 Task: Explore Airbnb accommodation in Pohang, South Korea from 11th November, 2023 to 17th November, 2023 for 1 adult.1  bedroom having 1 bed and 1 bathroom. Property type can be hotel. Booking option can be shelf check-in. Look for 3 properties as per requirement.
Action: Mouse moved to (409, 53)
Screenshot: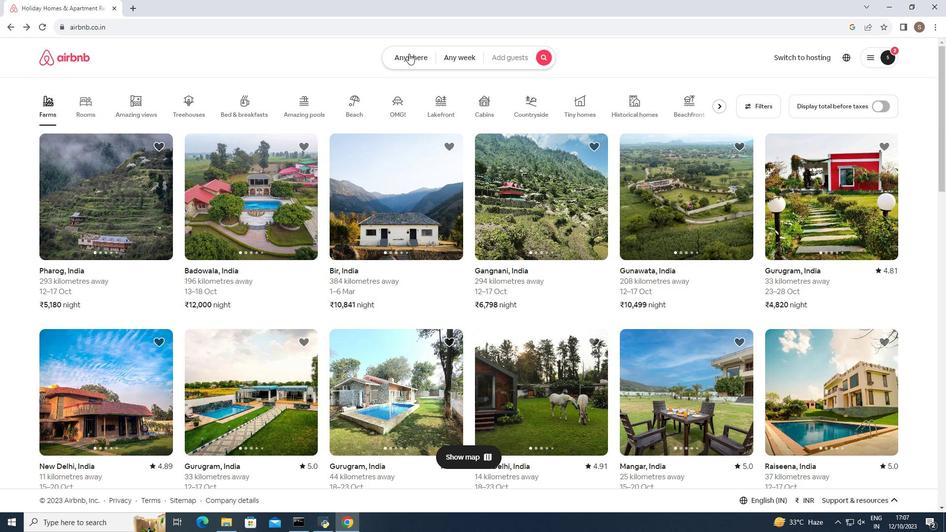 
Action: Mouse pressed left at (409, 53)
Screenshot: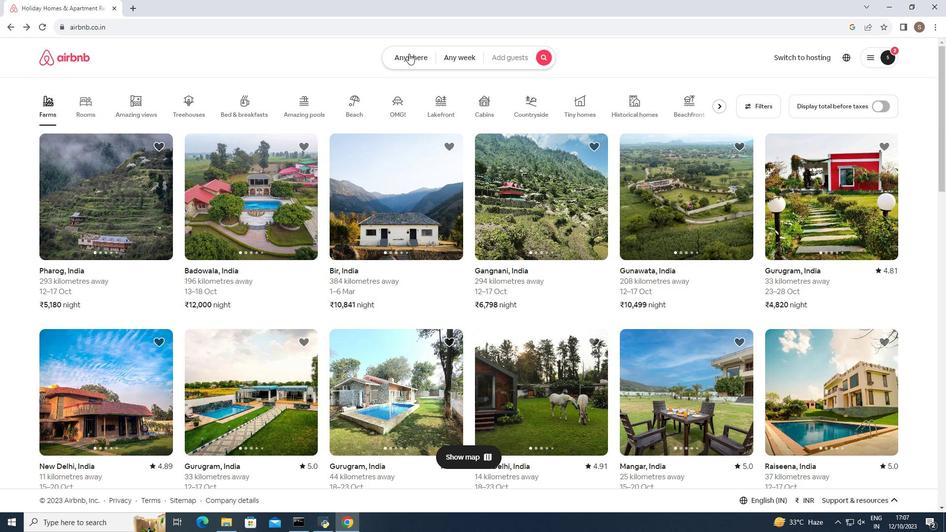 
Action: Mouse moved to (327, 98)
Screenshot: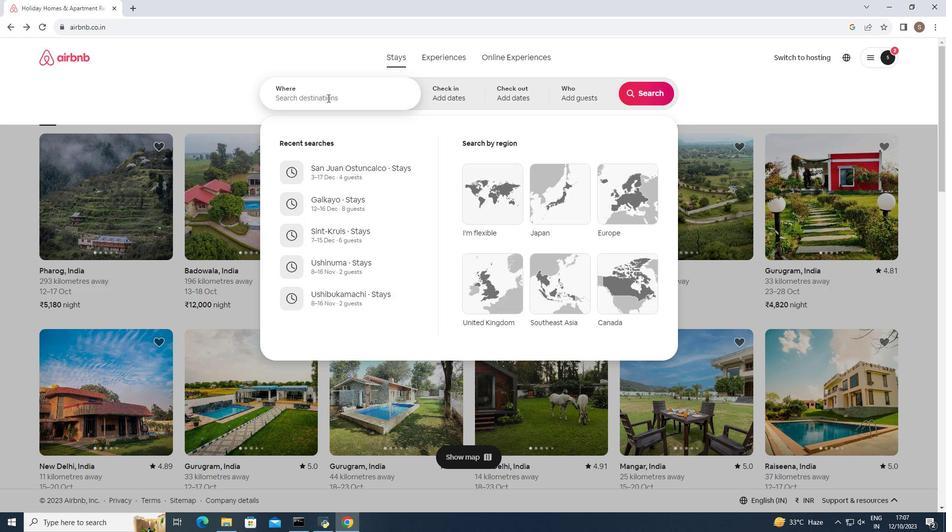 
Action: Mouse pressed left at (327, 98)
Screenshot: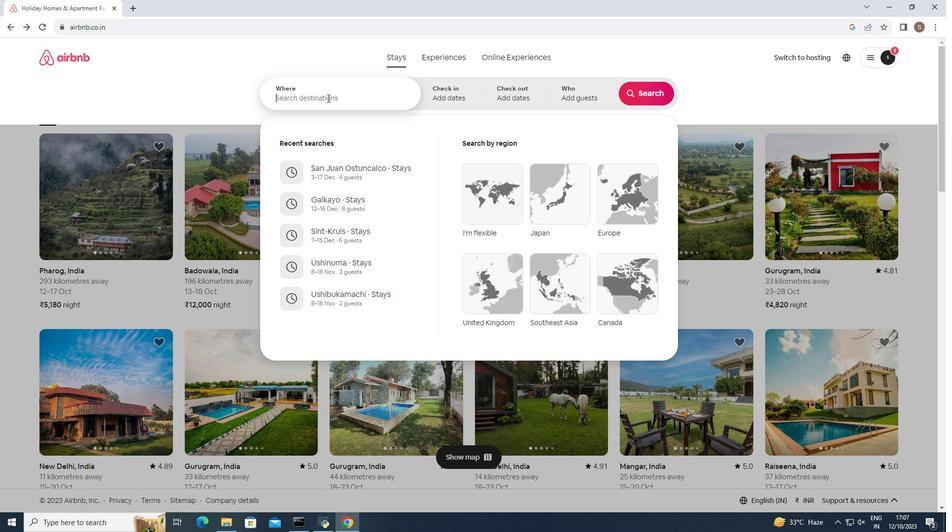 
Action: Key pressed <Key.shift>Pohang,<Key.space><Key.shift><Key.shift><Key.shift><Key.shift><Key.shift><Key.shift><Key.shift><Key.shift><Key.shift><Key.shift><Key.shift><Key.shift><Key.shift><Key.shift><Key.shift><Key.shift><Key.shift><Key.shift><Key.shift><Key.shift><Key.shift><Key.shift><Key.shift><Key.shift><Key.shift><Key.shift><Key.shift><Key.shift><Key.shift>South<Key.shift>K<Key.backspace><Key.space><Key.shift>Korea<Key.enter>
Screenshot: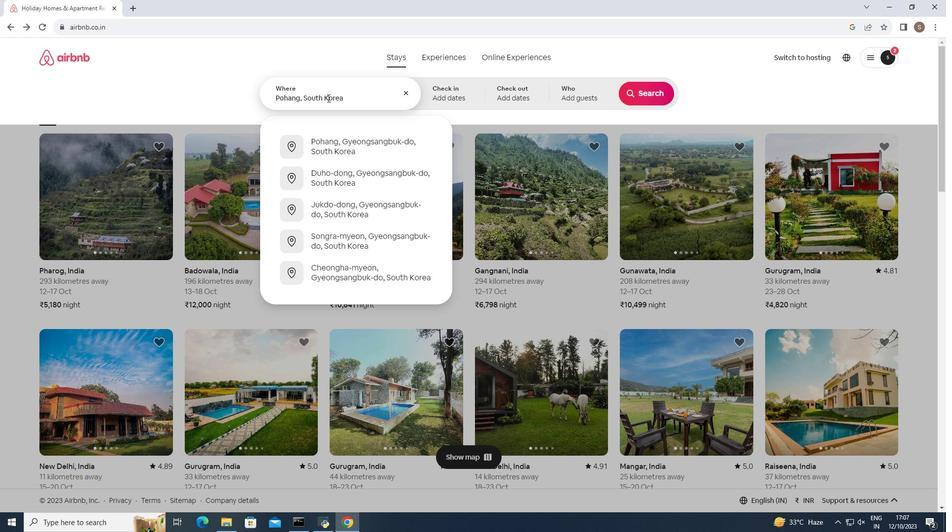 
Action: Mouse moved to (639, 239)
Screenshot: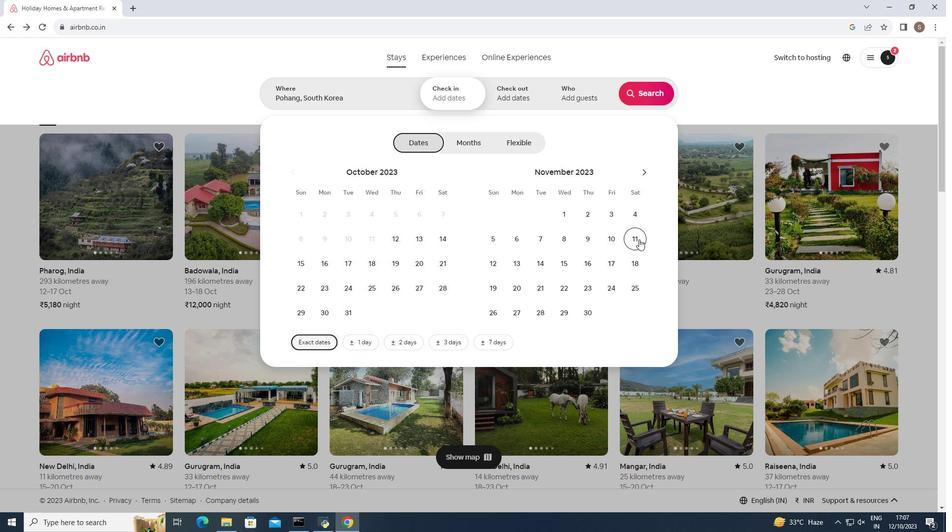 
Action: Mouse pressed left at (639, 239)
Screenshot: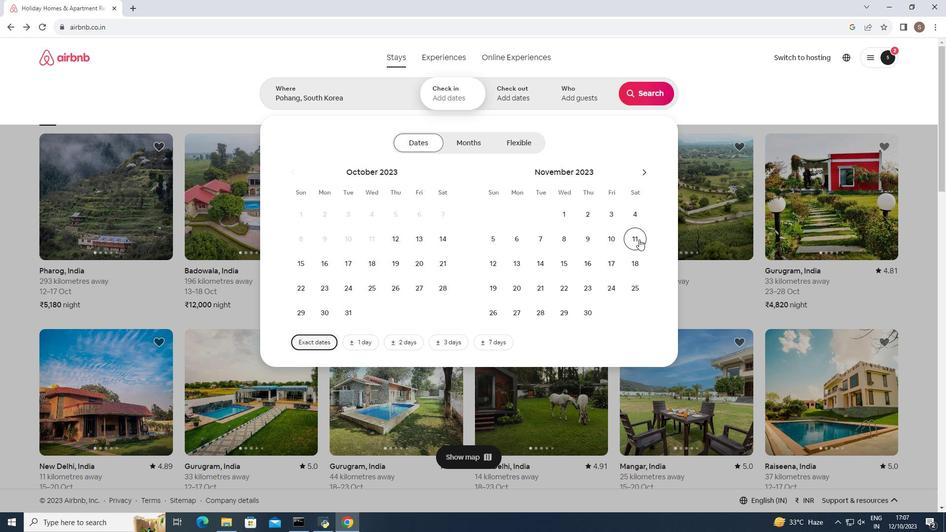 
Action: Mouse moved to (613, 264)
Screenshot: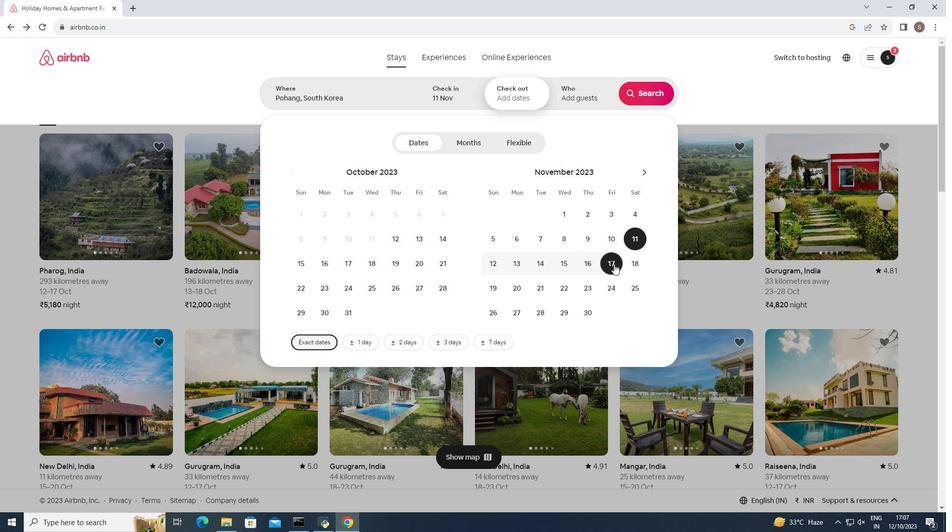 
Action: Mouse pressed left at (613, 264)
Screenshot: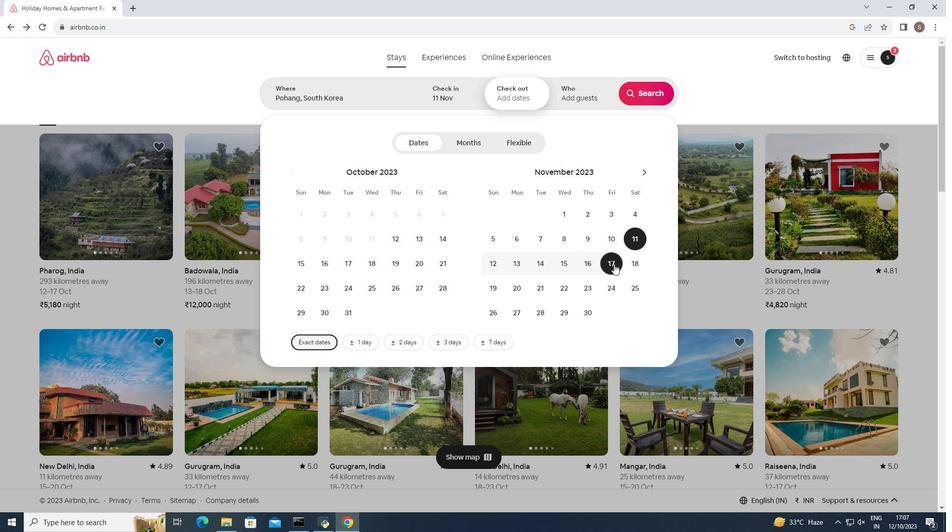 
Action: Mouse moved to (579, 90)
Screenshot: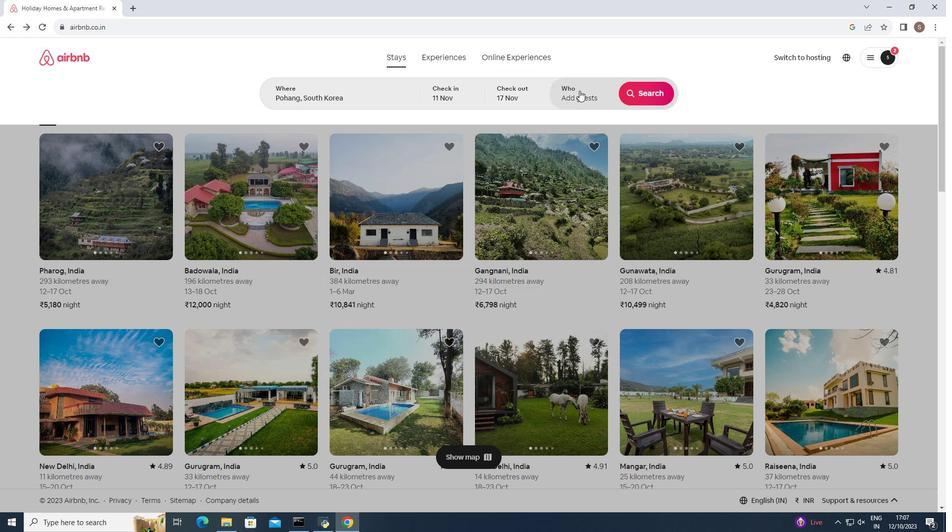 
Action: Mouse pressed left at (579, 90)
Screenshot: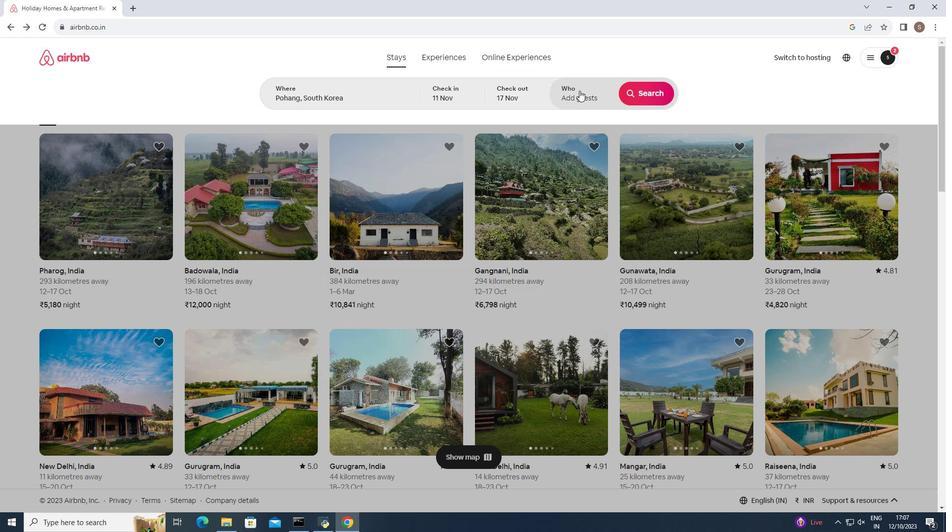 
Action: Mouse moved to (653, 146)
Screenshot: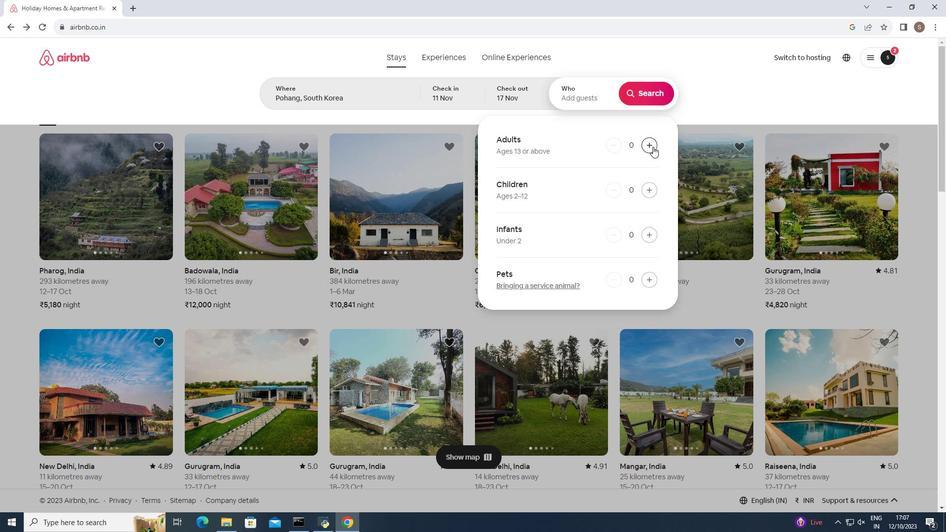 
Action: Mouse pressed left at (653, 146)
Screenshot: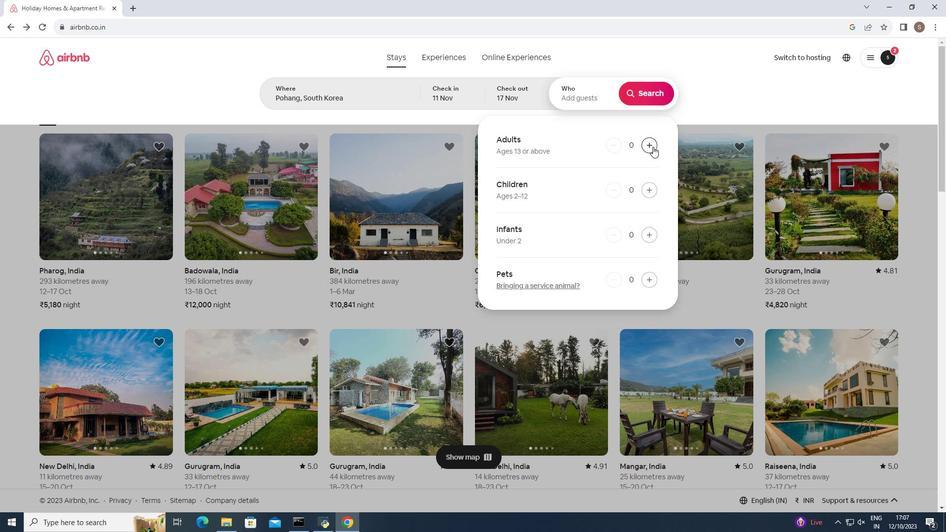 
Action: Mouse moved to (636, 92)
Screenshot: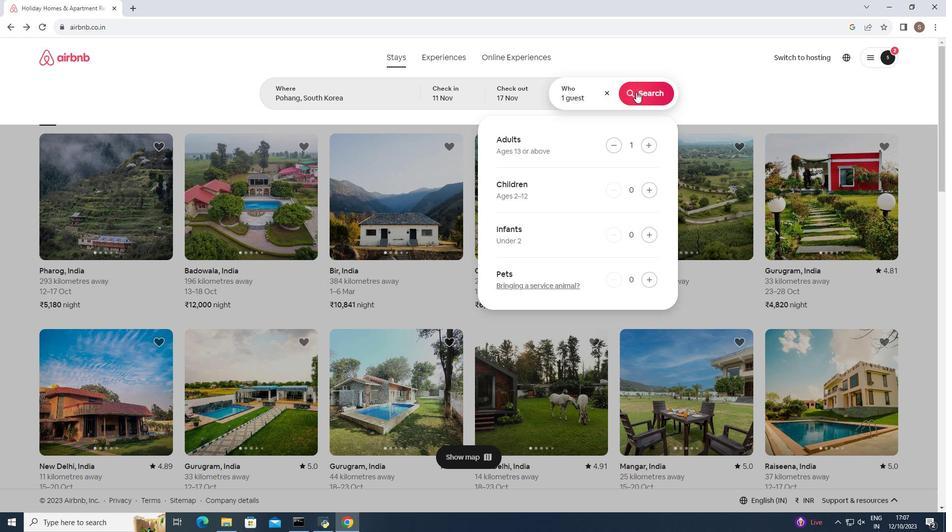 
Action: Mouse pressed left at (636, 92)
Screenshot: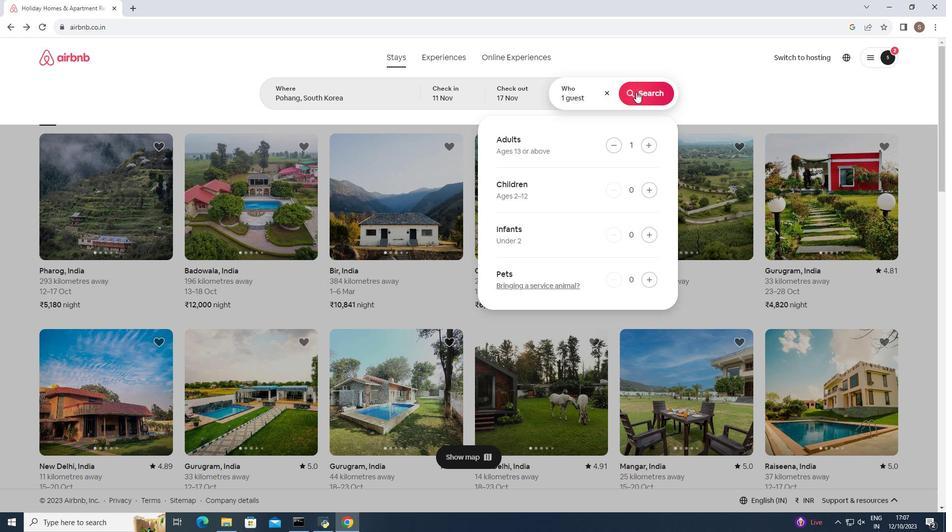 
Action: Mouse moved to (796, 91)
Screenshot: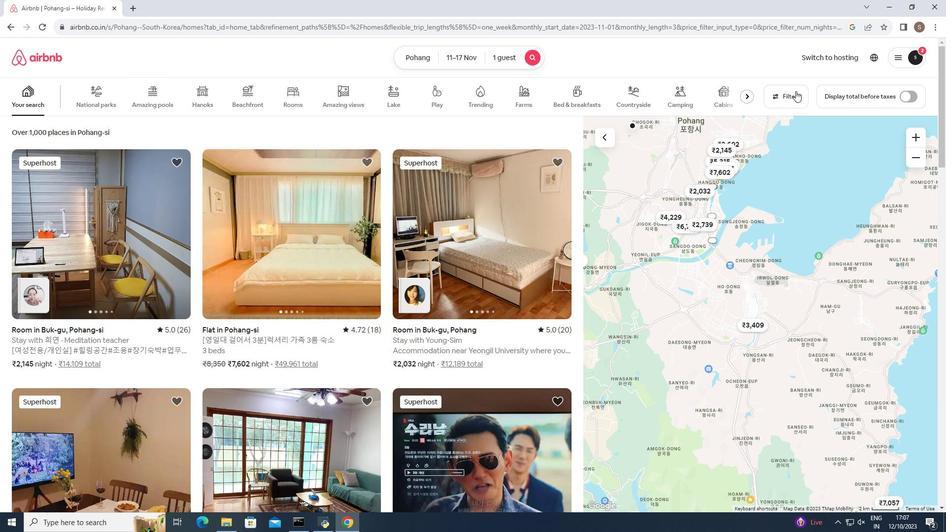 
Action: Mouse pressed left at (796, 91)
Screenshot: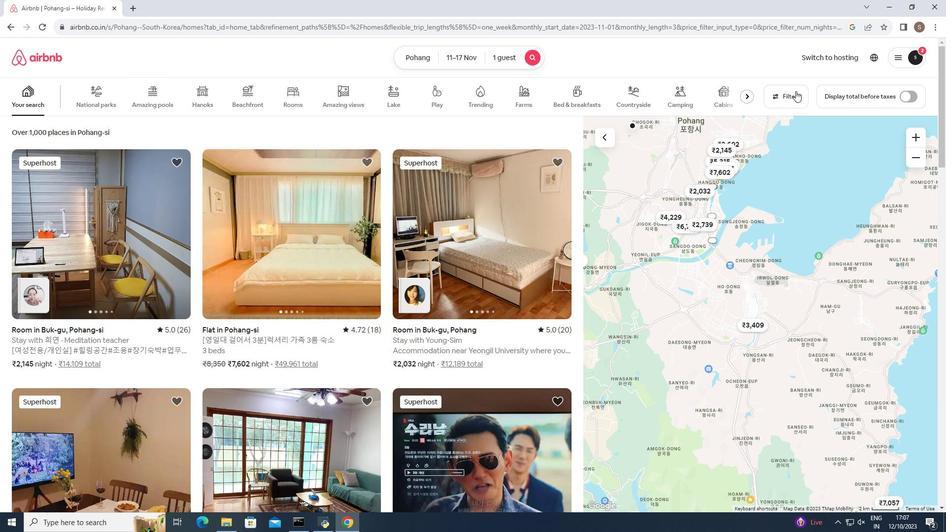 
Action: Mouse moved to (354, 264)
Screenshot: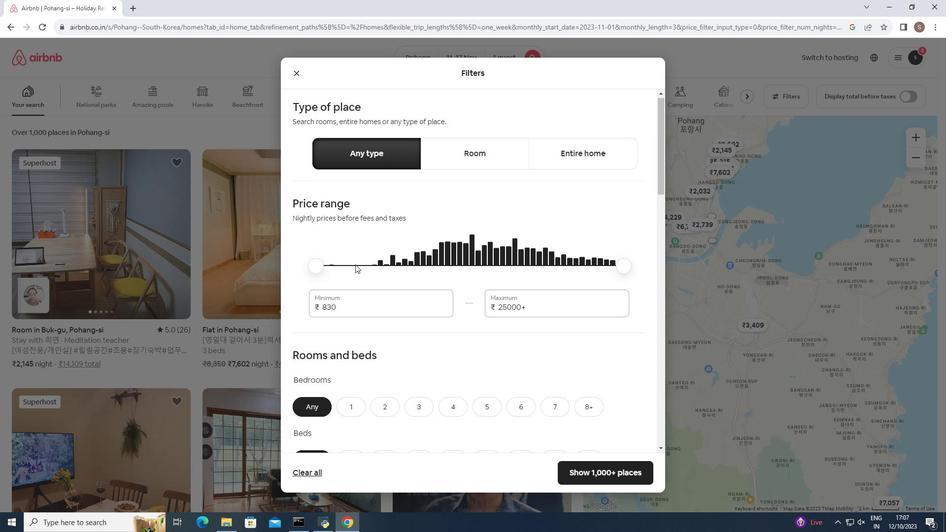 
Action: Mouse scrolled (354, 264) with delta (0, 0)
Screenshot: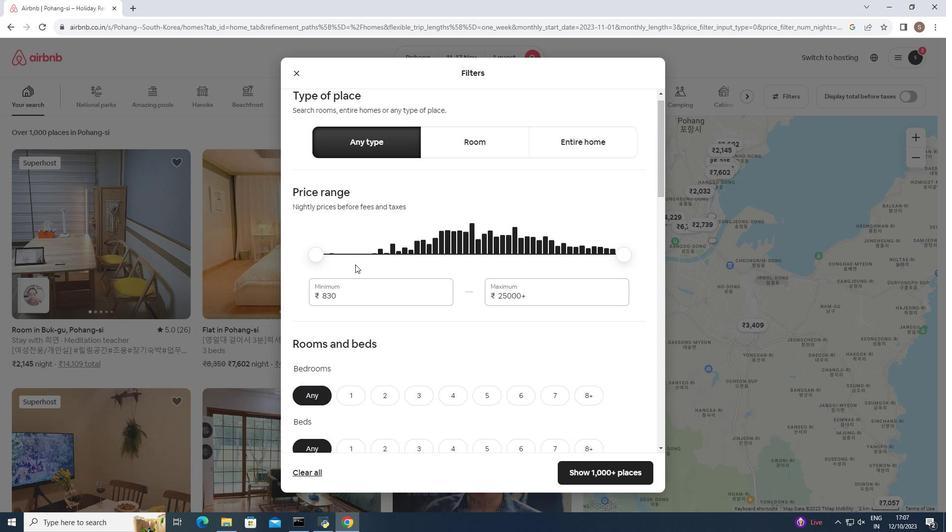 
Action: Mouse moved to (355, 264)
Screenshot: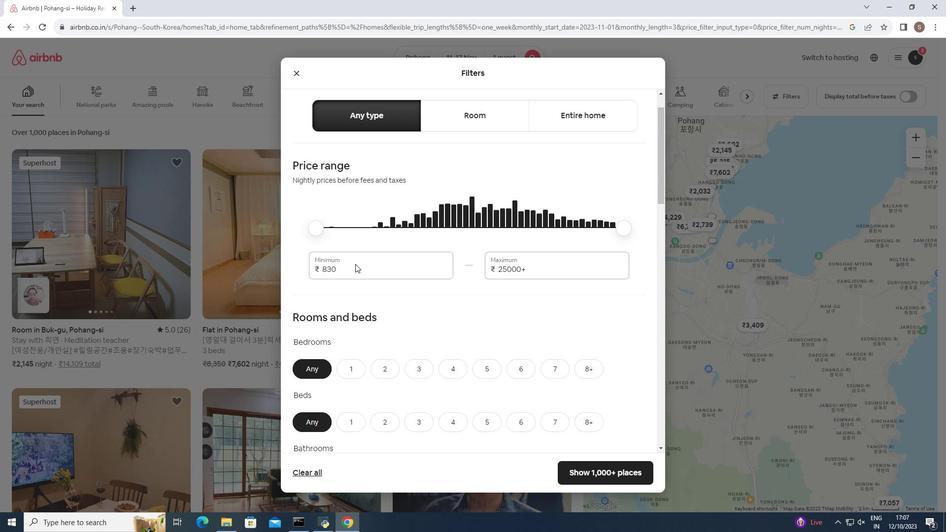 
Action: Mouse scrolled (355, 264) with delta (0, 0)
Screenshot: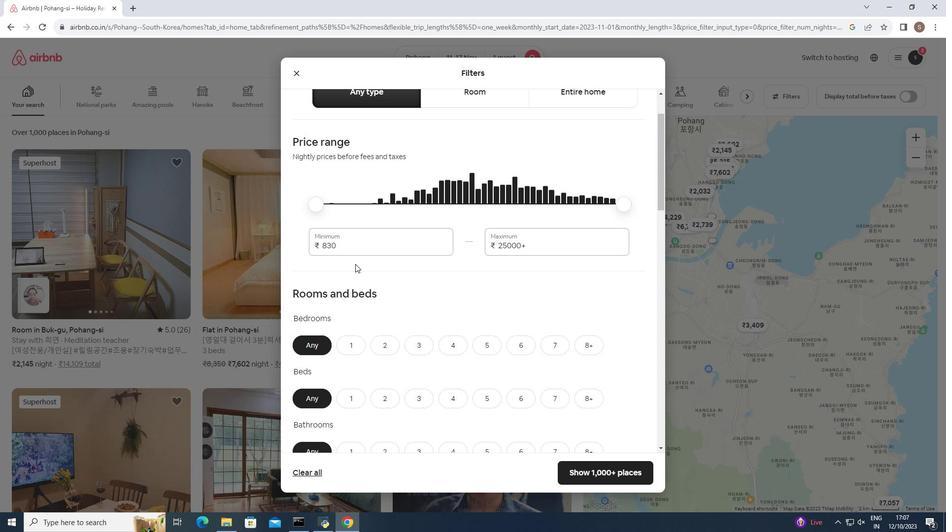 
Action: Mouse moved to (356, 264)
Screenshot: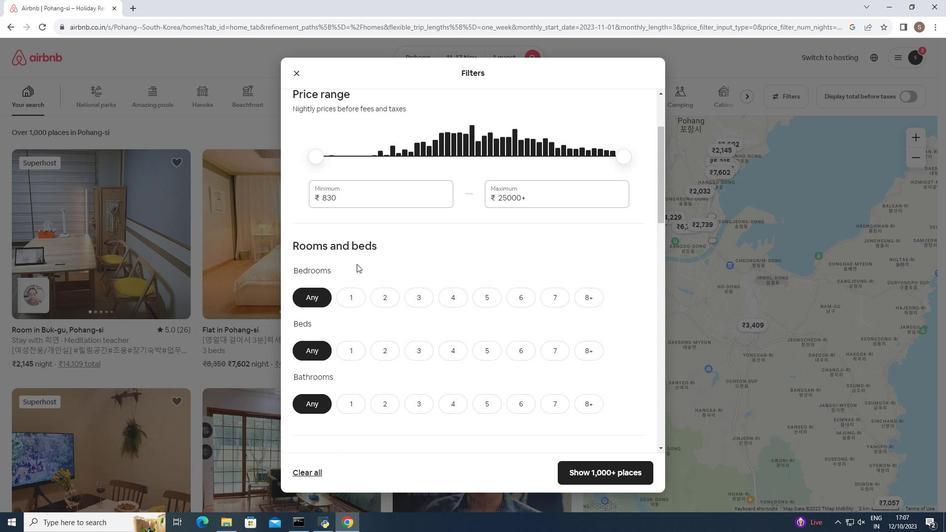 
Action: Mouse scrolled (356, 263) with delta (0, 0)
Screenshot: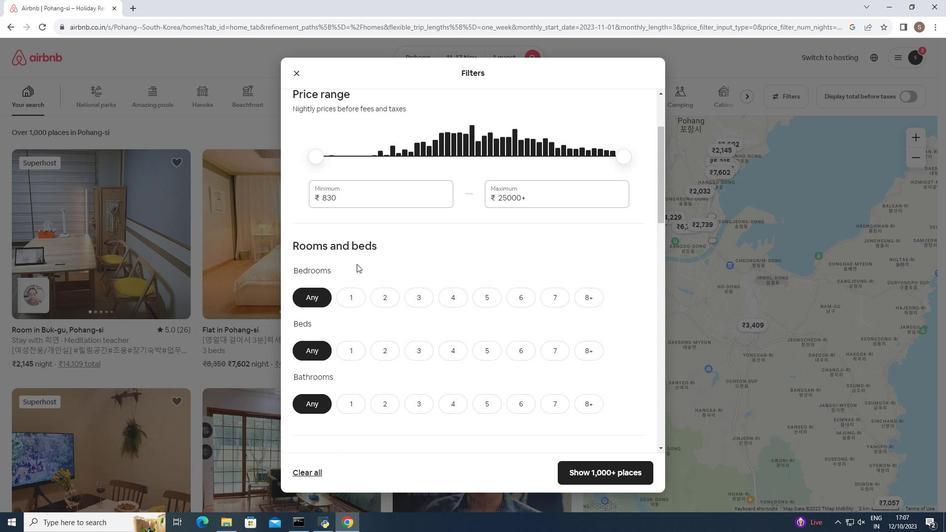
Action: Mouse moved to (345, 258)
Screenshot: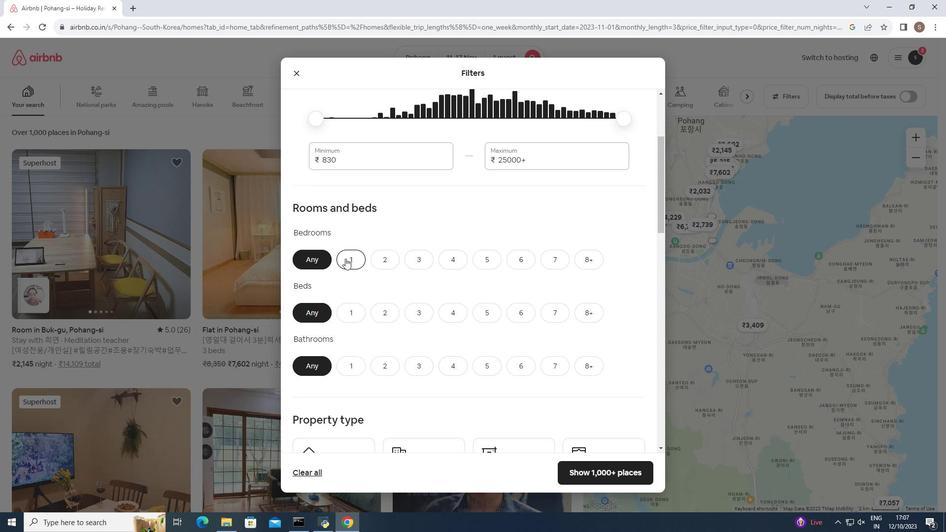 
Action: Mouse pressed left at (345, 258)
Screenshot: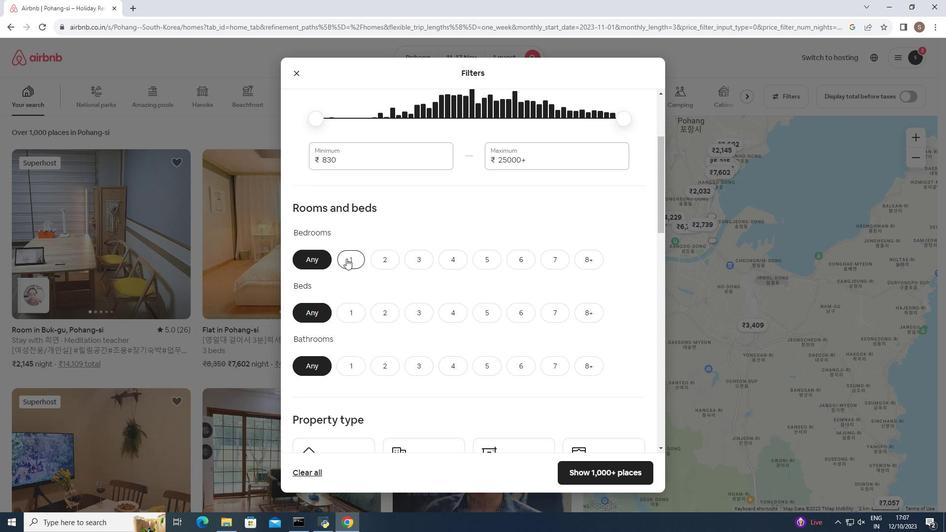 
Action: Mouse moved to (352, 311)
Screenshot: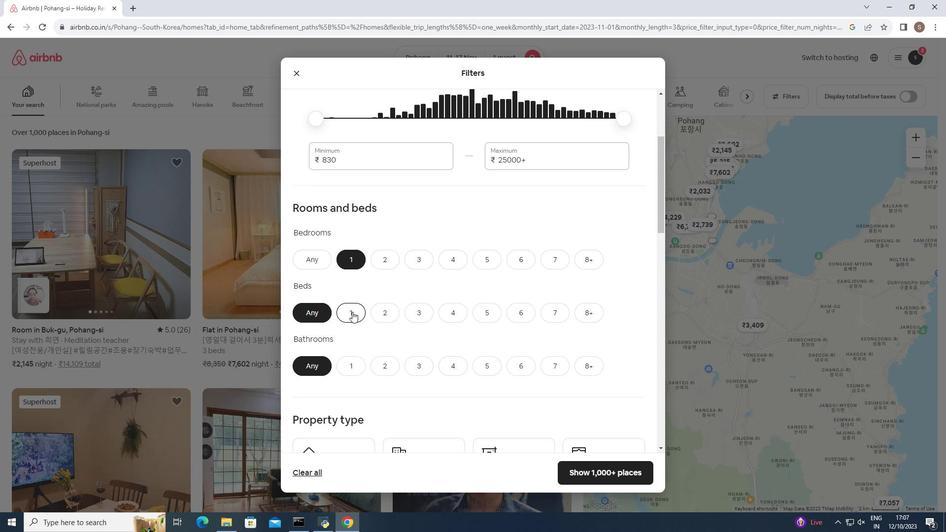 
Action: Mouse pressed left at (352, 311)
Screenshot: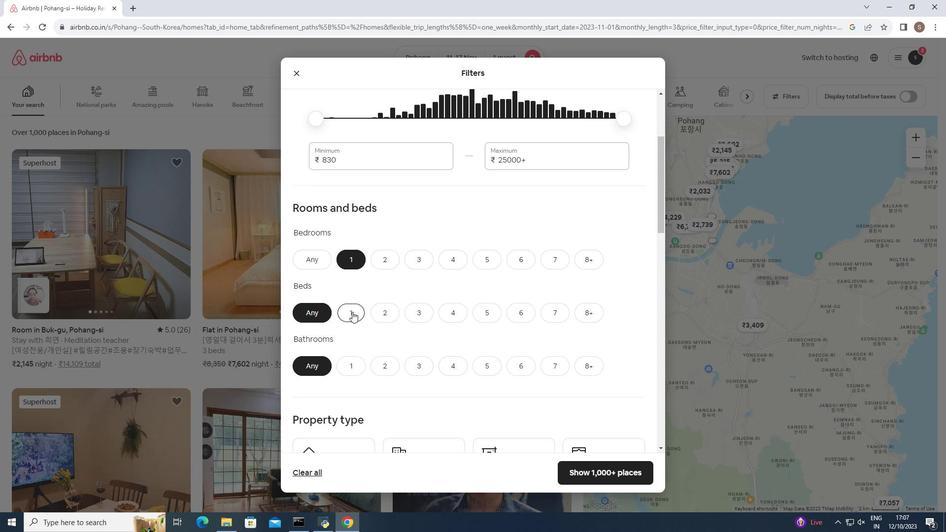 
Action: Mouse moved to (349, 365)
Screenshot: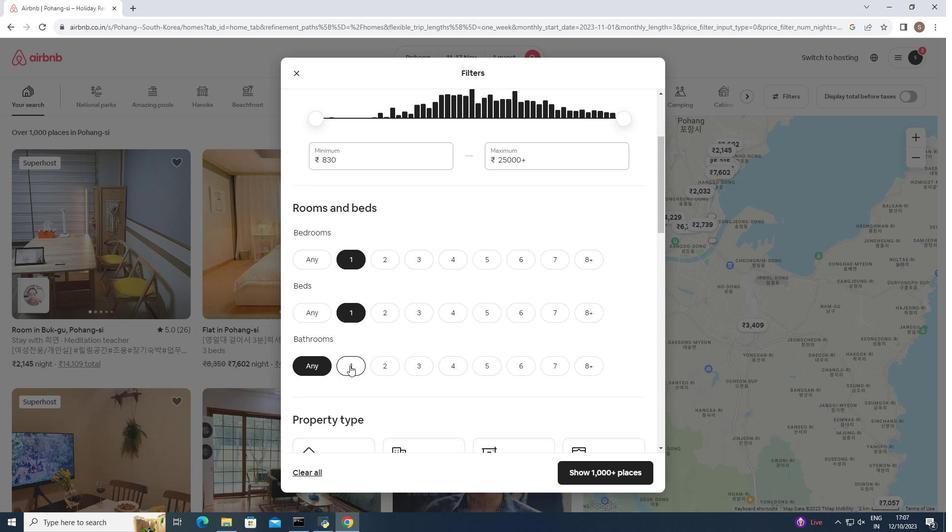 
Action: Mouse pressed left at (349, 365)
Screenshot: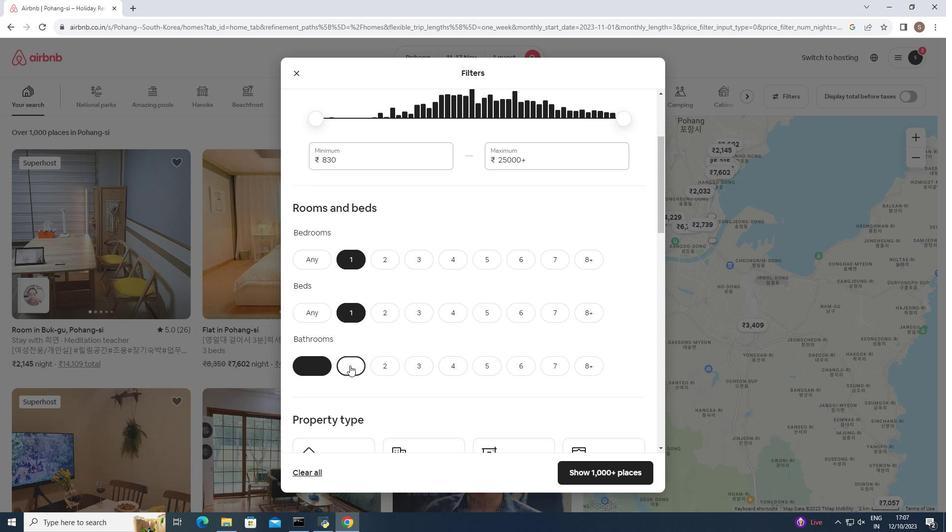 
Action: Mouse moved to (387, 316)
Screenshot: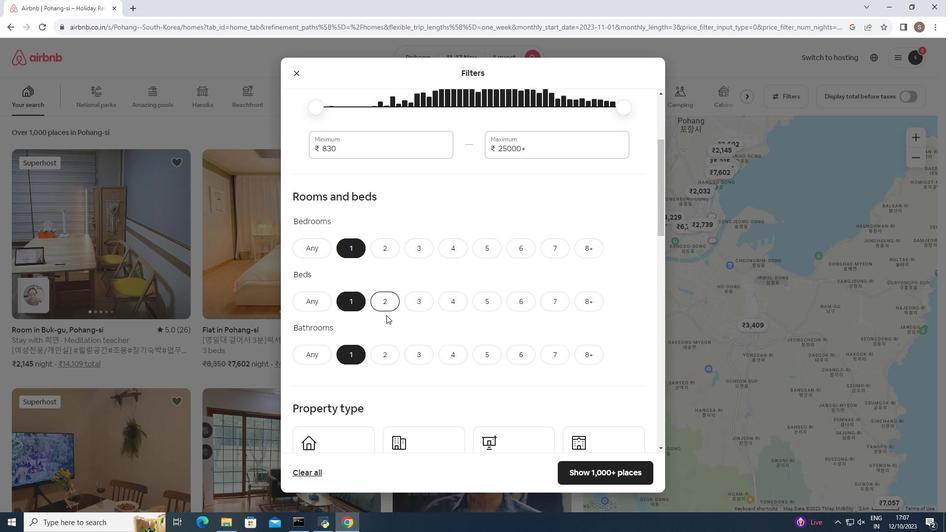 
Action: Mouse scrolled (387, 316) with delta (0, 0)
Screenshot: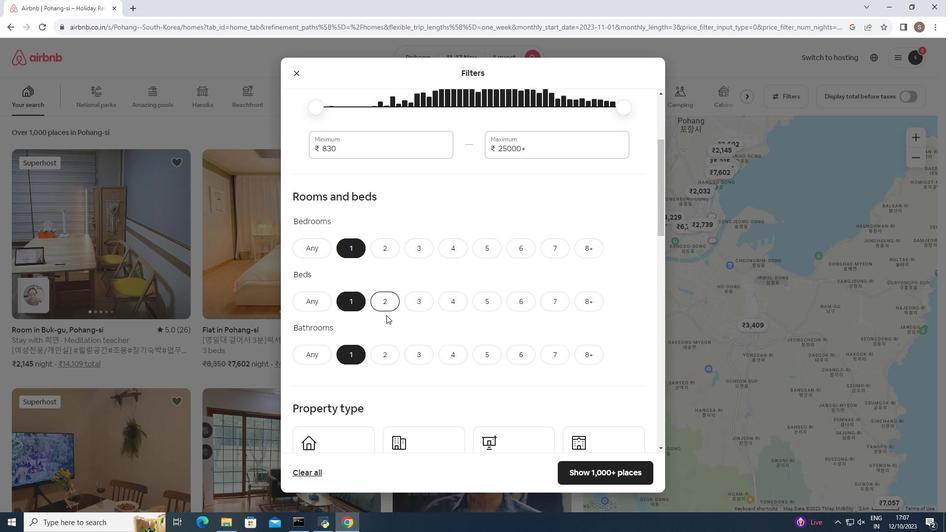 
Action: Mouse moved to (386, 315)
Screenshot: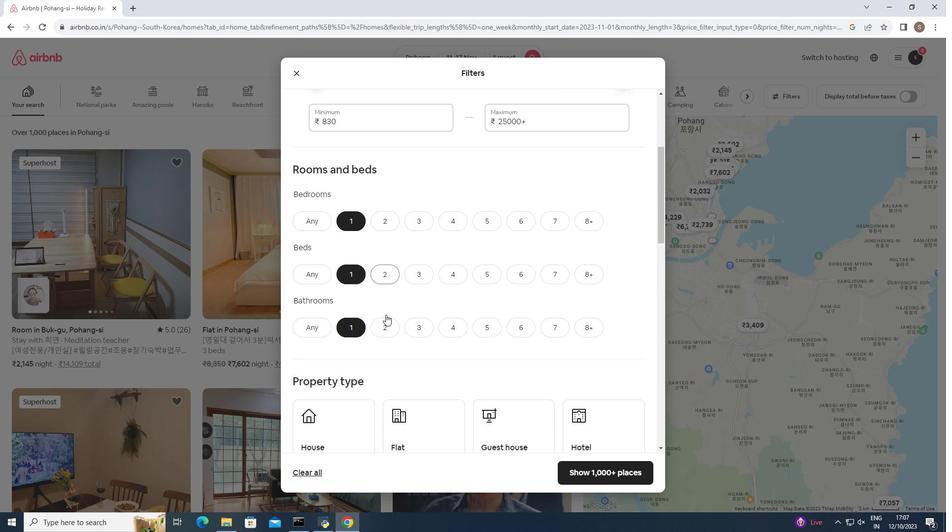 
Action: Mouse scrolled (386, 314) with delta (0, 0)
Screenshot: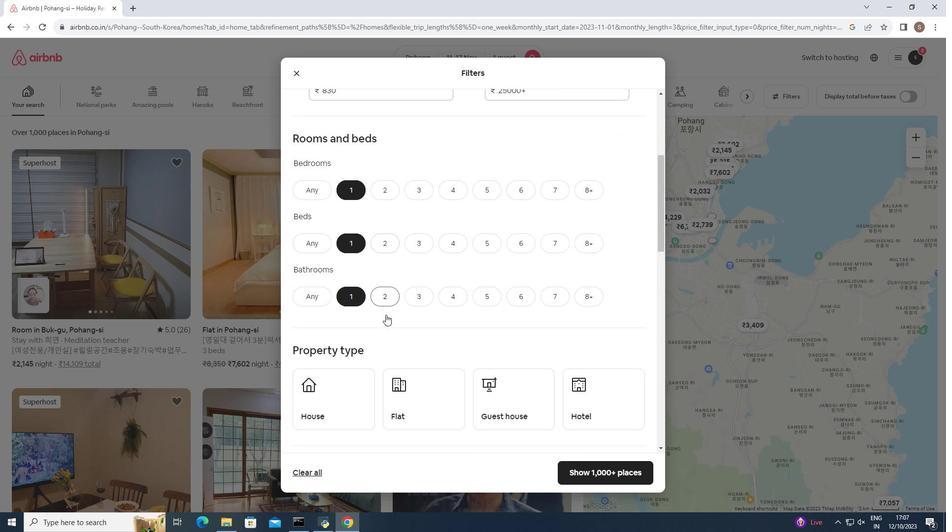 
Action: Mouse moved to (385, 314)
Screenshot: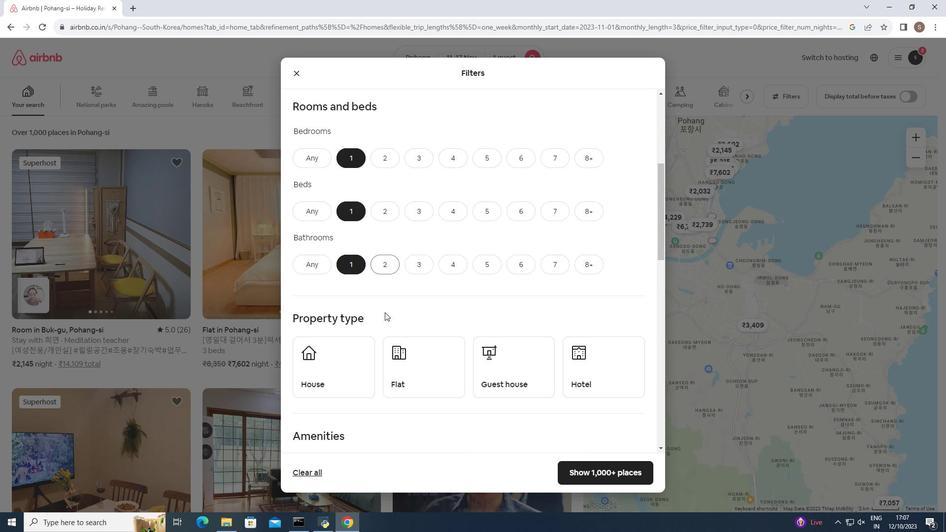 
Action: Mouse scrolled (385, 314) with delta (0, 0)
Screenshot: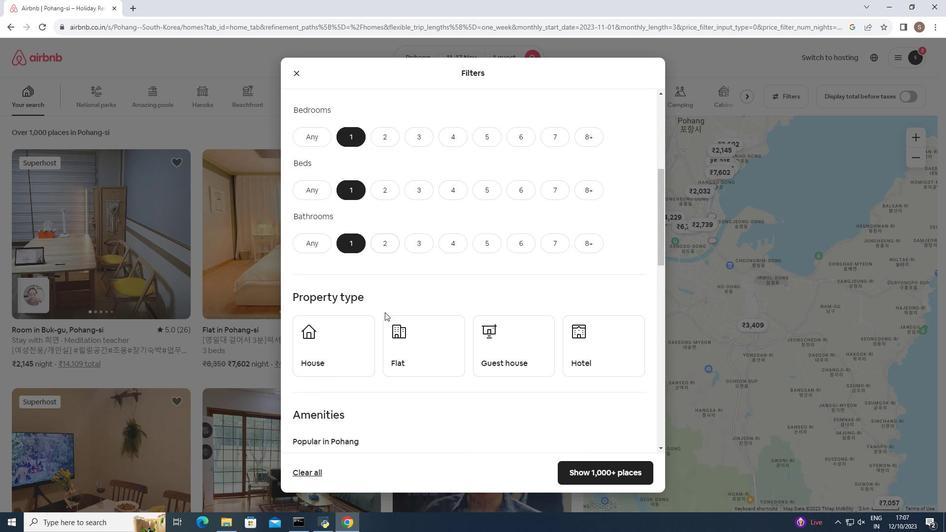 
Action: Mouse moved to (584, 315)
Screenshot: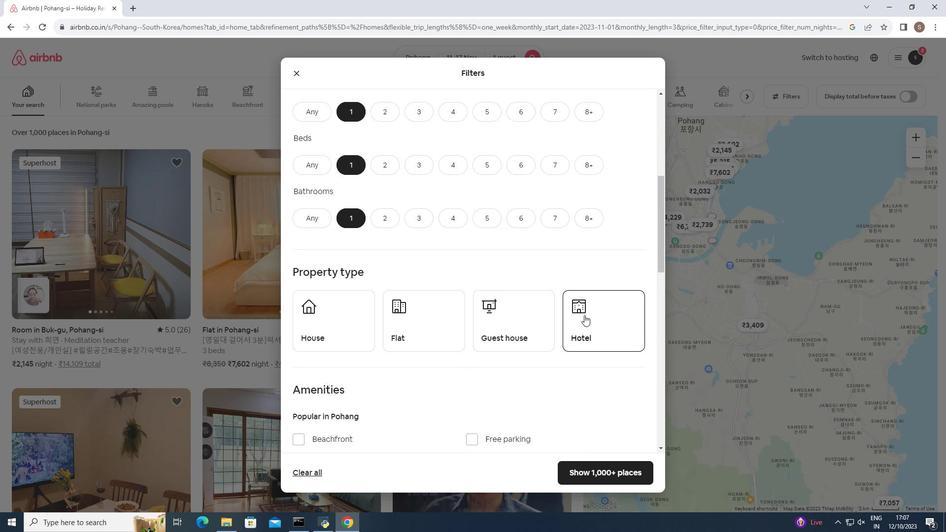 
Action: Mouse pressed left at (584, 315)
Screenshot: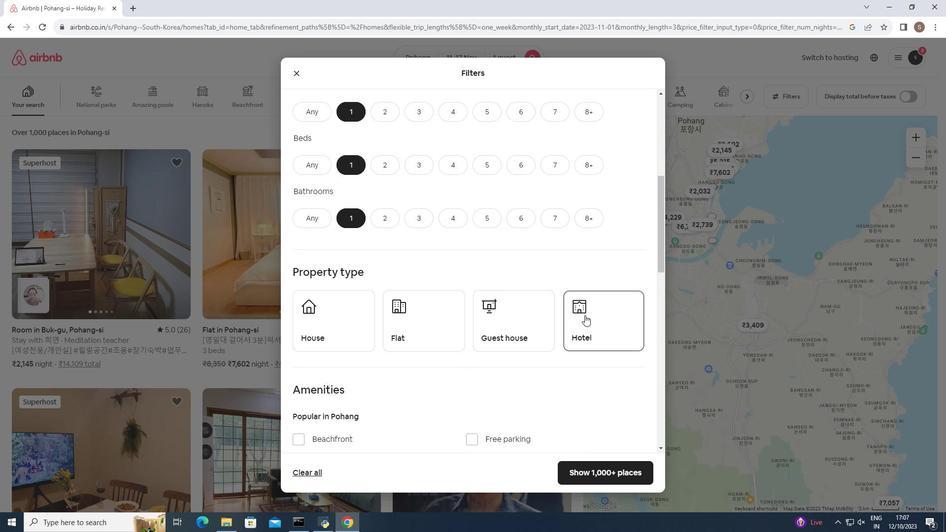 
Action: Mouse moved to (451, 290)
Screenshot: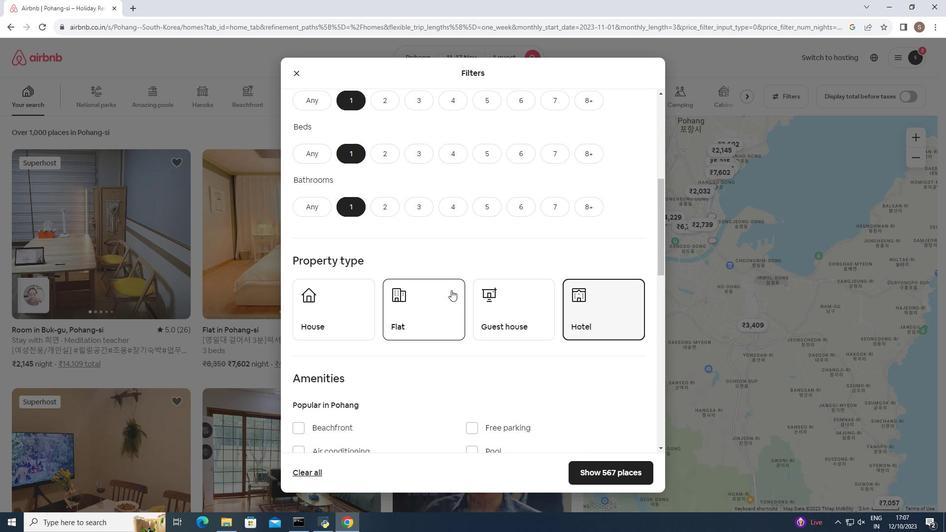 
Action: Mouse scrolled (451, 290) with delta (0, 0)
Screenshot: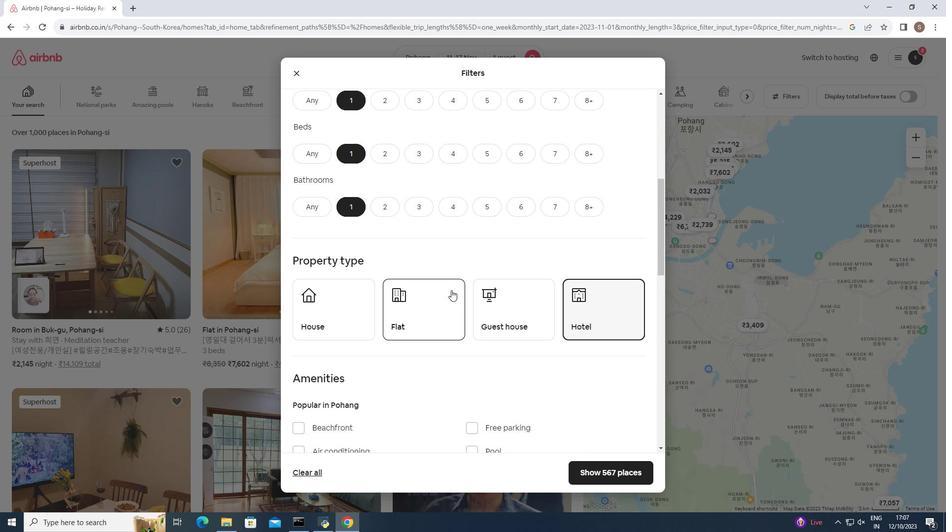 
Action: Mouse moved to (451, 290)
Screenshot: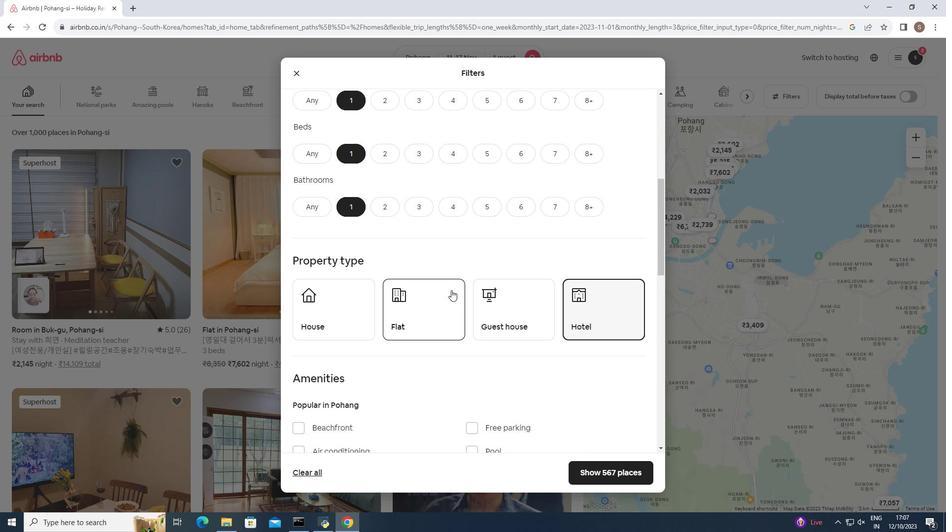 
Action: Mouse scrolled (451, 289) with delta (0, 0)
Screenshot: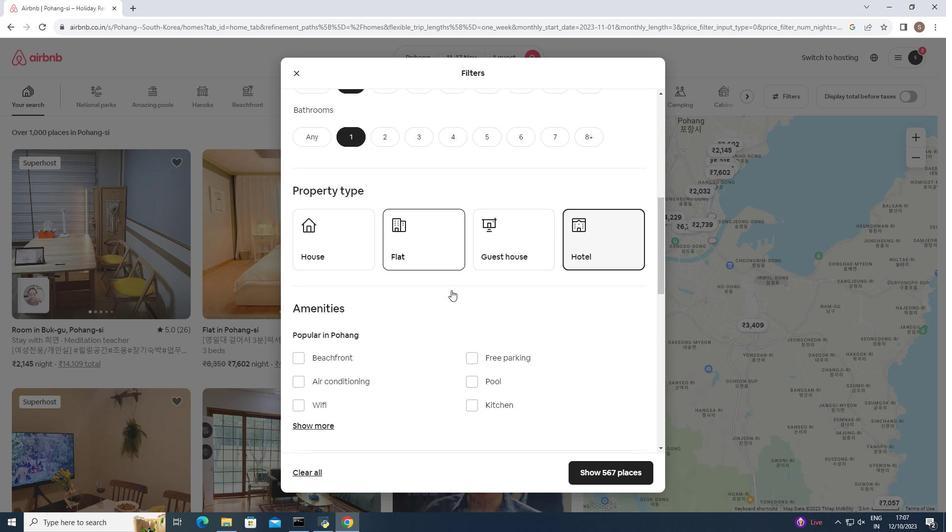 
Action: Mouse scrolled (451, 289) with delta (0, 0)
Screenshot: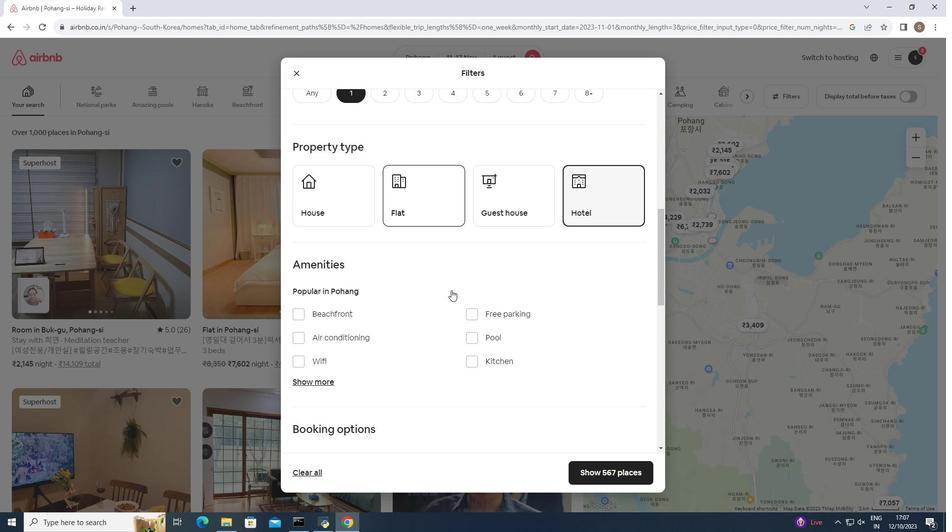 
Action: Mouse moved to (451, 287)
Screenshot: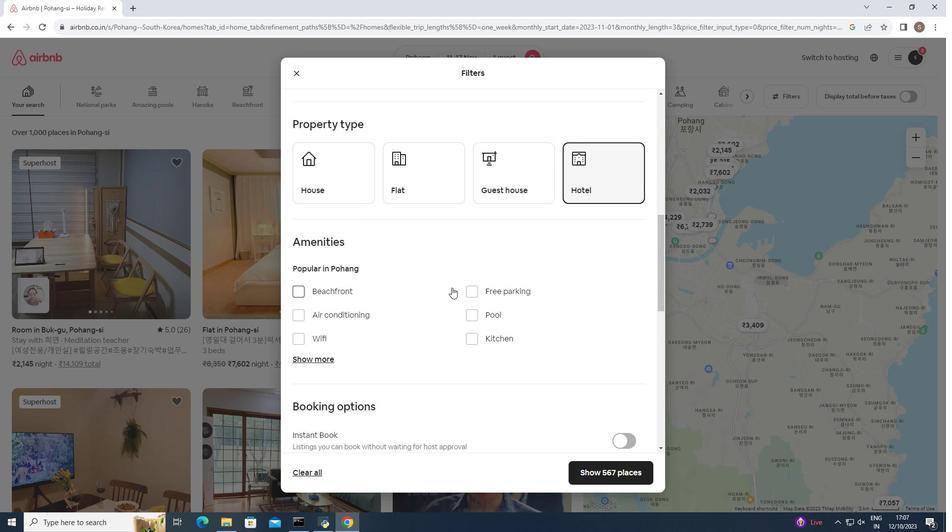 
Action: Mouse scrolled (451, 287) with delta (0, 0)
Screenshot: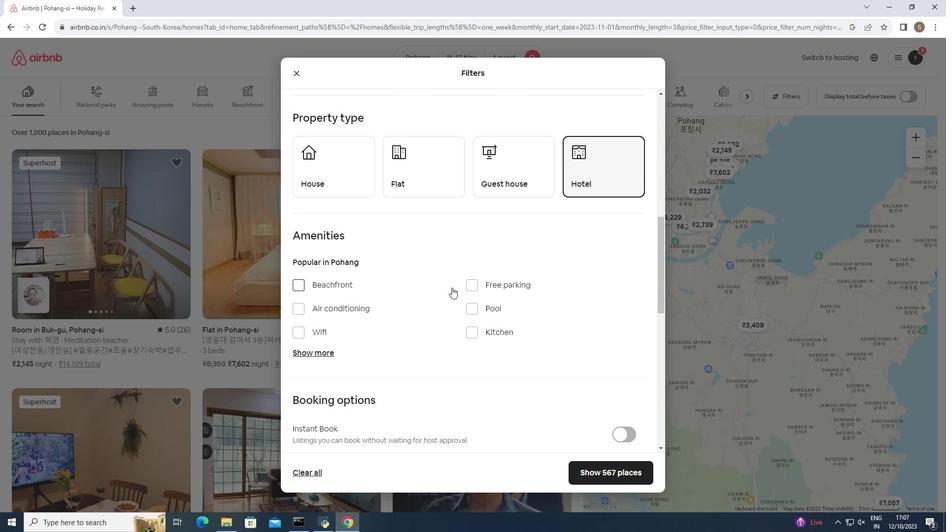 
Action: Mouse scrolled (451, 287) with delta (0, 0)
Screenshot: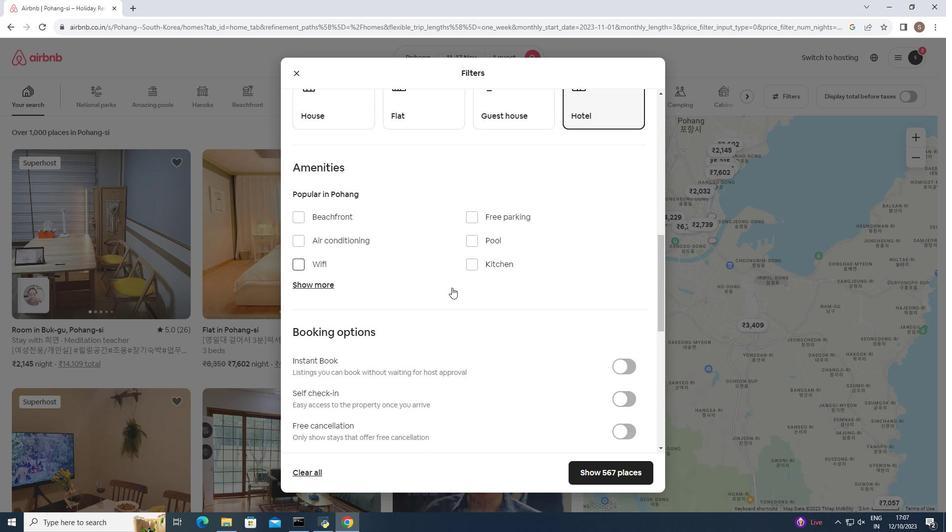 
Action: Mouse scrolled (451, 287) with delta (0, 0)
Screenshot: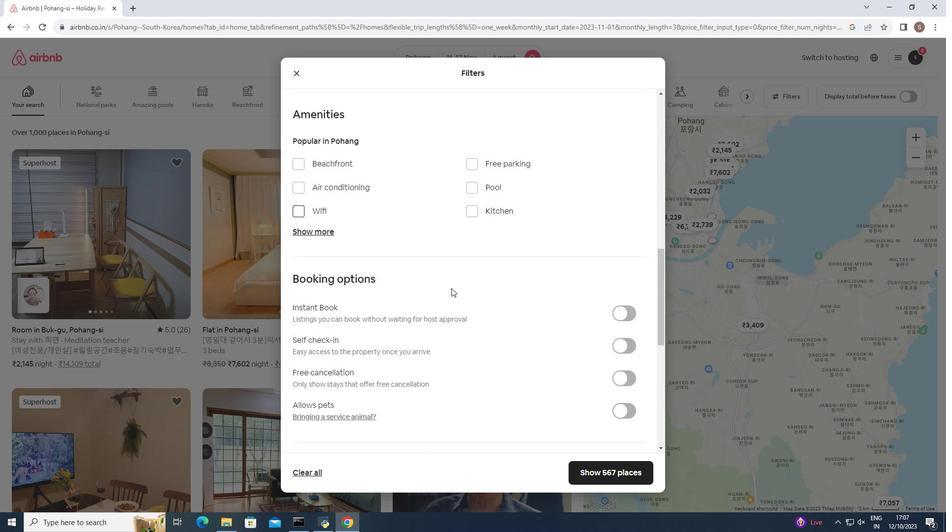 
Action: Mouse moved to (451, 287)
Screenshot: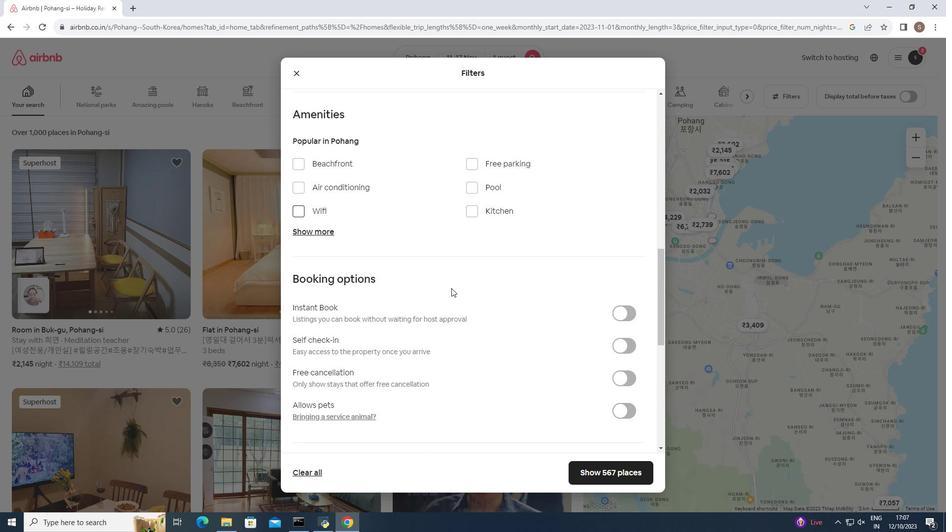 
Action: Mouse scrolled (451, 287) with delta (0, 0)
Screenshot: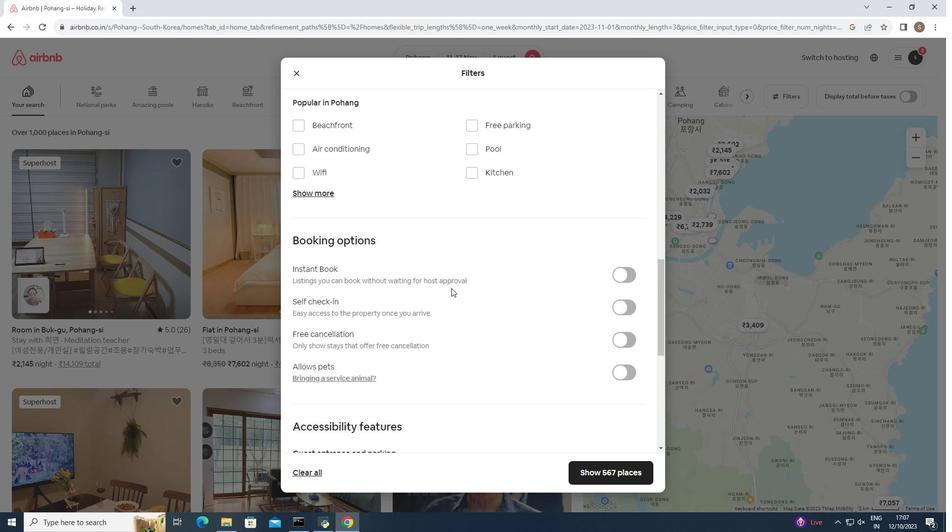
Action: Mouse moved to (451, 288)
Screenshot: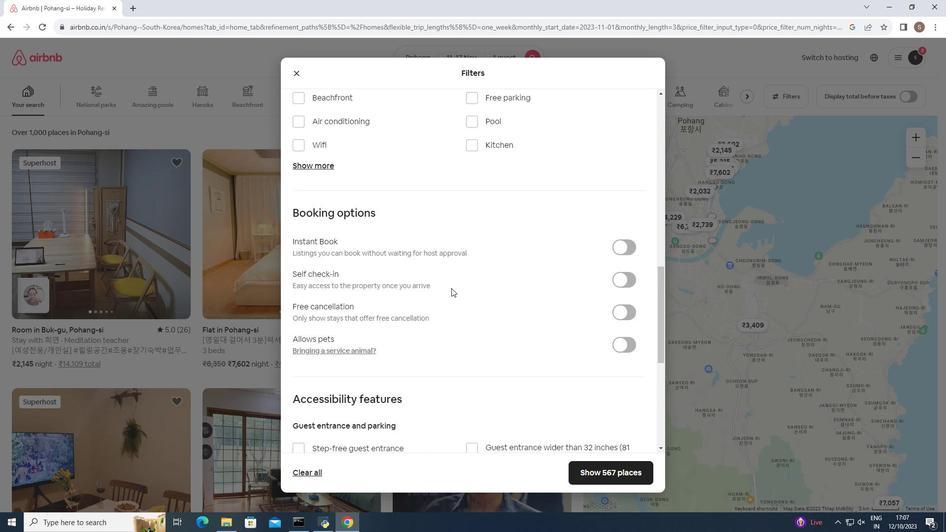 
Action: Mouse scrolled (451, 287) with delta (0, 0)
Screenshot: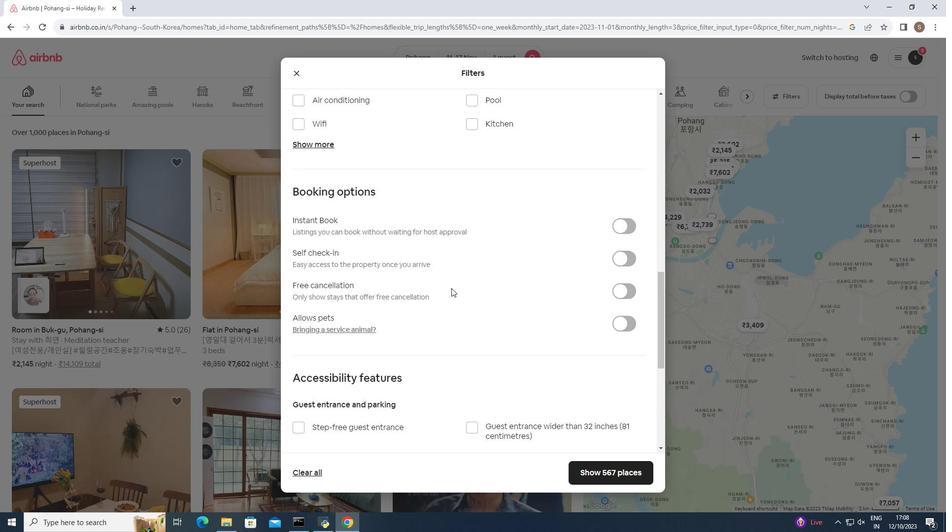 
Action: Mouse scrolled (451, 287) with delta (0, 0)
Screenshot: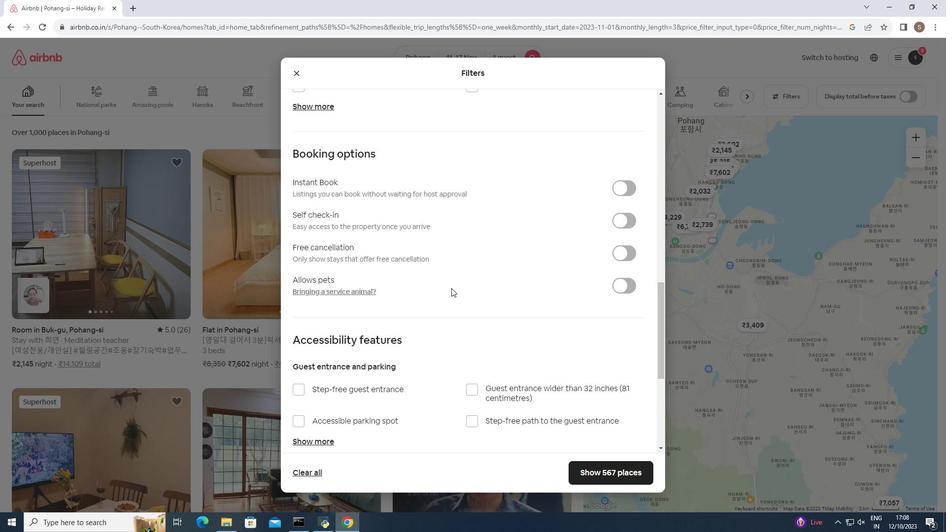 
Action: Mouse scrolled (451, 287) with delta (0, 0)
Screenshot: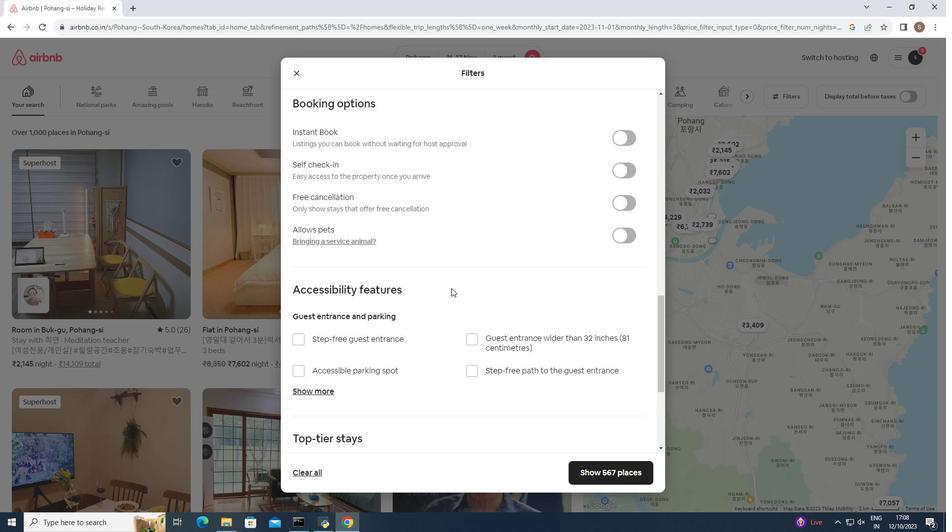 
Action: Mouse moved to (624, 128)
Screenshot: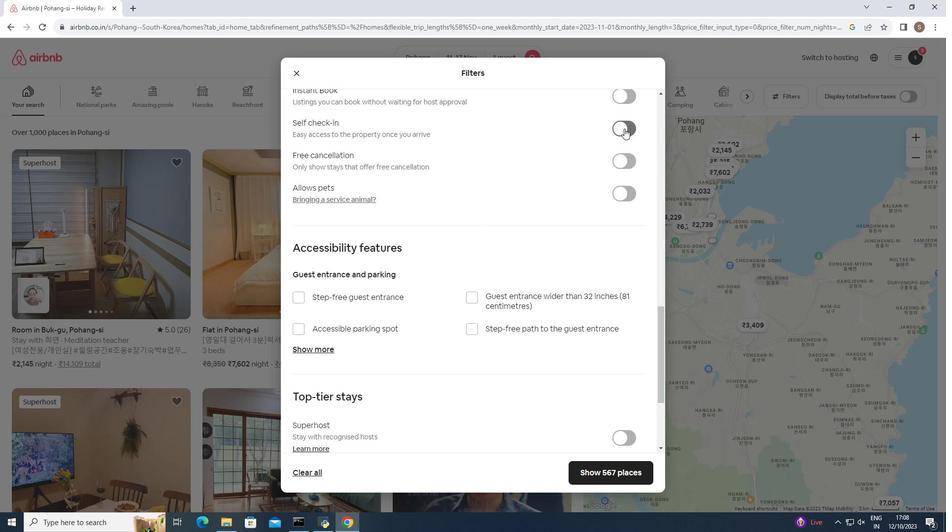 
Action: Mouse pressed left at (624, 128)
Screenshot: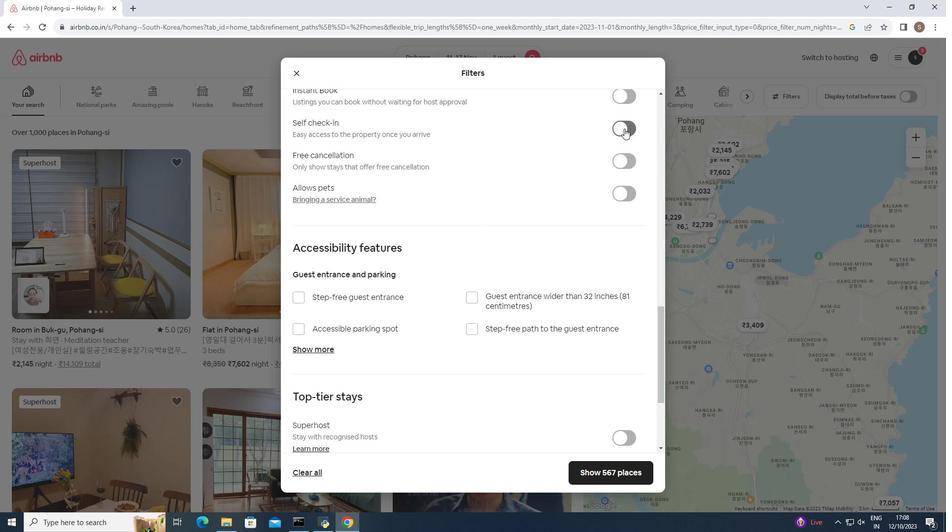 
Action: Mouse moved to (489, 296)
Screenshot: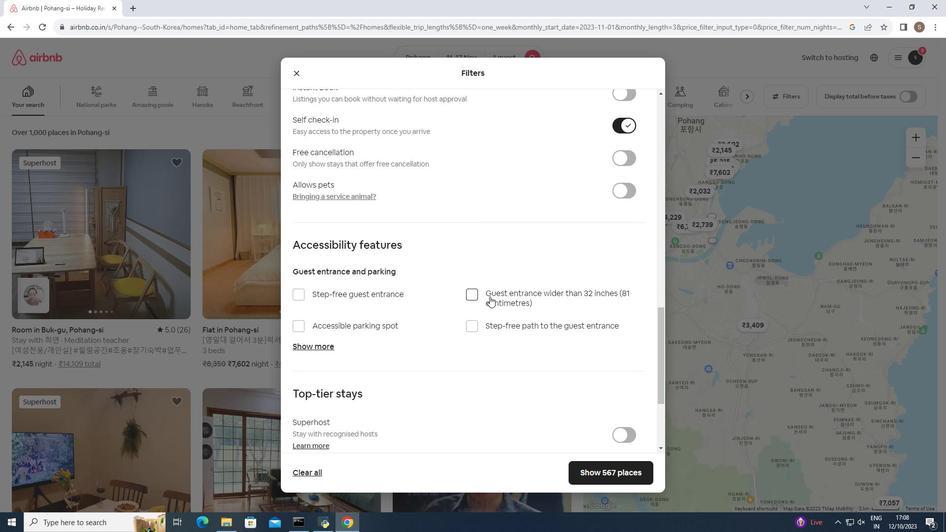 
Action: Mouse scrolled (489, 296) with delta (0, 0)
Screenshot: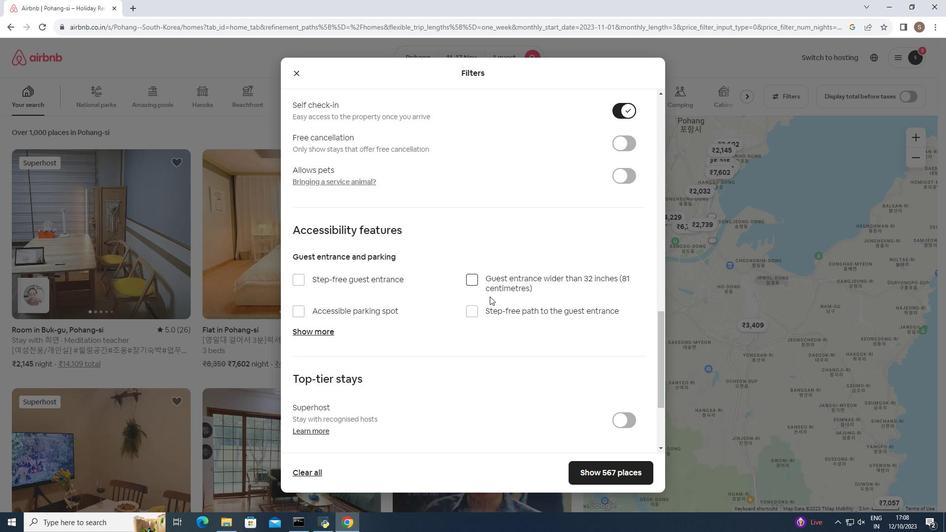 
Action: Mouse scrolled (489, 296) with delta (0, 0)
Screenshot: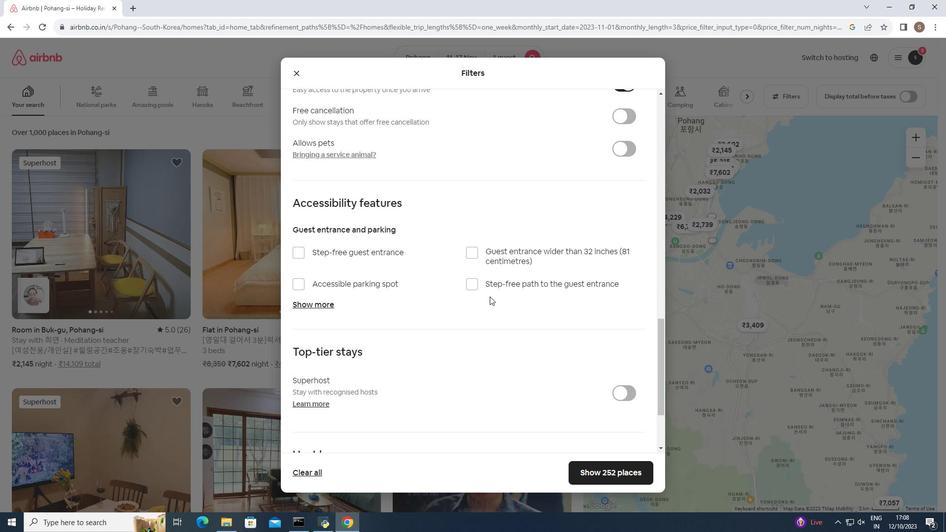 
Action: Mouse scrolled (489, 296) with delta (0, 0)
Screenshot: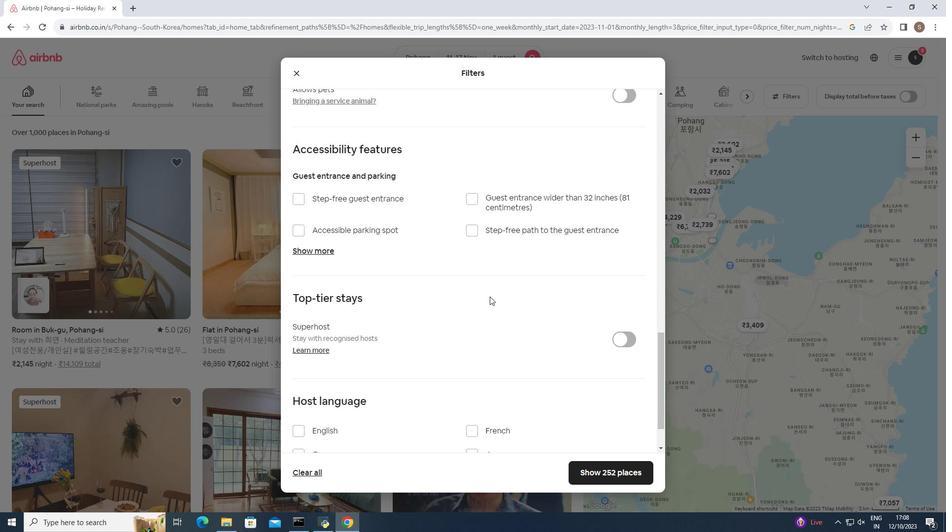 
Action: Mouse scrolled (489, 296) with delta (0, 0)
Screenshot: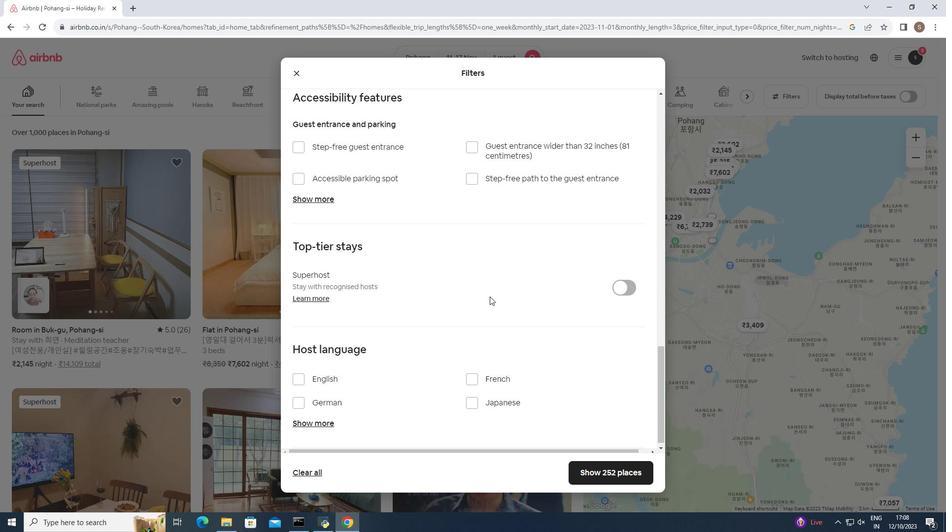 
Action: Mouse moved to (594, 467)
Screenshot: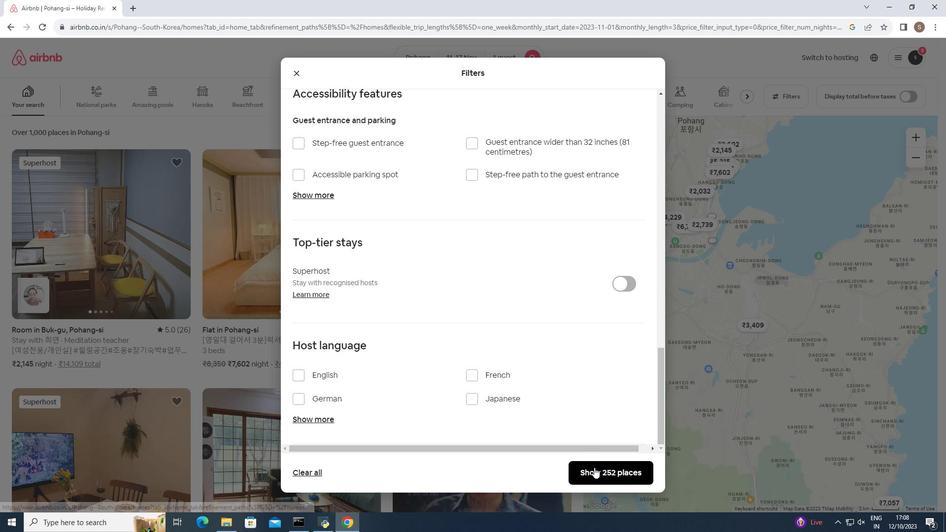 
Action: Mouse pressed left at (594, 467)
Screenshot: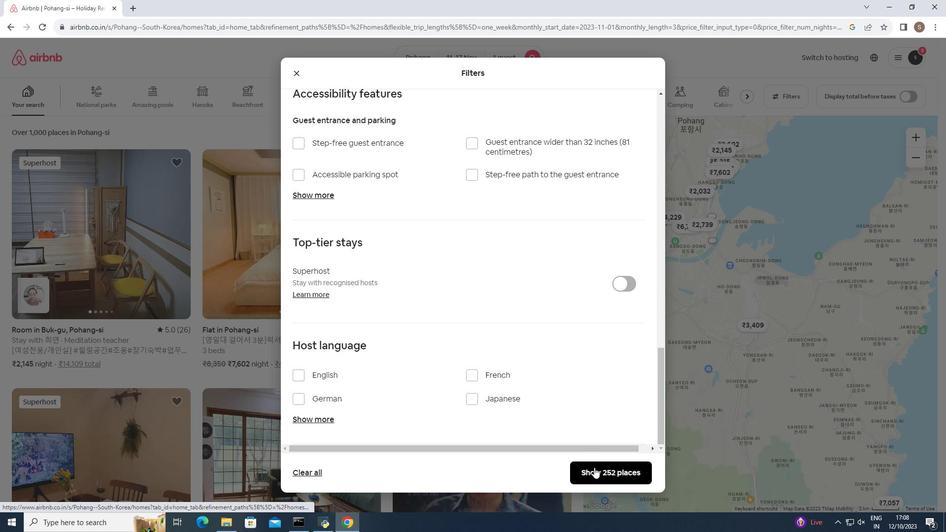 
Action: Mouse moved to (83, 243)
Screenshot: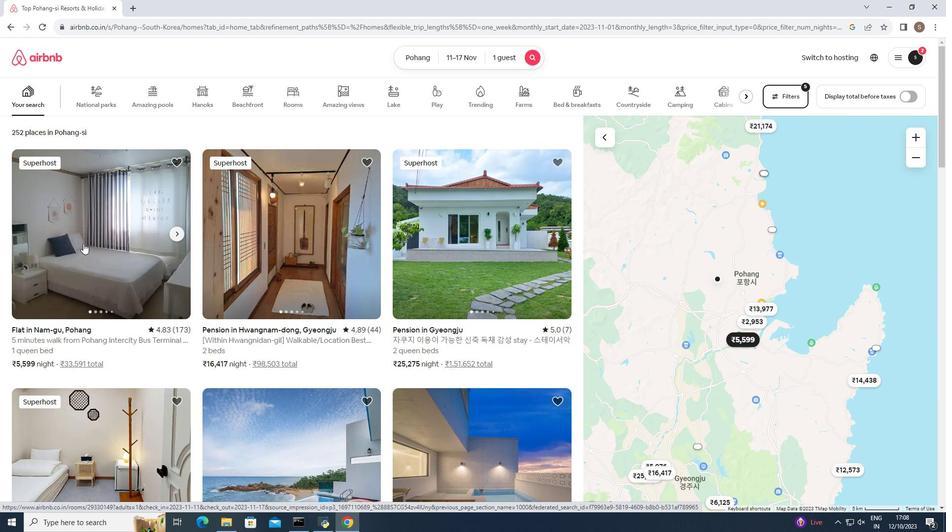 
Action: Mouse pressed left at (83, 243)
Screenshot: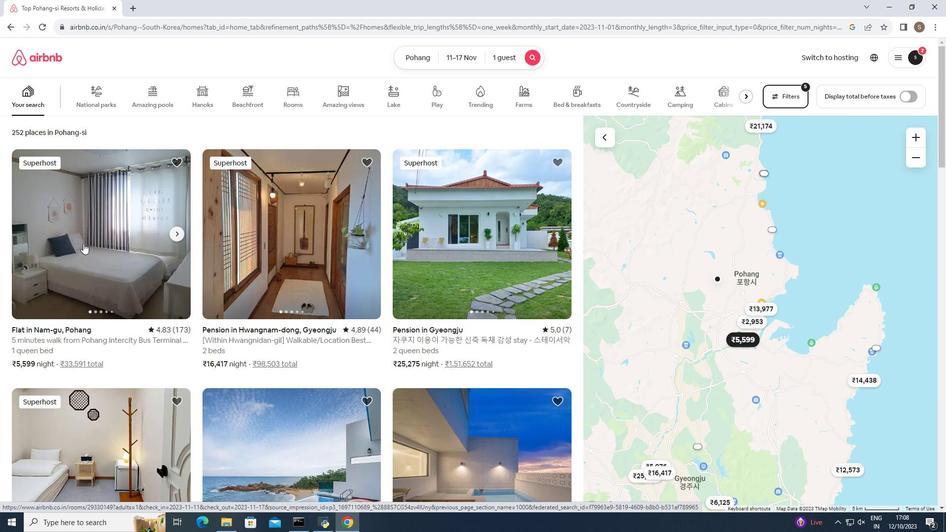 
Action: Mouse moved to (329, 271)
Screenshot: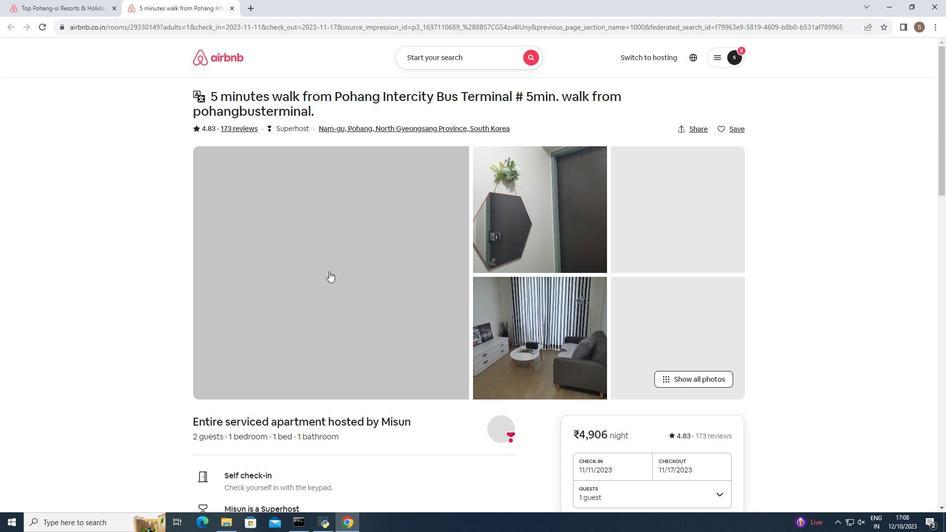 
Action: Mouse pressed left at (329, 271)
Screenshot: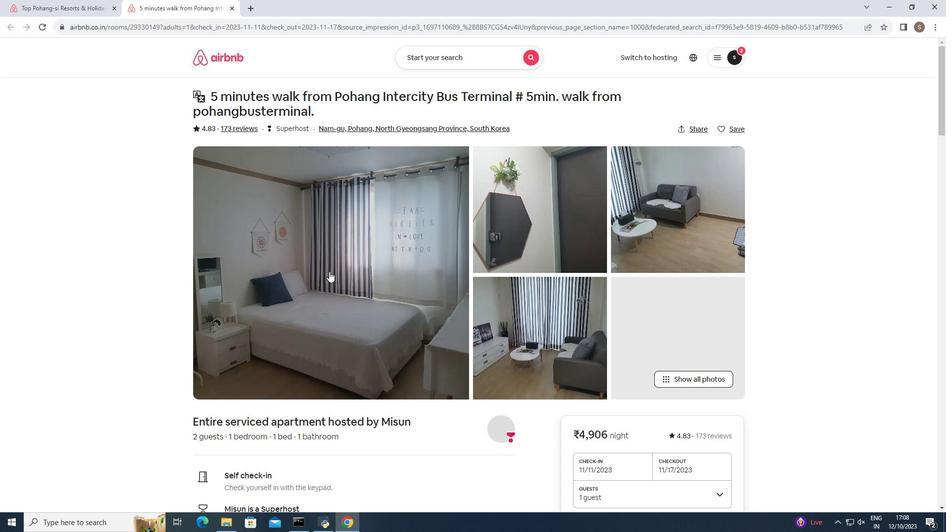 
Action: Mouse scrolled (329, 271) with delta (0, 0)
Screenshot: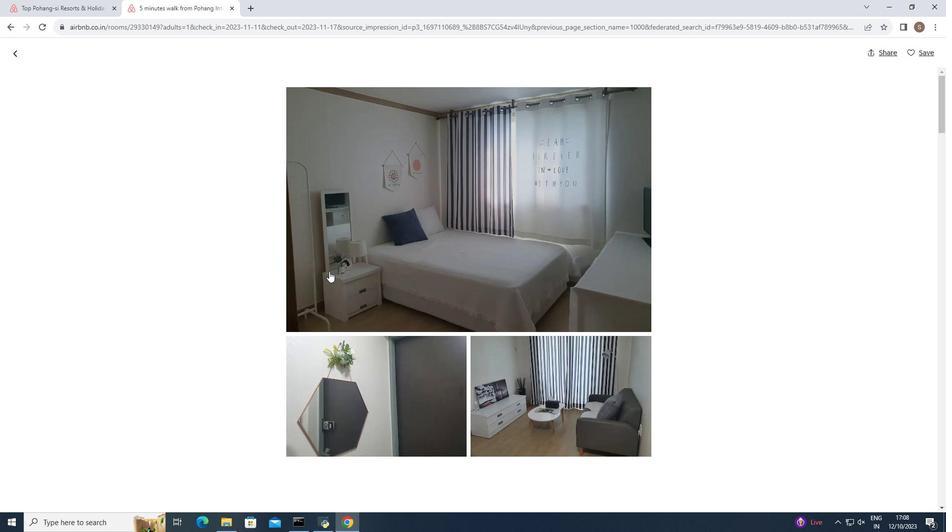 
Action: Mouse scrolled (329, 271) with delta (0, 0)
Screenshot: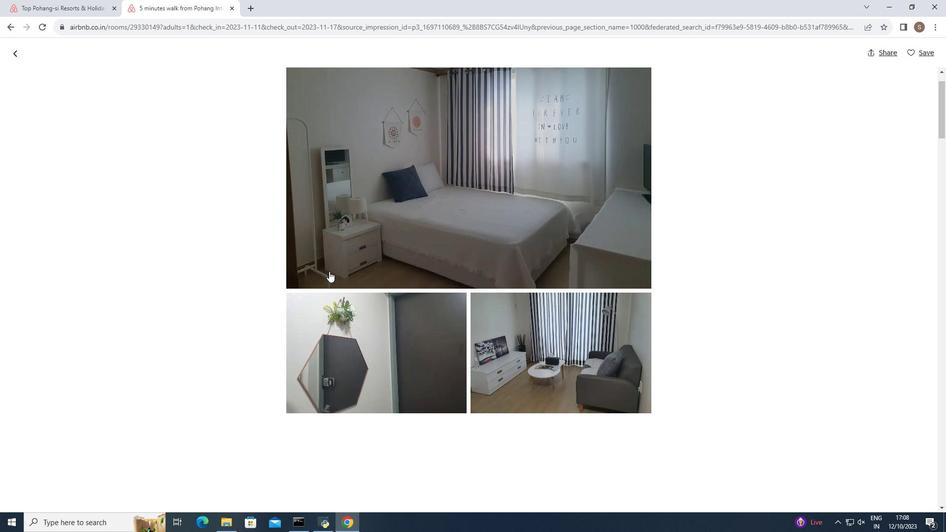 
Action: Mouse scrolled (329, 271) with delta (0, 0)
Screenshot: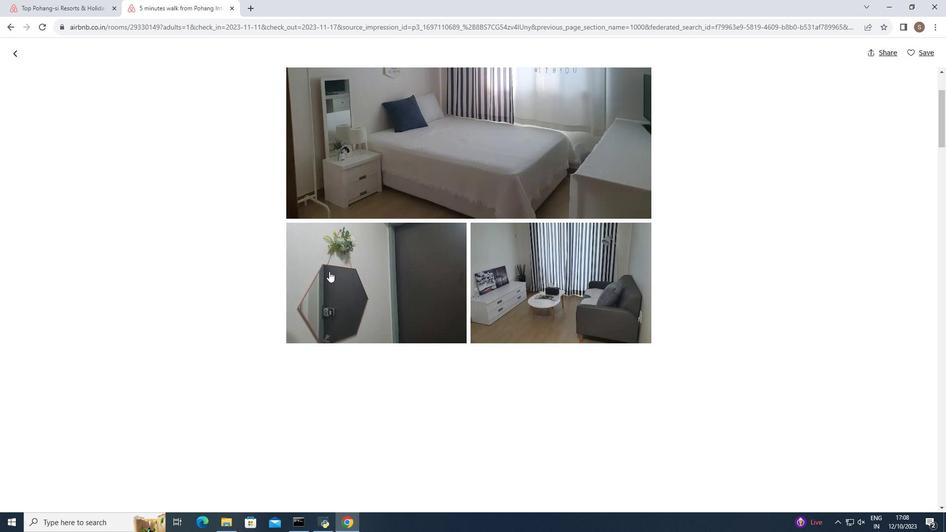 
Action: Mouse moved to (330, 271)
Screenshot: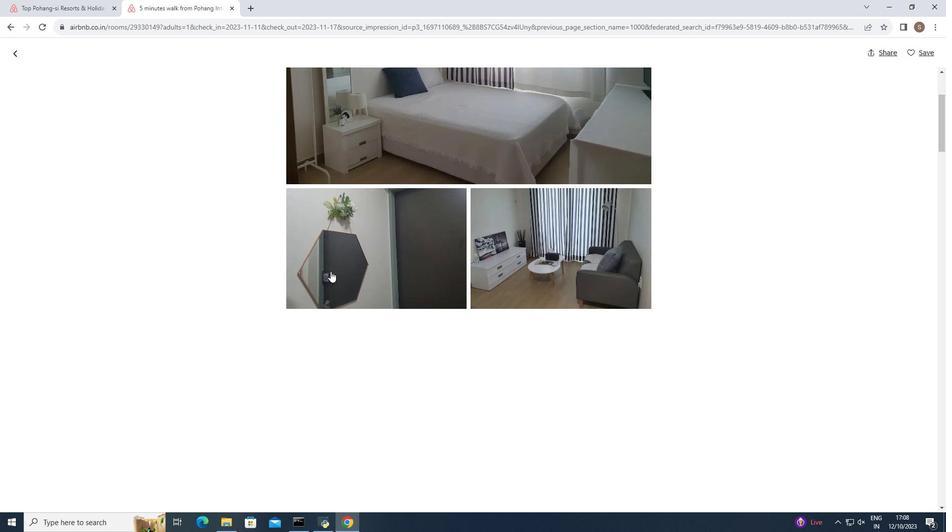 
Action: Mouse scrolled (330, 271) with delta (0, 0)
Screenshot: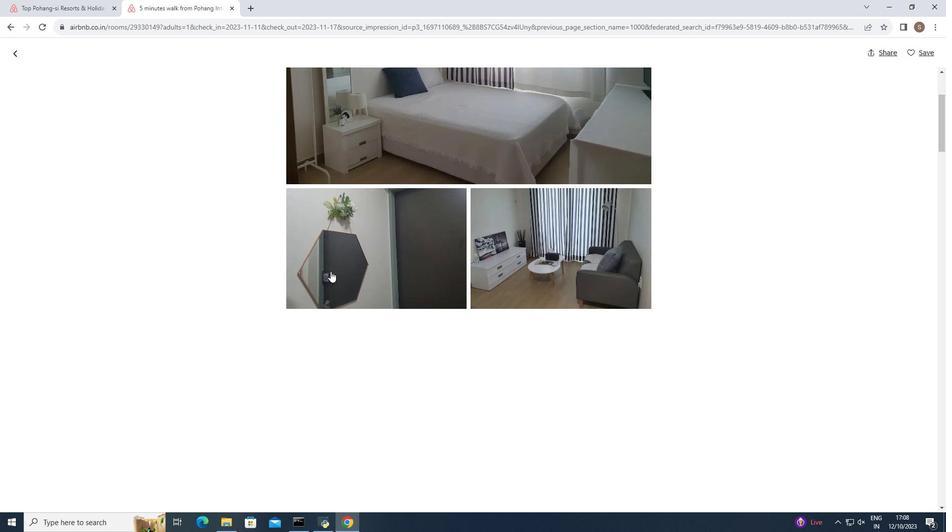 
Action: Mouse scrolled (330, 271) with delta (0, 0)
Screenshot: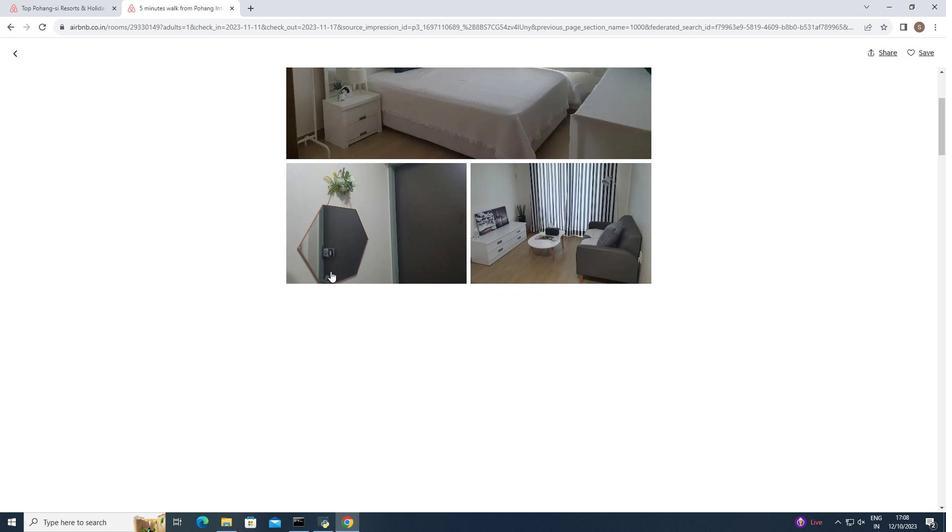 
Action: Mouse moved to (330, 271)
Screenshot: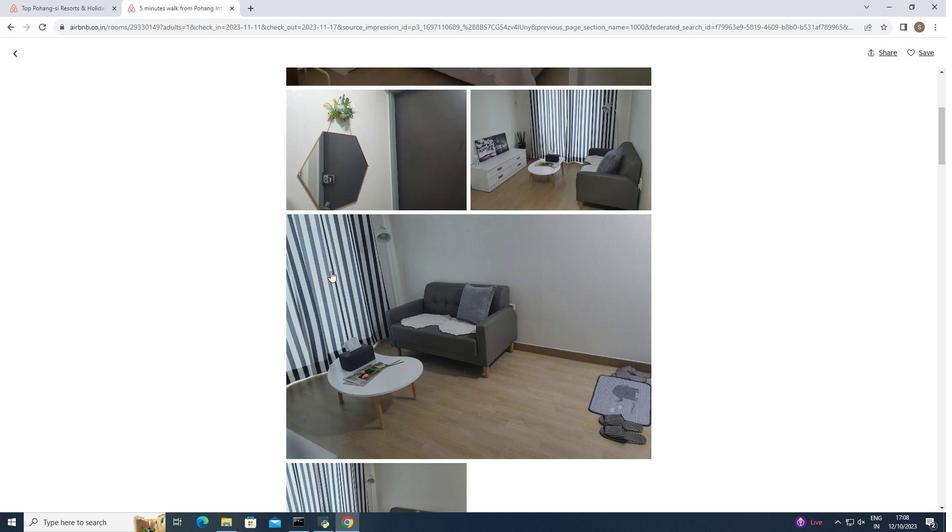 
Action: Mouse scrolled (330, 271) with delta (0, 0)
Screenshot: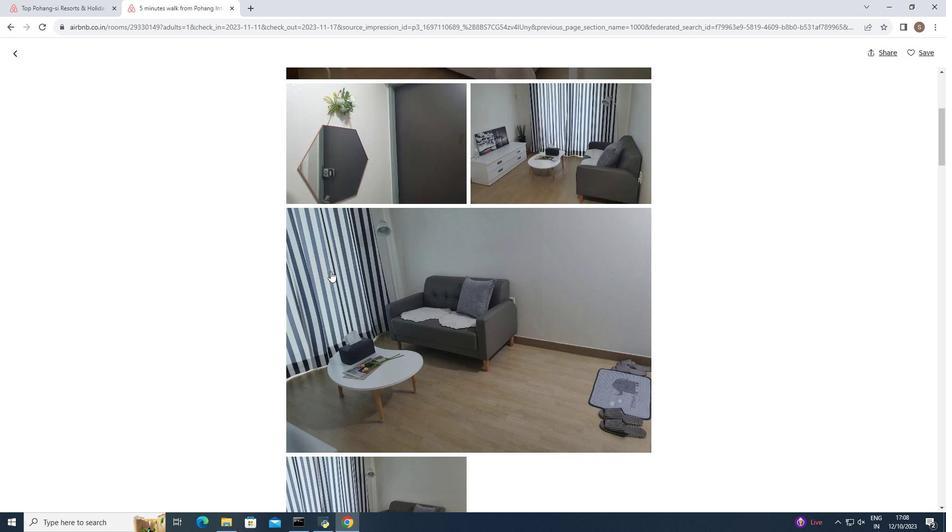 
Action: Mouse scrolled (330, 271) with delta (0, 0)
Screenshot: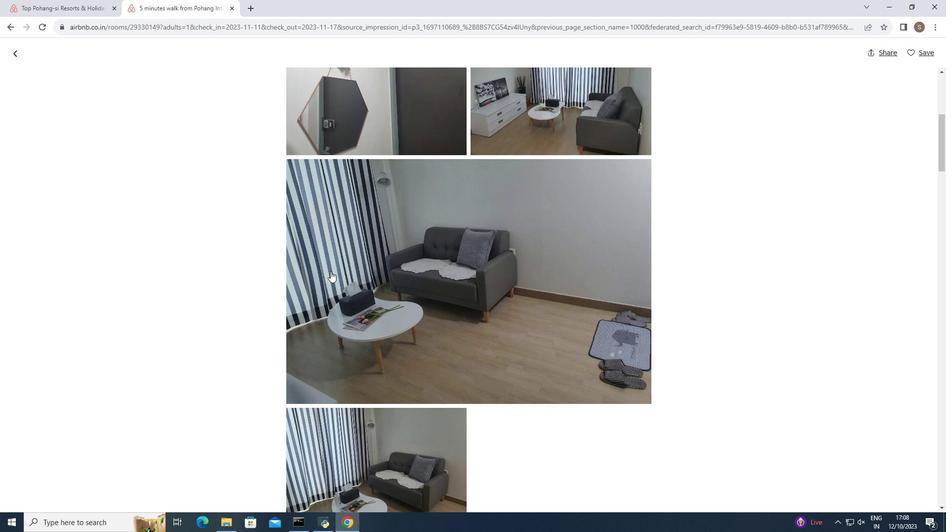 
Action: Mouse scrolled (330, 271) with delta (0, 0)
Screenshot: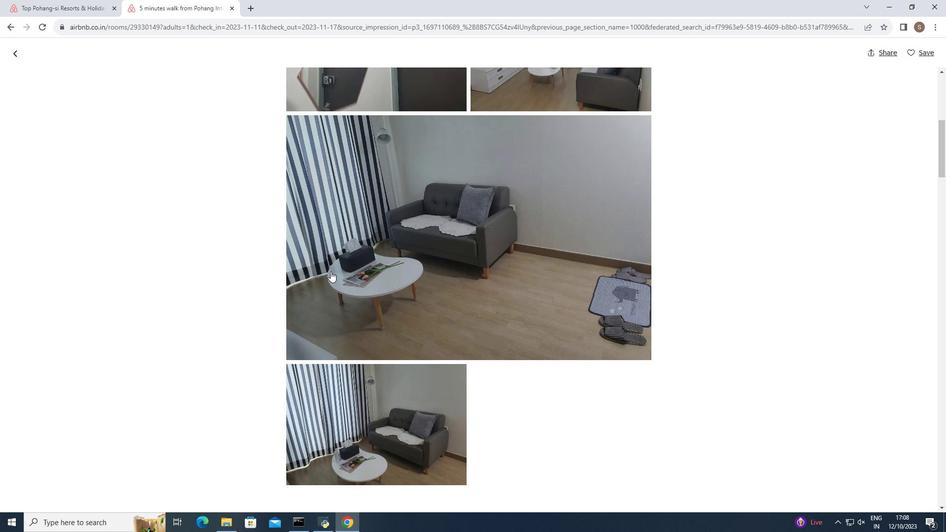 
Action: Mouse scrolled (330, 271) with delta (0, 0)
Screenshot: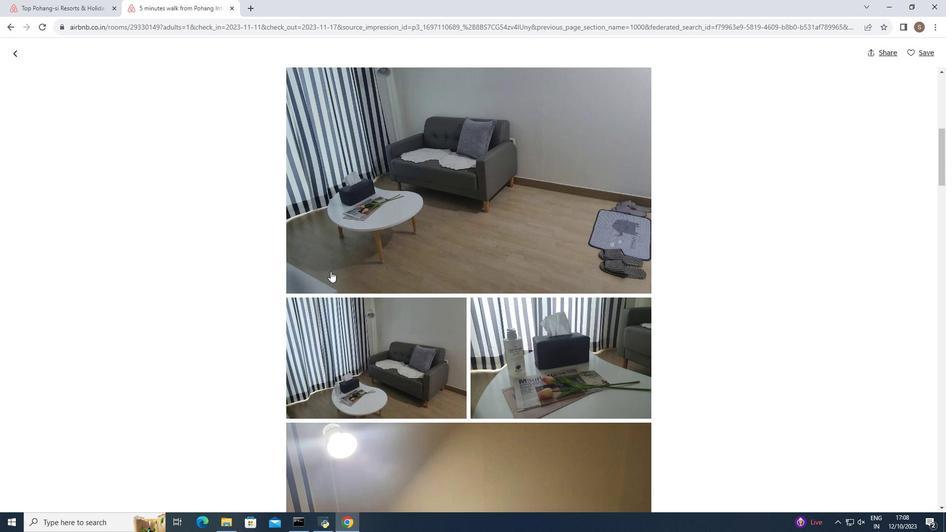 
Action: Mouse scrolled (330, 271) with delta (0, 0)
Screenshot: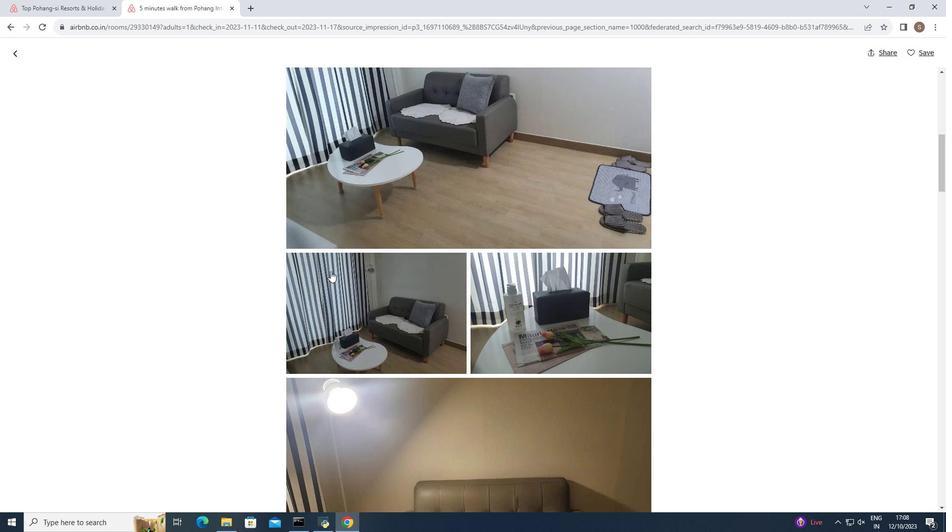 
Action: Mouse scrolled (330, 271) with delta (0, 0)
Screenshot: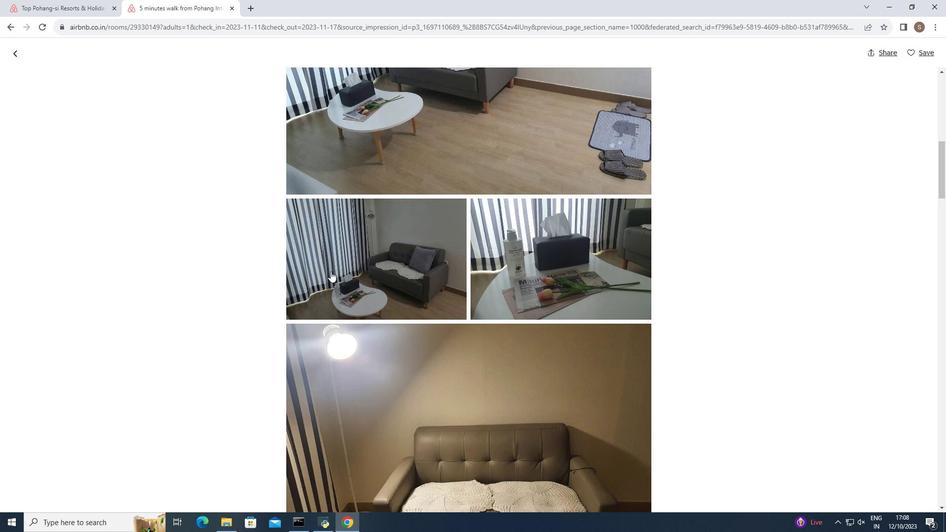 
Action: Mouse scrolled (330, 271) with delta (0, 0)
Screenshot: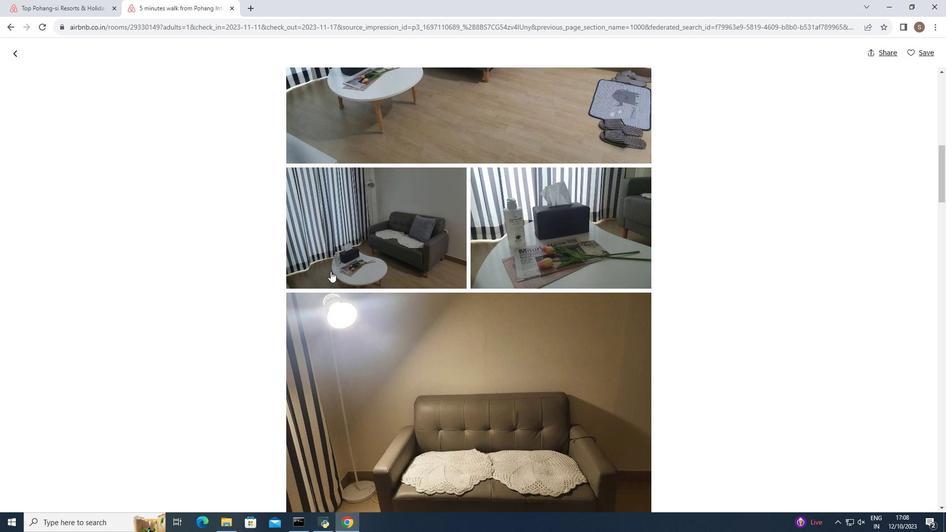 
Action: Mouse scrolled (330, 271) with delta (0, 0)
Screenshot: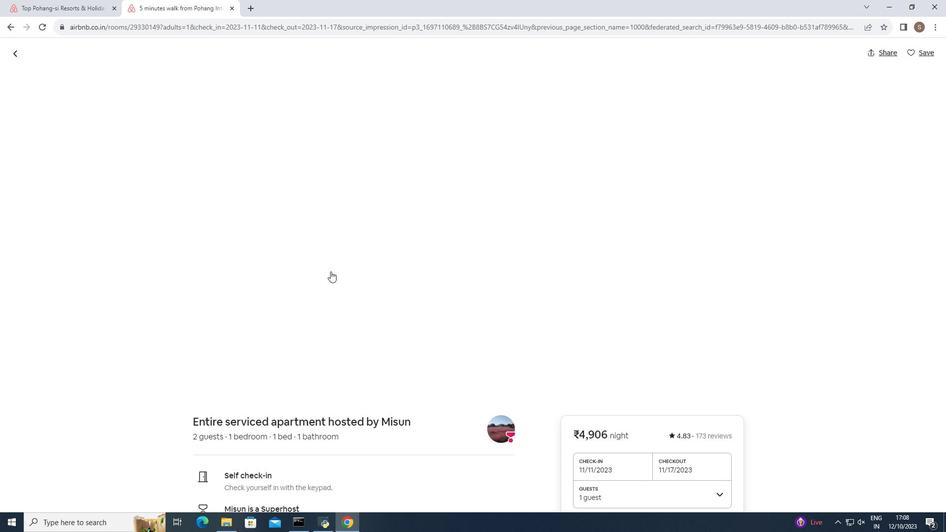 
Action: Mouse scrolled (330, 271) with delta (0, 0)
Screenshot: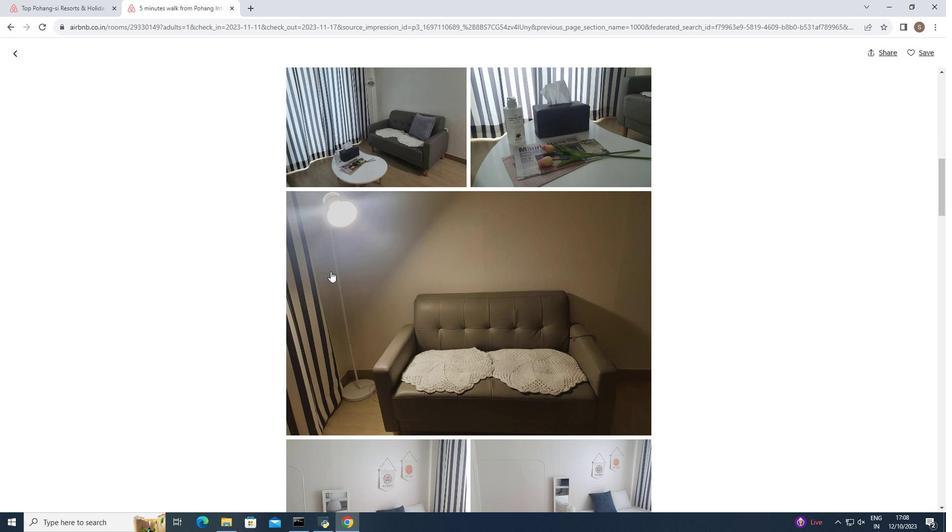 
Action: Mouse scrolled (330, 271) with delta (0, 0)
Screenshot: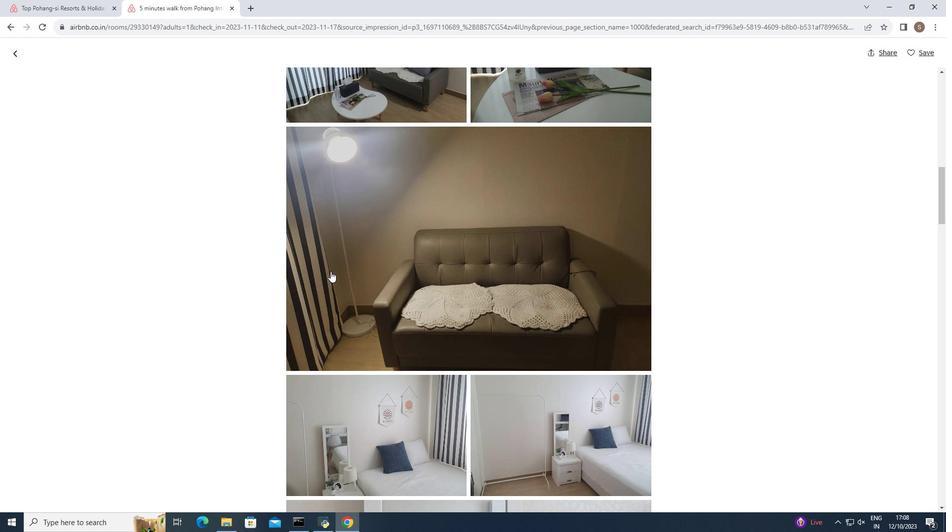 
Action: Mouse scrolled (330, 271) with delta (0, 0)
Screenshot: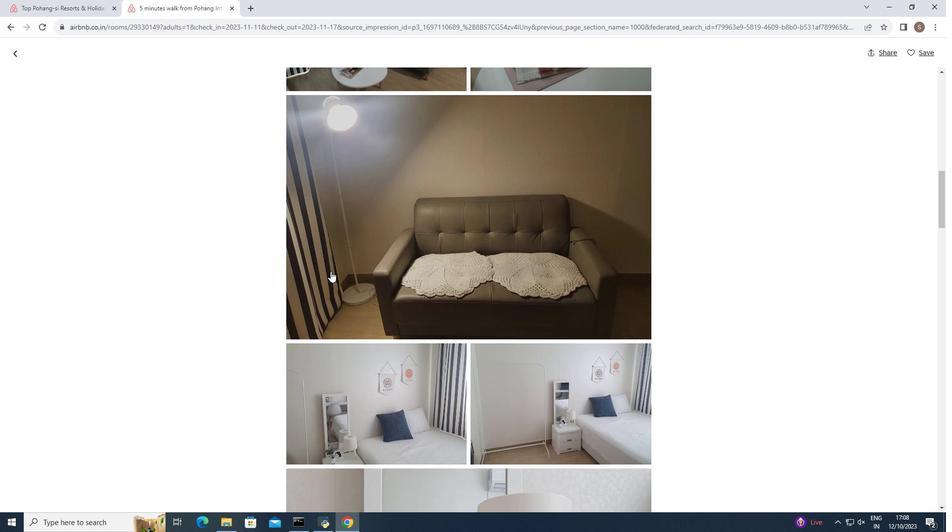 
Action: Mouse scrolled (330, 271) with delta (0, 0)
Screenshot: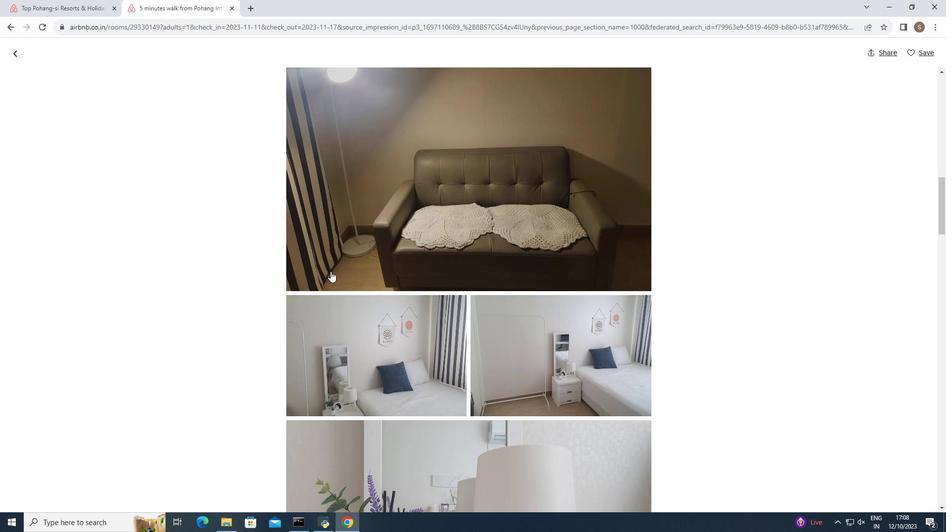 
Action: Mouse scrolled (330, 271) with delta (0, 0)
Screenshot: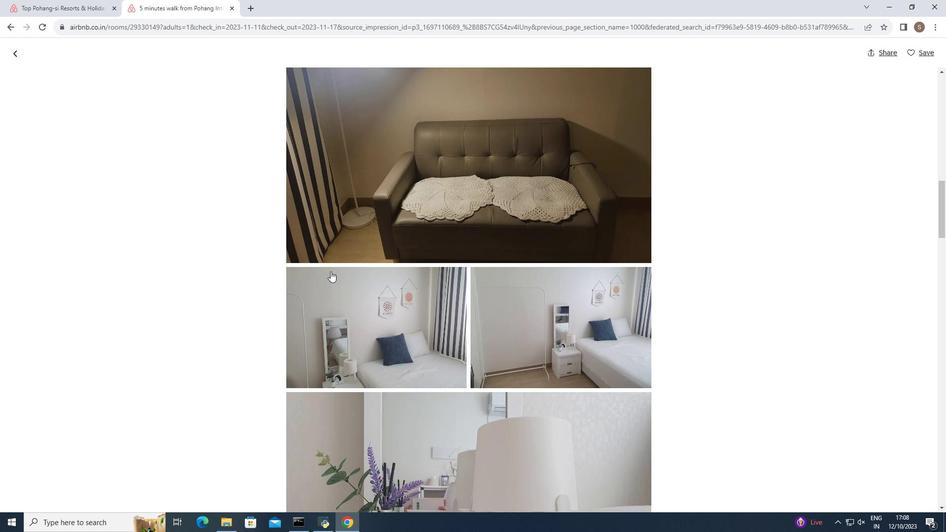 
Action: Mouse scrolled (330, 271) with delta (0, 0)
Screenshot: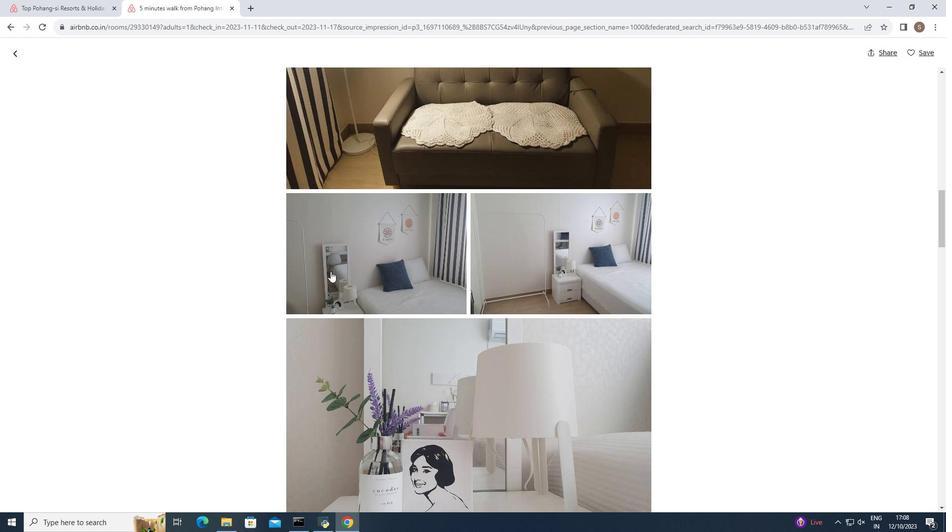 
Action: Mouse scrolled (330, 271) with delta (0, 0)
Screenshot: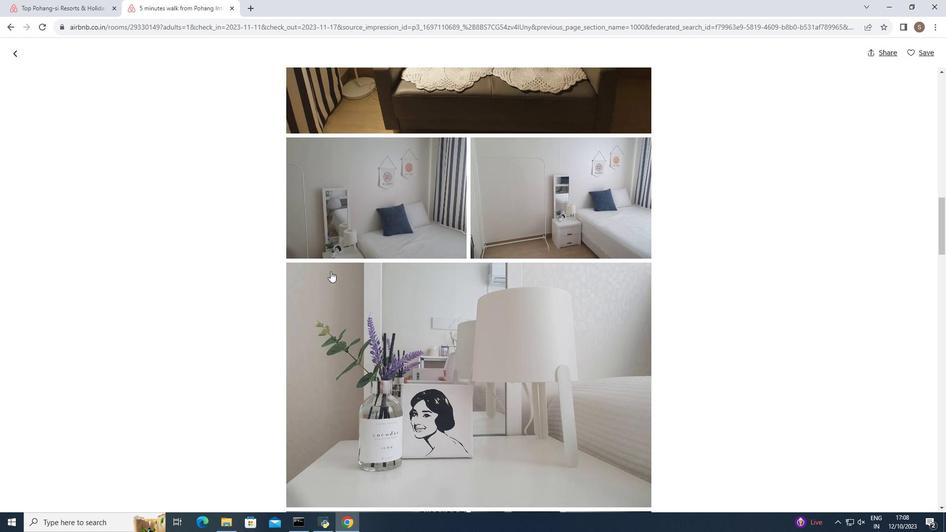 
Action: Mouse scrolled (330, 271) with delta (0, 0)
Screenshot: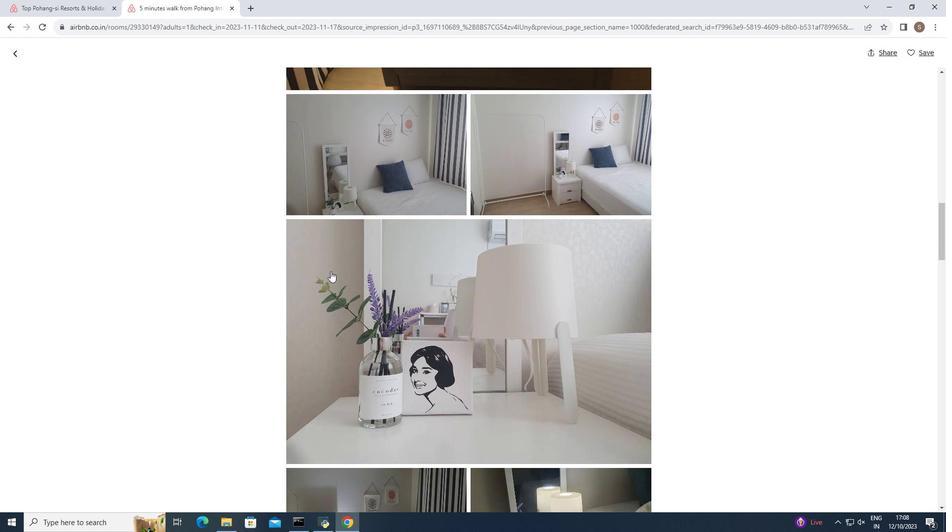 
Action: Mouse scrolled (330, 271) with delta (0, 0)
Screenshot: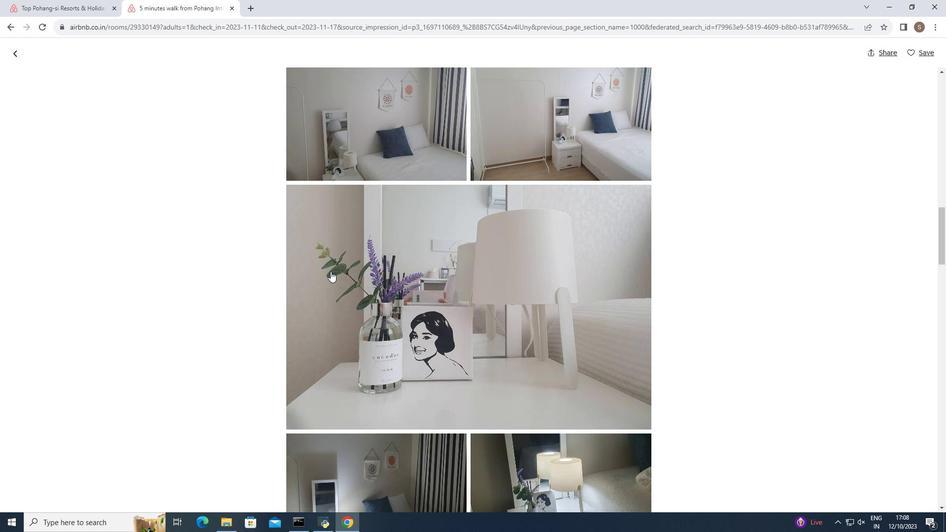 
Action: Mouse scrolled (330, 271) with delta (0, 0)
Screenshot: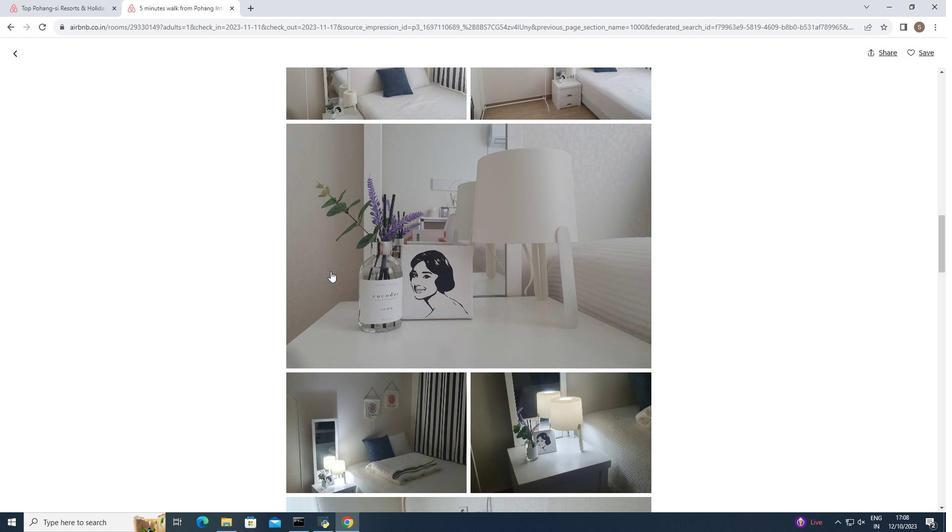 
Action: Mouse scrolled (330, 271) with delta (0, 0)
Screenshot: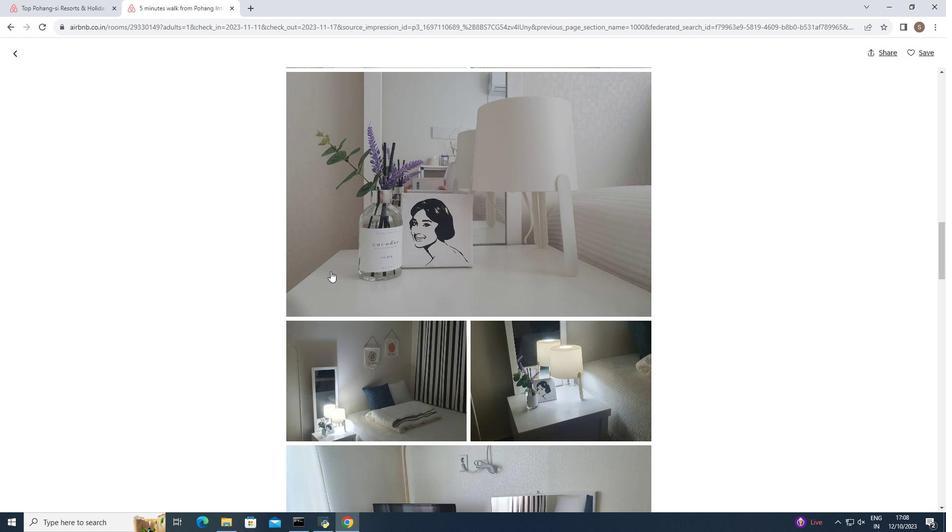 
Action: Mouse scrolled (330, 271) with delta (0, 0)
Screenshot: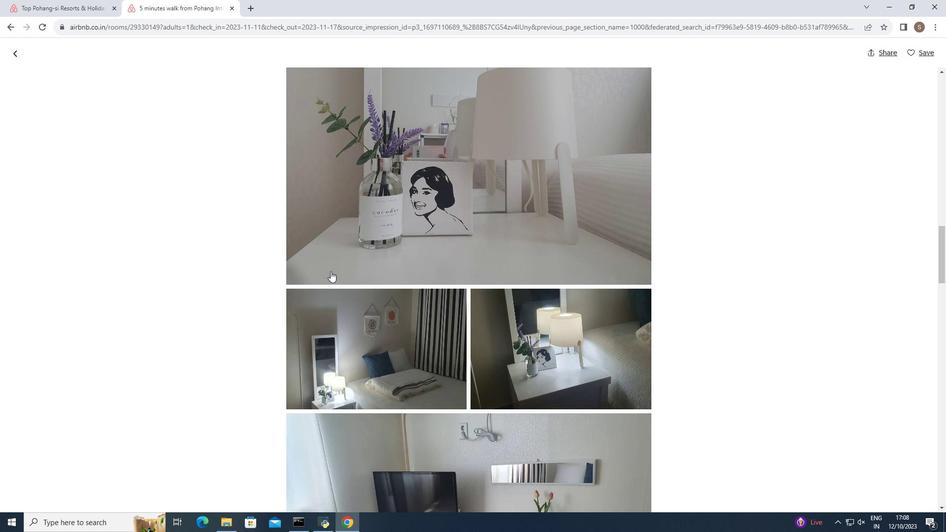 
Action: Mouse scrolled (330, 271) with delta (0, 0)
Screenshot: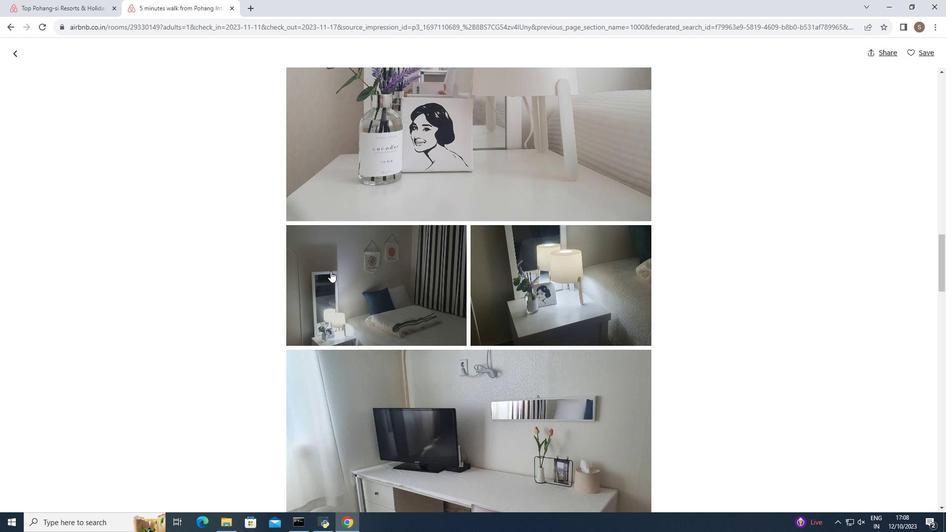 
Action: Mouse scrolled (330, 271) with delta (0, 0)
Screenshot: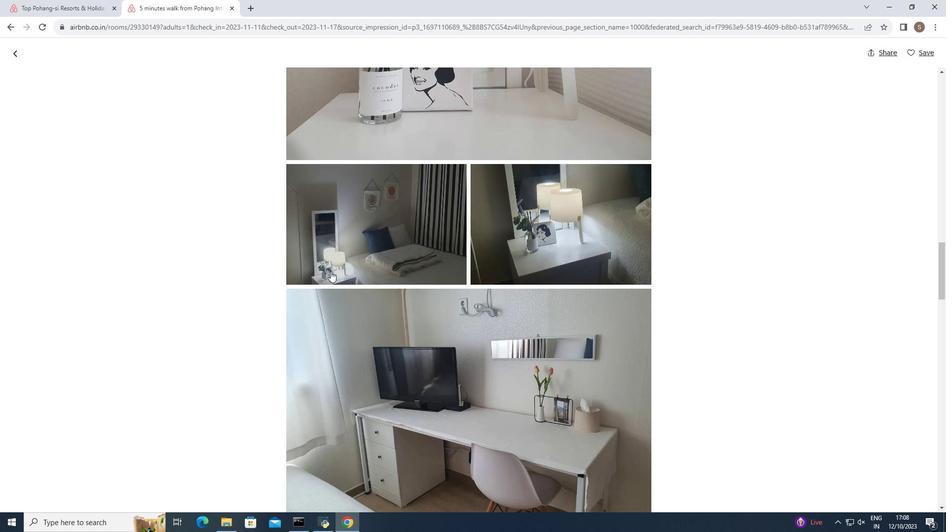 
Action: Mouse scrolled (330, 271) with delta (0, 0)
Screenshot: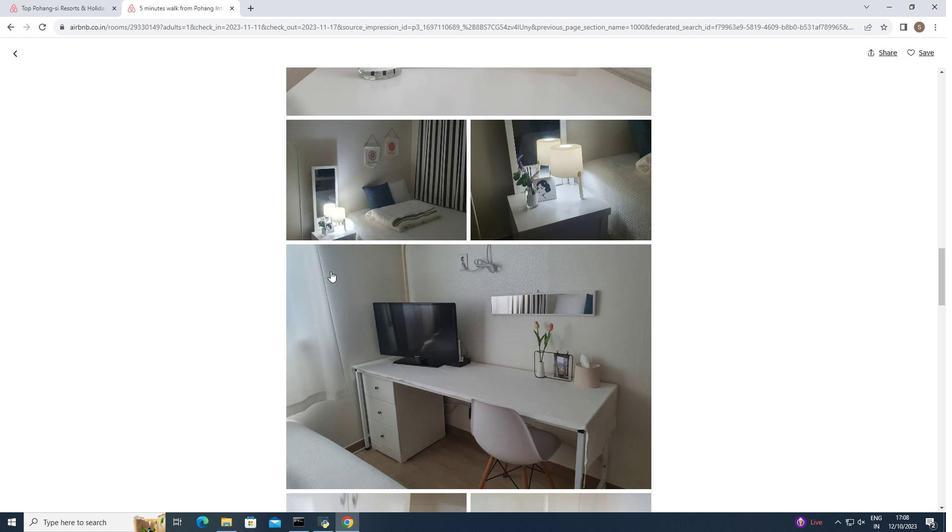 
Action: Mouse scrolled (330, 271) with delta (0, 0)
Screenshot: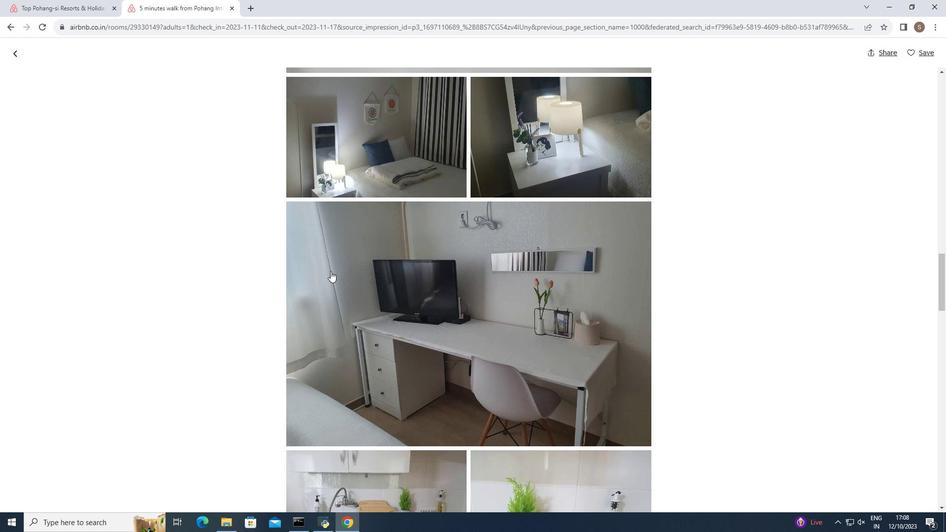 
Action: Mouse scrolled (330, 271) with delta (0, 0)
Screenshot: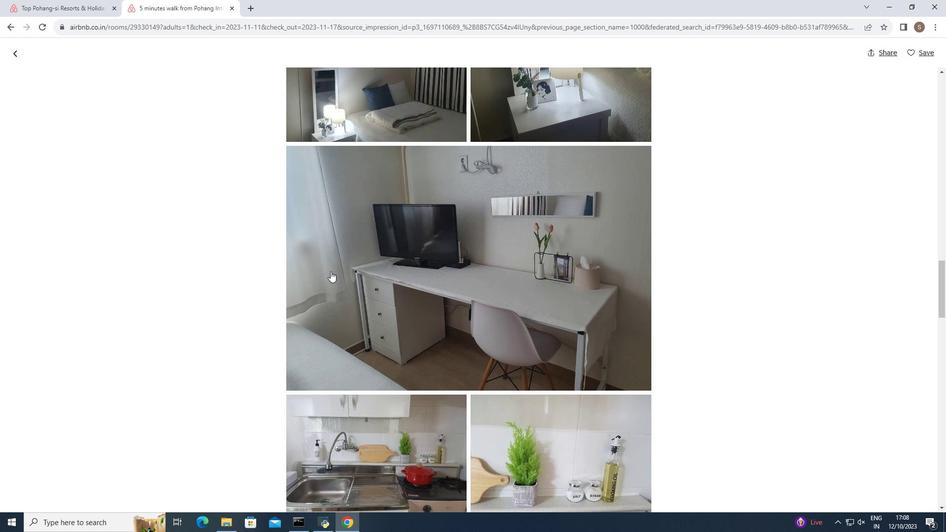 
Action: Mouse scrolled (330, 271) with delta (0, 0)
Screenshot: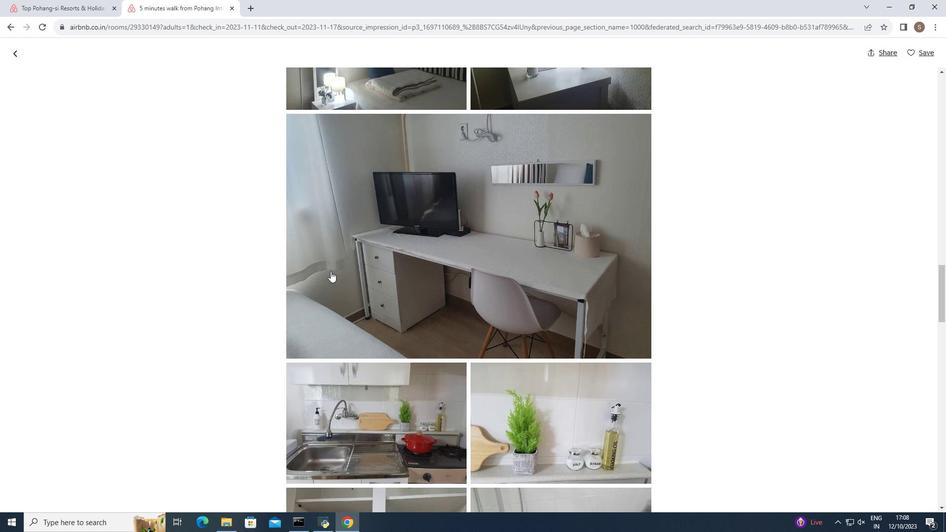 
Action: Mouse scrolled (330, 271) with delta (0, 0)
Screenshot: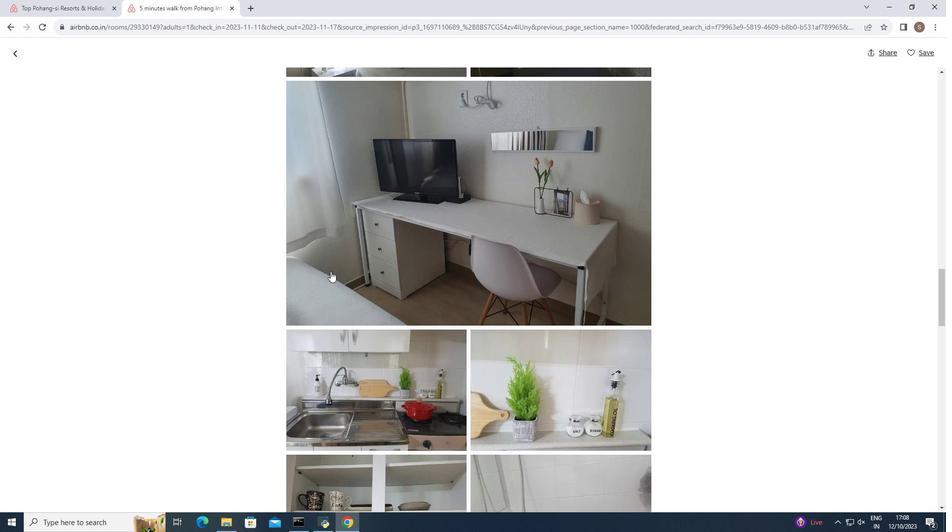 
Action: Mouse scrolled (330, 271) with delta (0, 0)
Screenshot: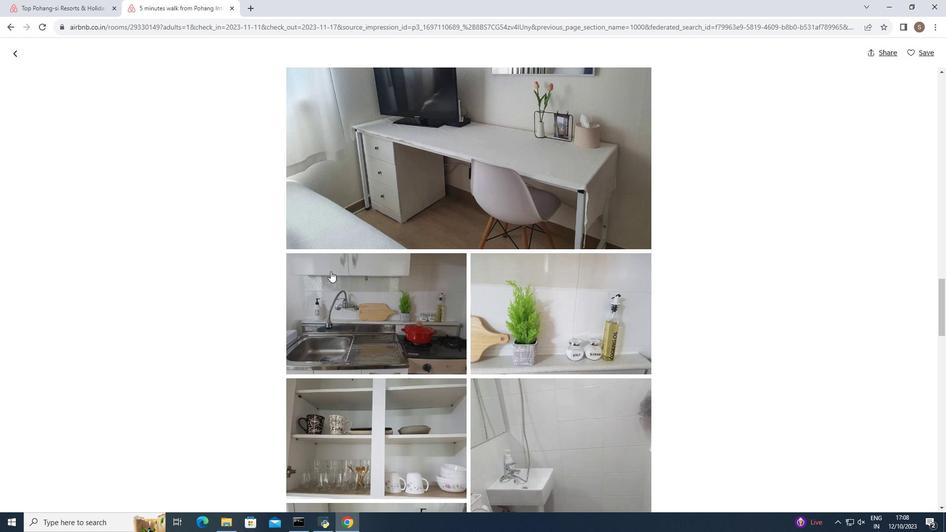 
Action: Mouse scrolled (330, 271) with delta (0, 0)
Screenshot: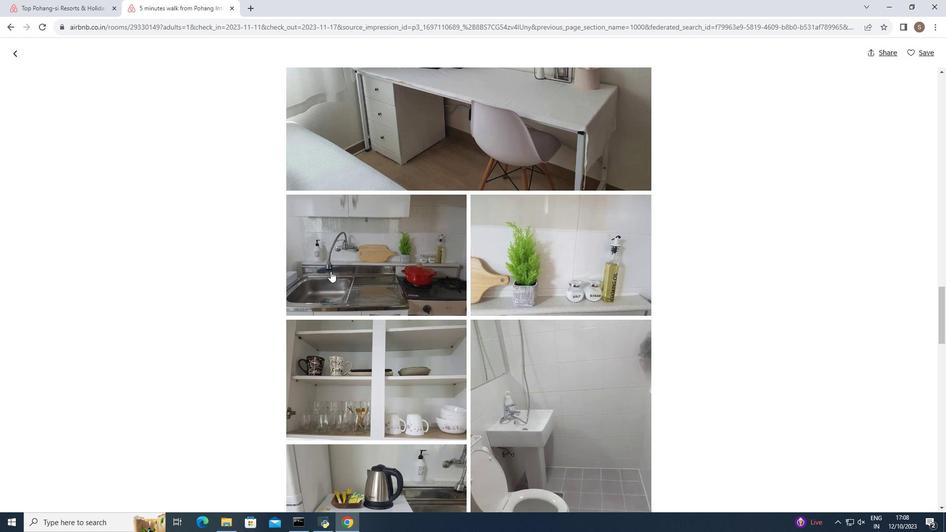 
Action: Mouse scrolled (330, 271) with delta (0, 0)
Screenshot: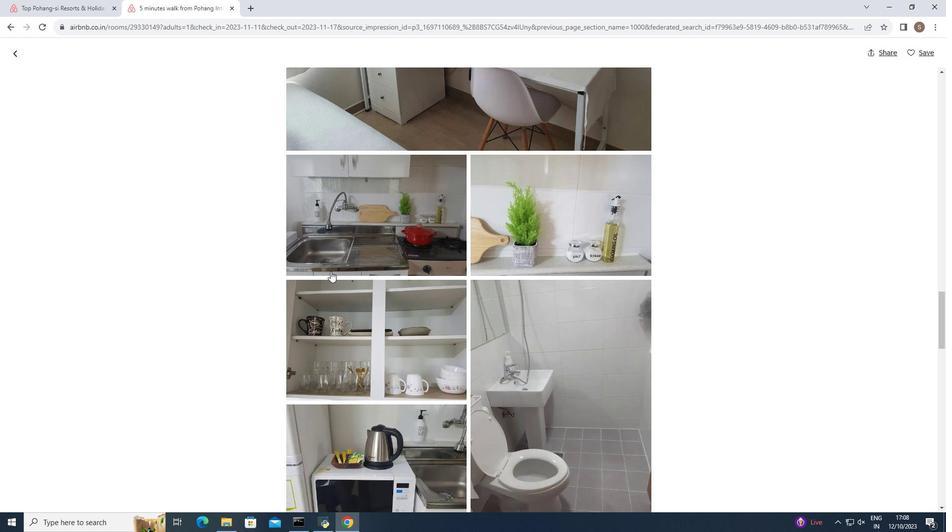 
Action: Mouse scrolled (330, 271) with delta (0, 0)
Screenshot: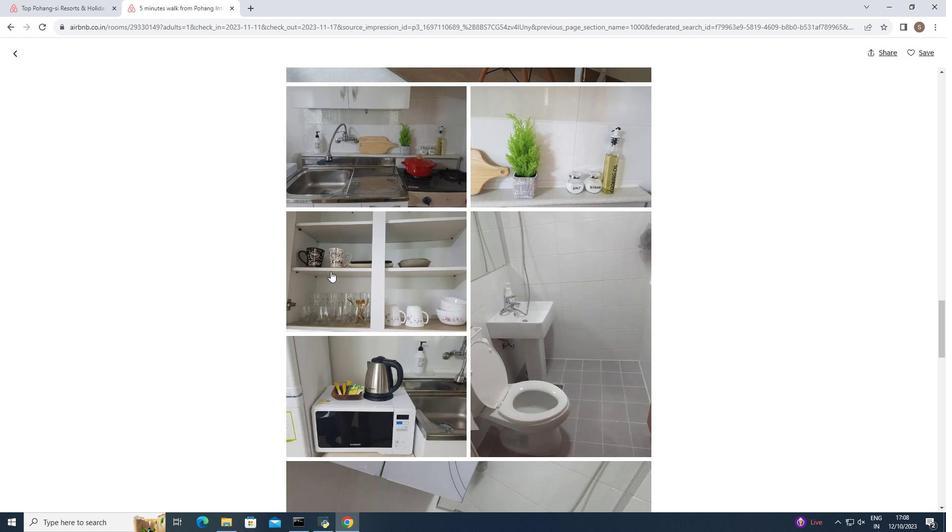 
Action: Mouse scrolled (330, 271) with delta (0, 0)
Screenshot: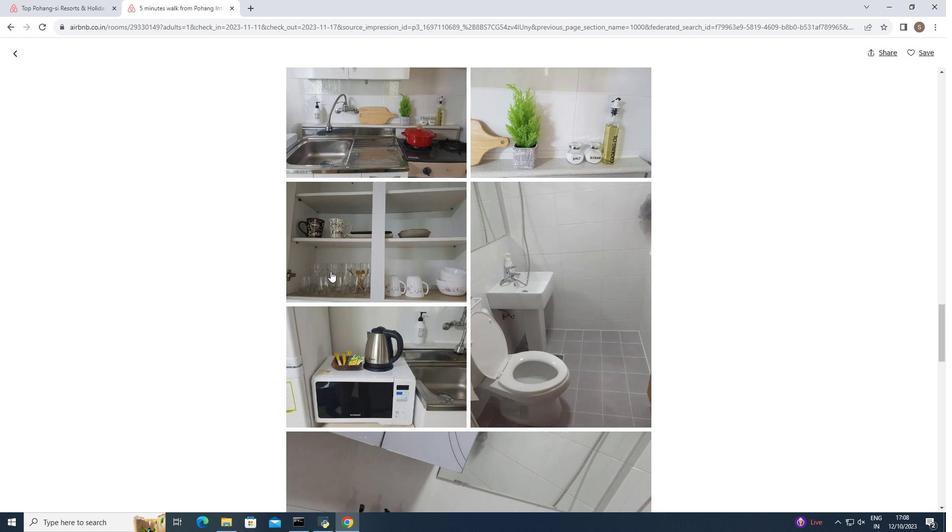 
Action: Mouse scrolled (330, 271) with delta (0, 0)
Screenshot: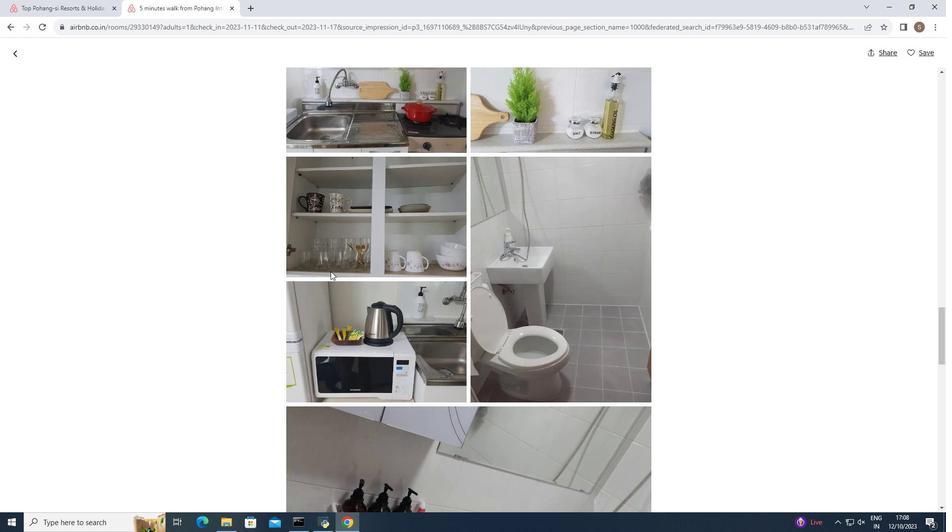 
Action: Mouse scrolled (330, 271) with delta (0, 0)
Screenshot: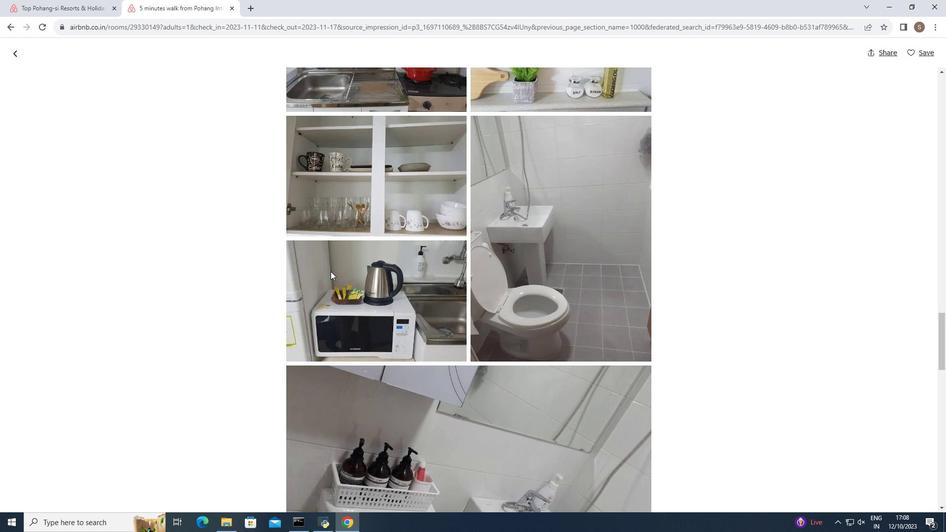 
Action: Mouse scrolled (330, 271) with delta (0, 0)
Screenshot: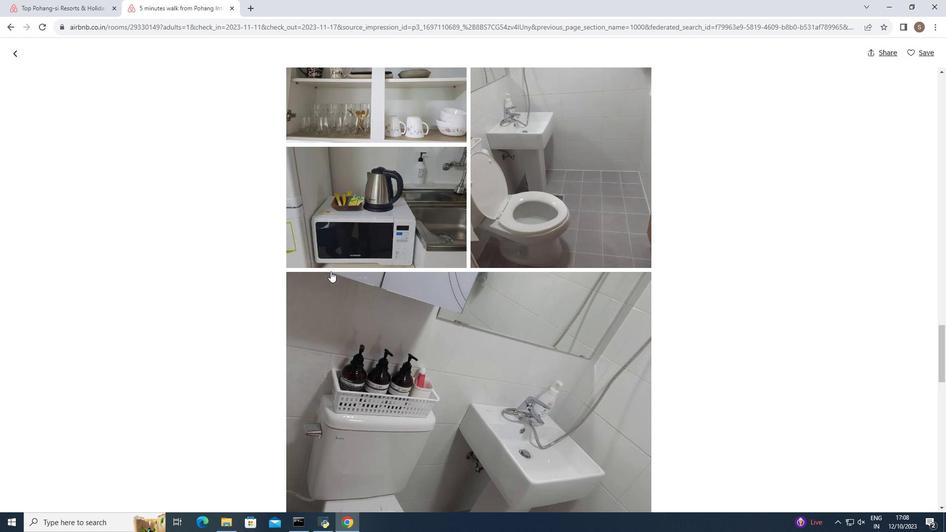 
Action: Mouse scrolled (330, 271) with delta (0, 0)
Screenshot: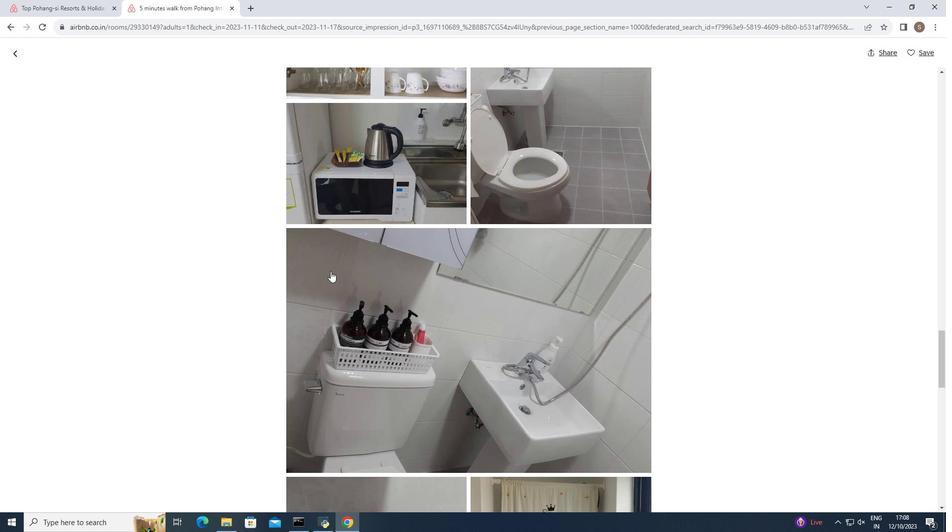 
Action: Mouse scrolled (330, 271) with delta (0, 0)
Screenshot: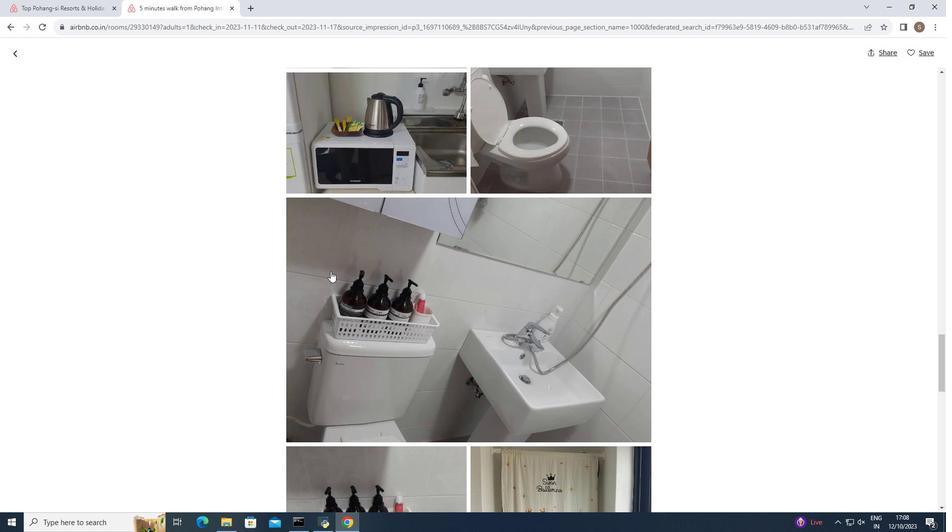 
Action: Mouse scrolled (330, 271) with delta (0, 0)
Screenshot: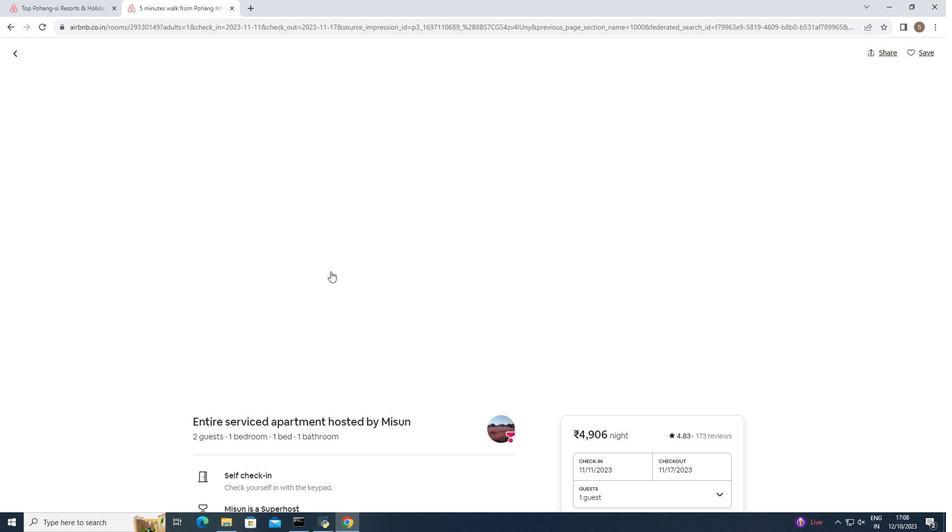 
Action: Mouse scrolled (330, 271) with delta (0, 0)
Screenshot: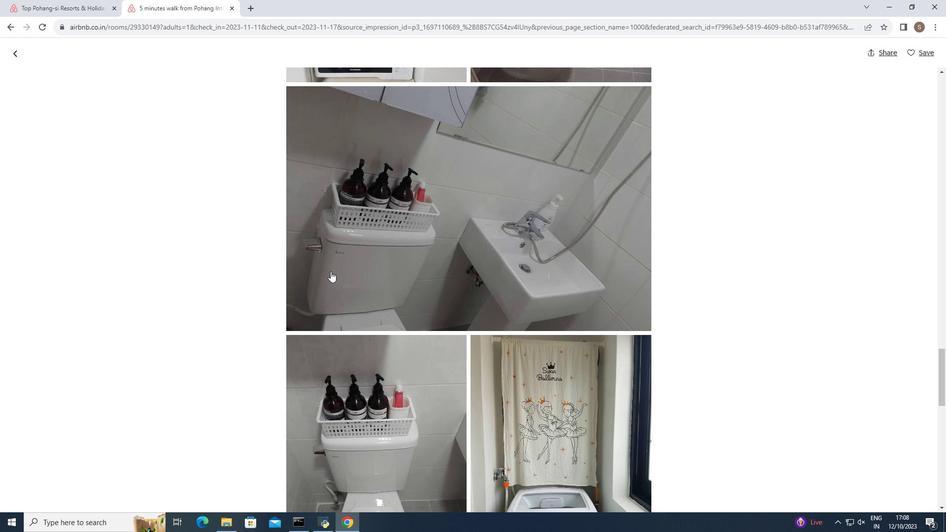 
Action: Mouse scrolled (330, 271) with delta (0, 0)
Screenshot: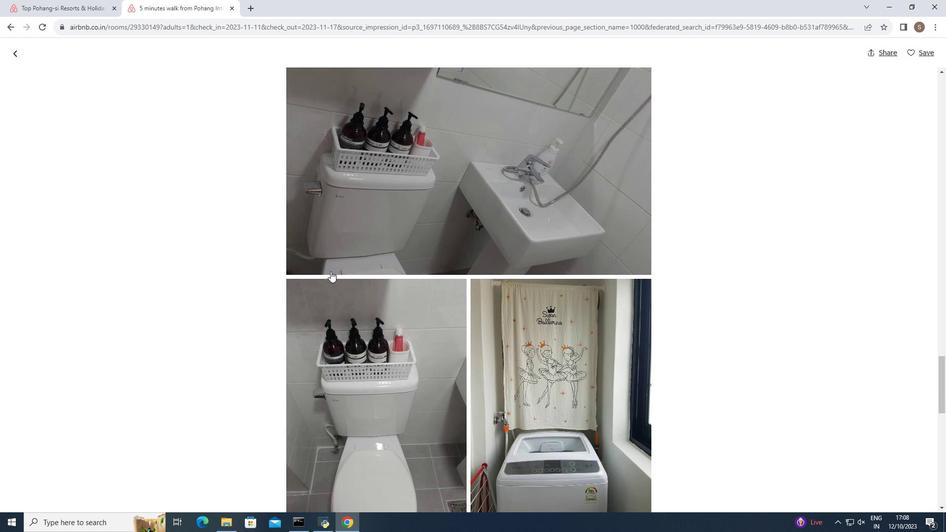 
Action: Mouse scrolled (330, 271) with delta (0, 0)
Screenshot: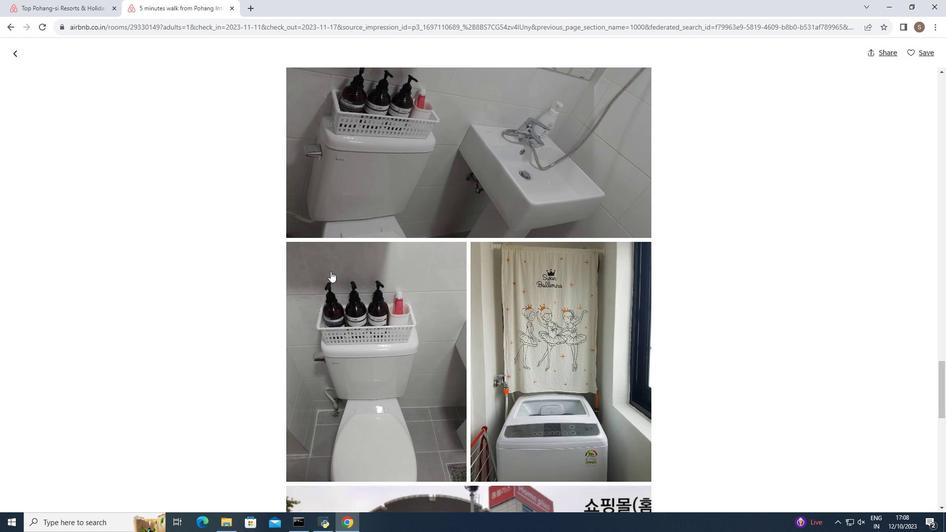 
Action: Mouse scrolled (330, 271) with delta (0, 0)
Screenshot: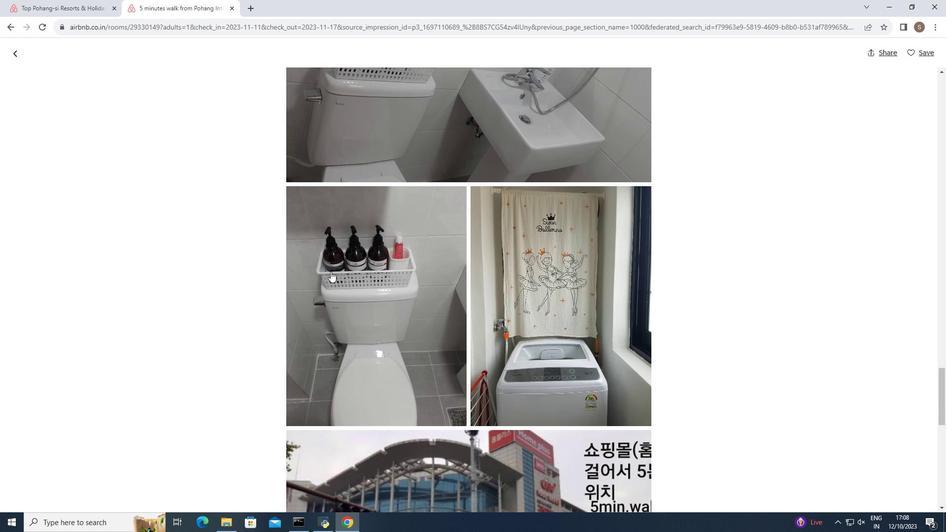 
Action: Mouse scrolled (330, 271) with delta (0, 0)
Screenshot: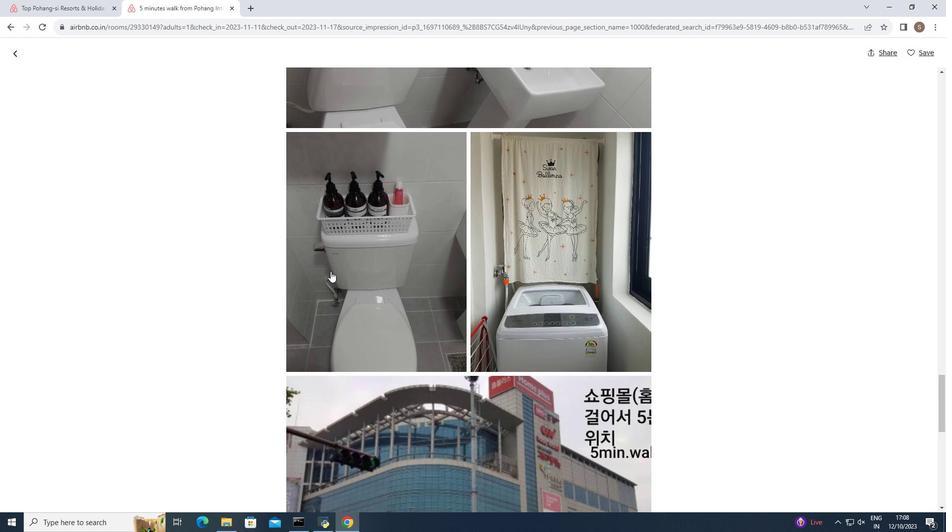 
Action: Mouse scrolled (330, 271) with delta (0, 0)
Screenshot: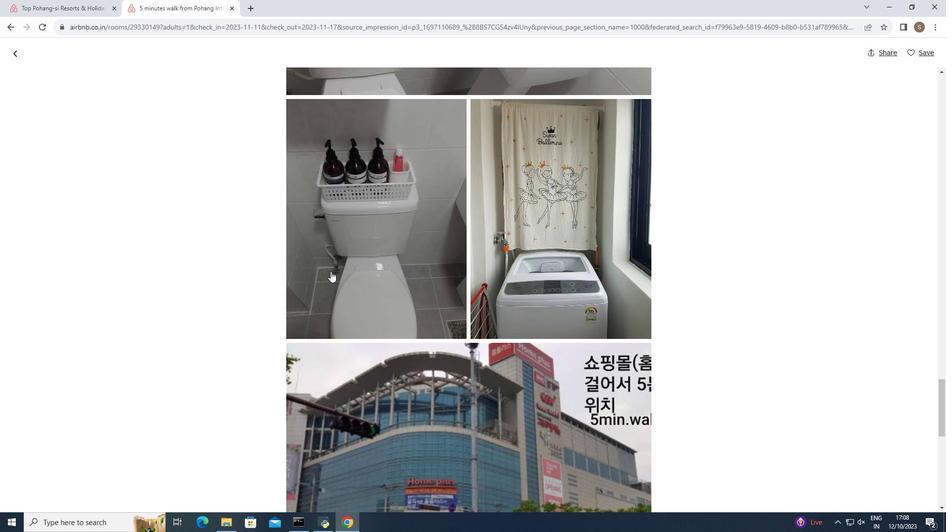 
Action: Mouse scrolled (330, 271) with delta (0, 0)
Screenshot: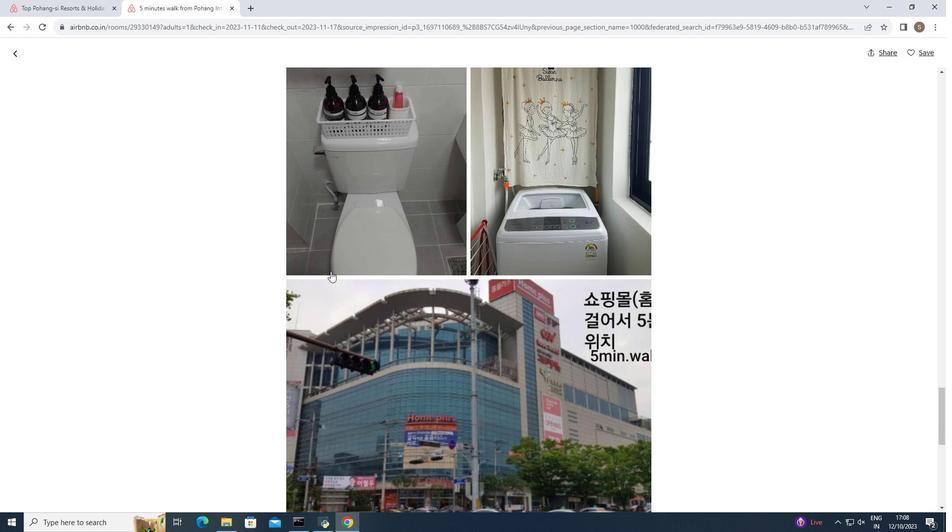 
Action: Mouse scrolled (330, 271) with delta (0, 0)
Screenshot: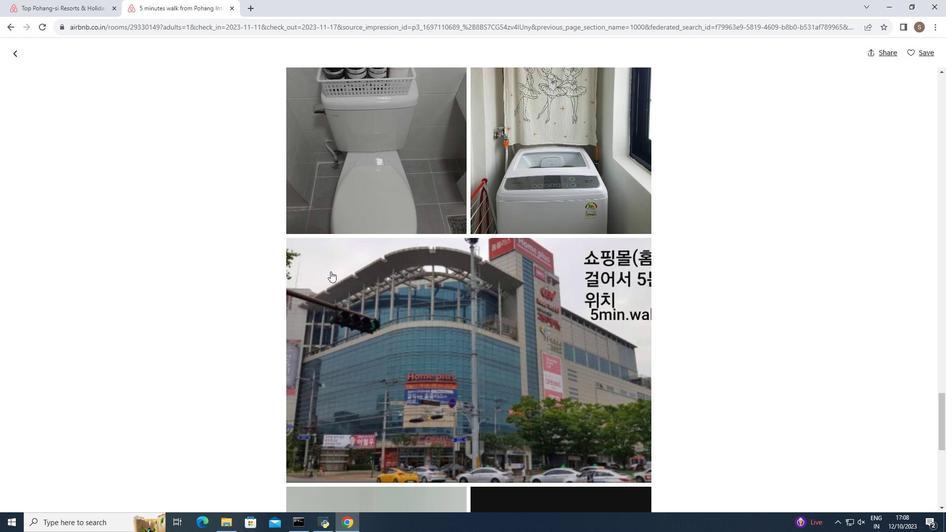 
Action: Mouse scrolled (330, 271) with delta (0, 0)
Screenshot: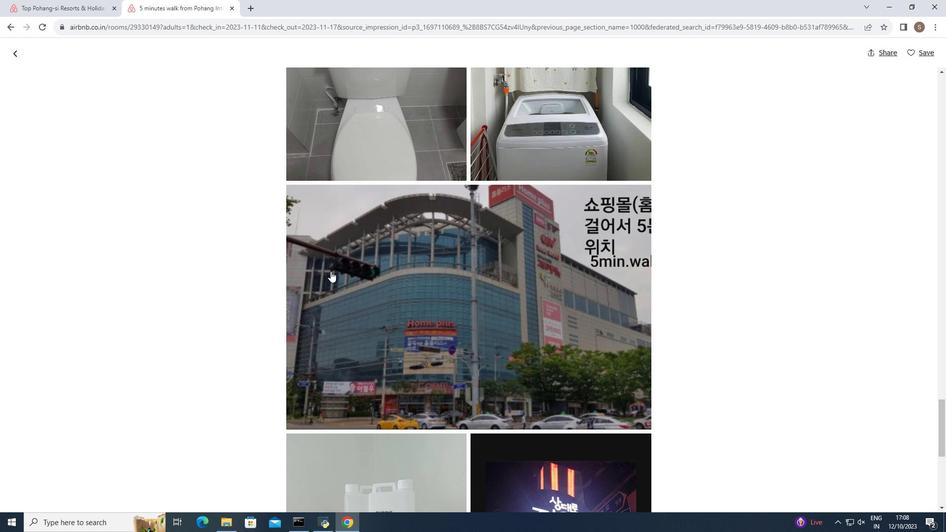 
Action: Mouse scrolled (330, 271) with delta (0, 0)
Screenshot: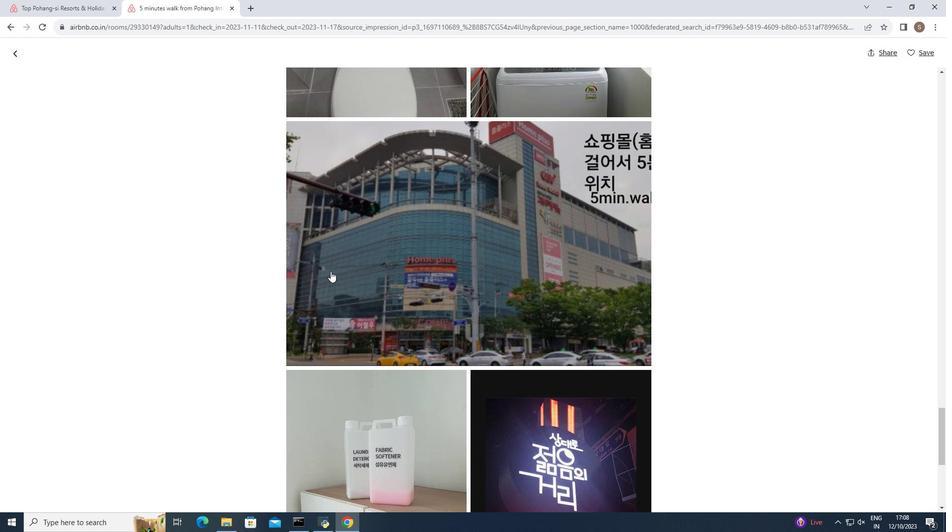 
Action: Mouse scrolled (330, 271) with delta (0, 0)
Screenshot: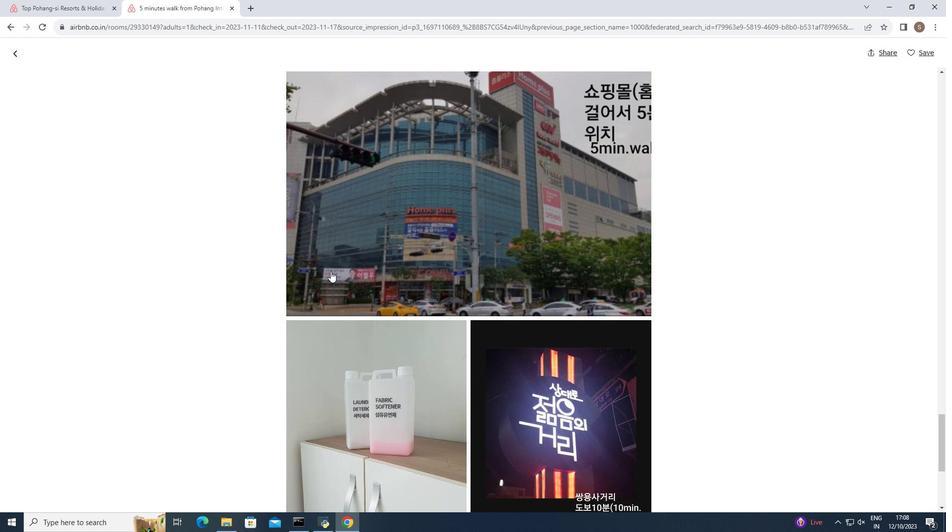 
Action: Mouse moved to (330, 271)
Screenshot: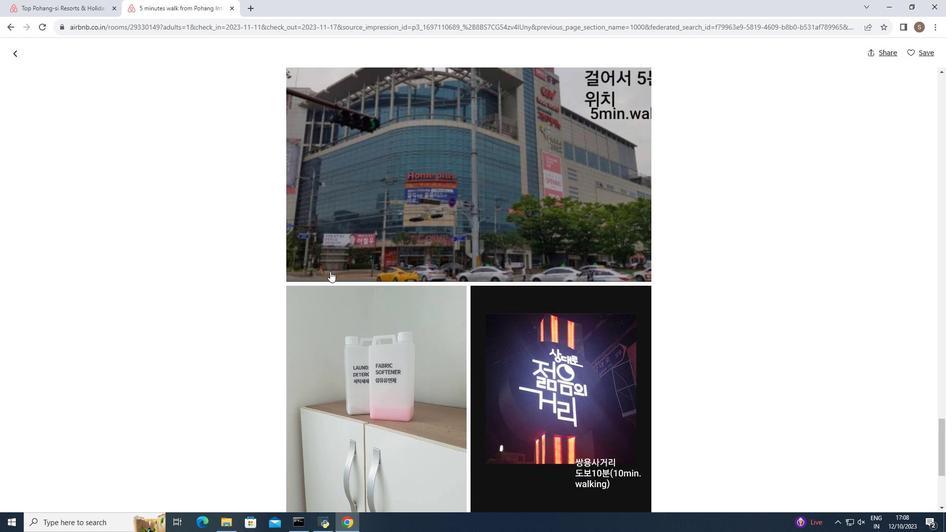 
Action: Mouse scrolled (330, 271) with delta (0, 0)
Screenshot: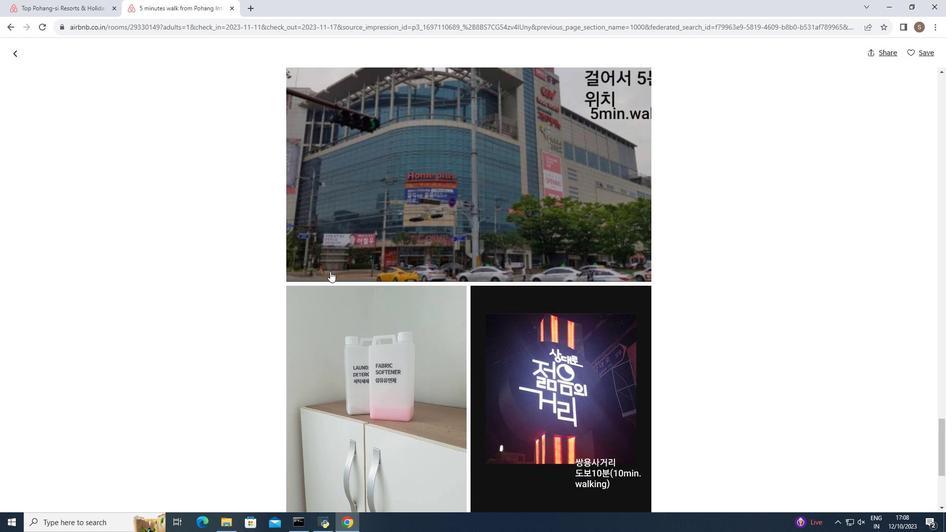 
Action: Mouse scrolled (330, 271) with delta (0, 0)
Screenshot: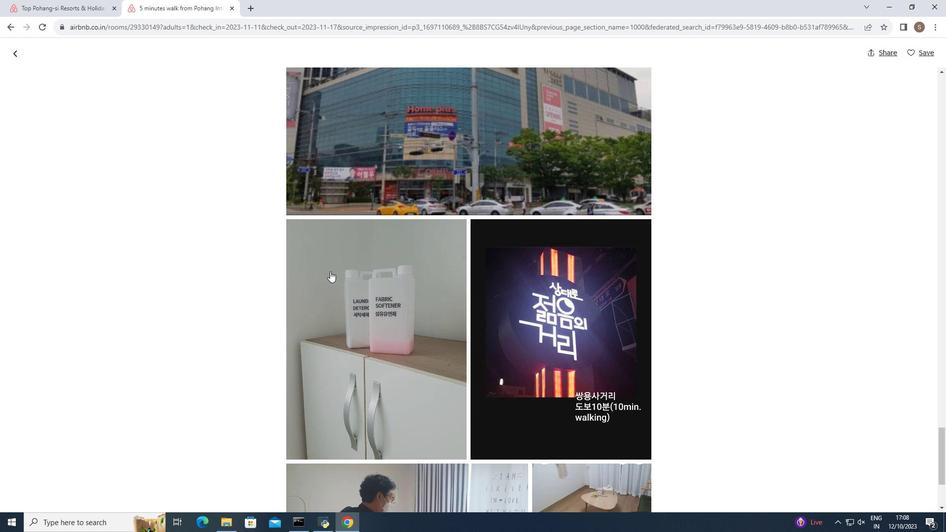 
Action: Mouse scrolled (330, 271) with delta (0, 0)
Screenshot: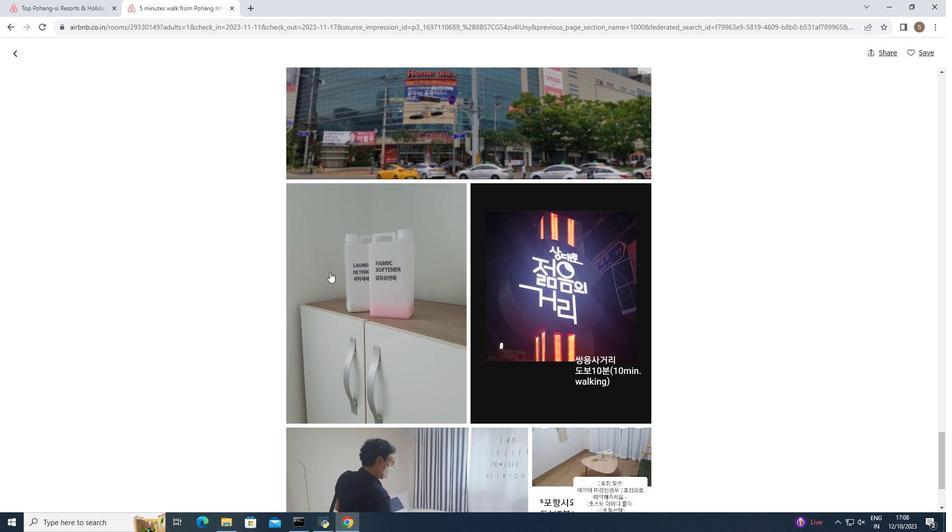 
Action: Mouse moved to (329, 272)
Screenshot: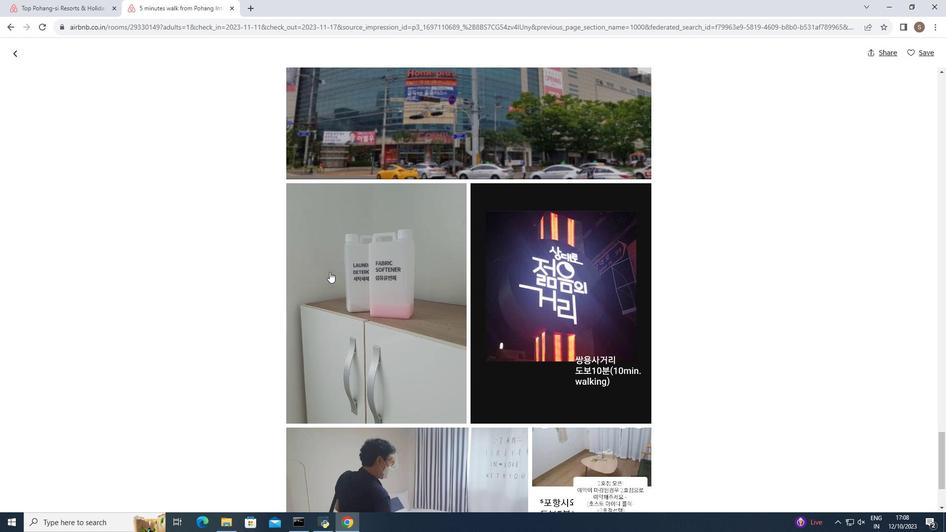 
Action: Mouse scrolled (329, 271) with delta (0, 0)
Screenshot: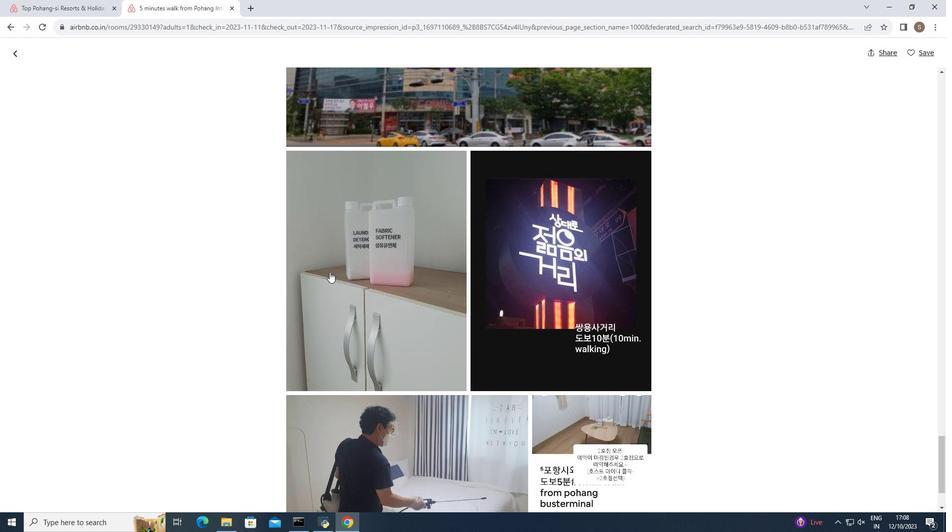 
Action: Mouse moved to (329, 272)
Screenshot: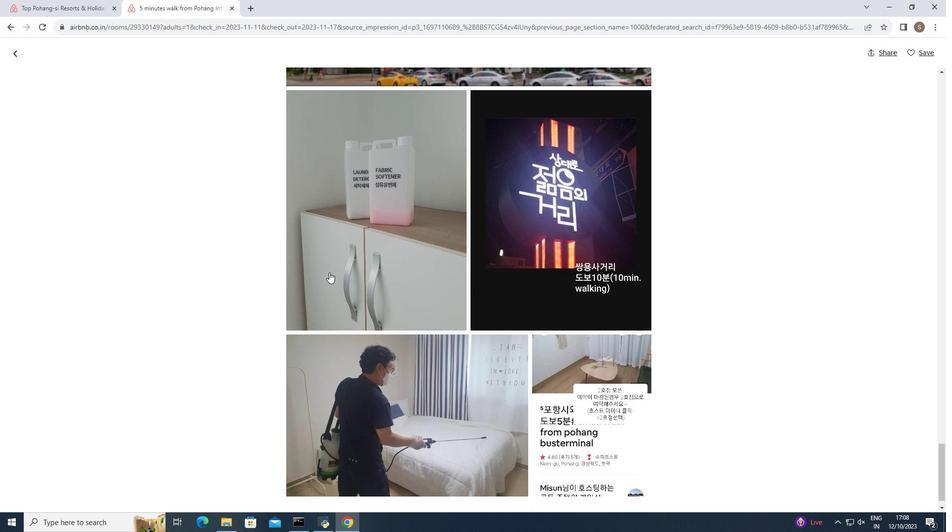 
Action: Mouse scrolled (329, 272) with delta (0, 0)
Screenshot: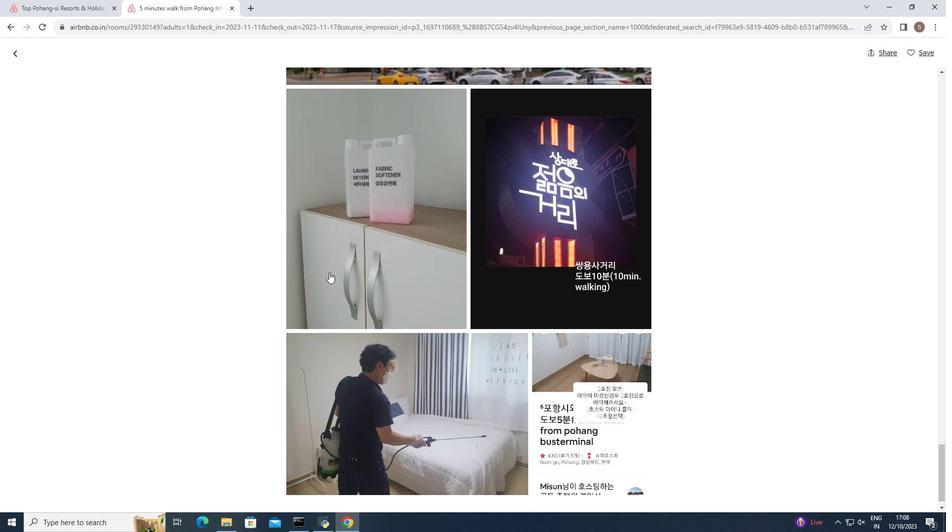 
Action: Mouse scrolled (329, 272) with delta (0, 0)
Screenshot: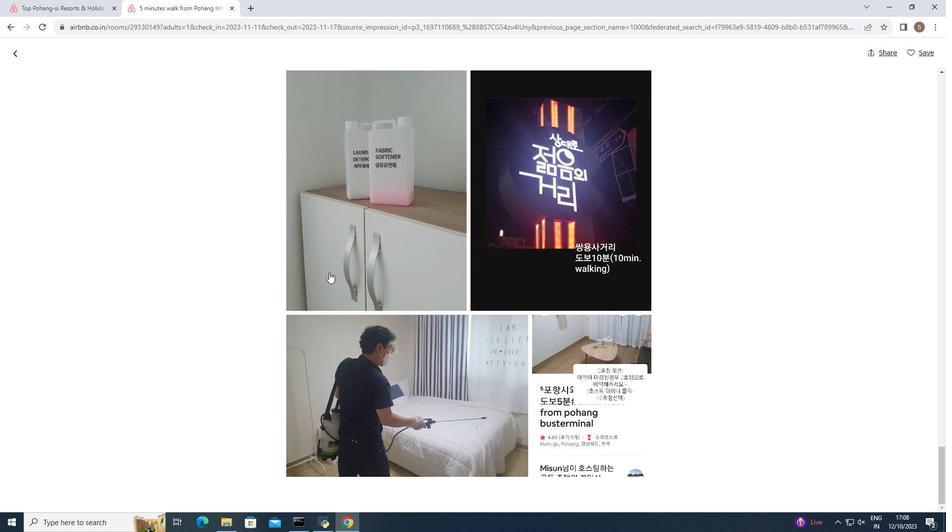 
Action: Mouse scrolled (329, 272) with delta (0, 0)
Screenshot: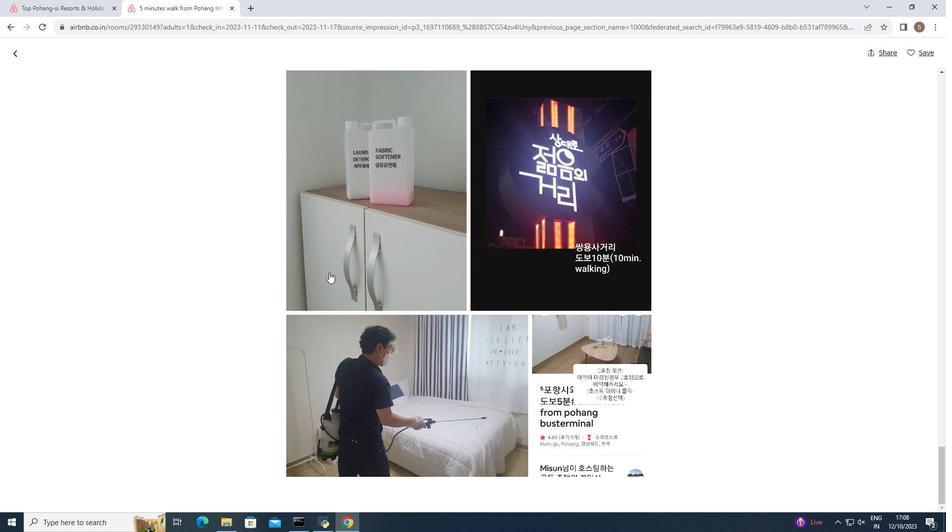 
Action: Mouse scrolled (329, 272) with delta (0, 0)
Screenshot: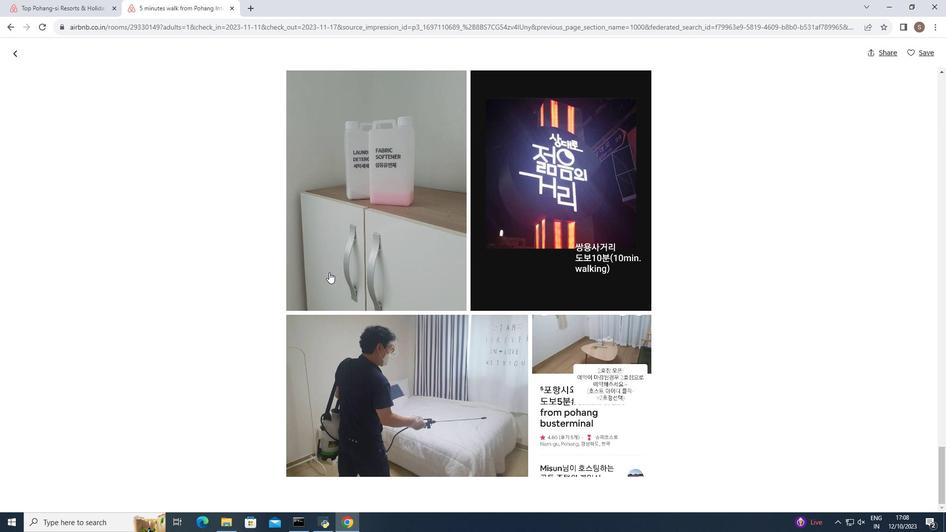 
Action: Mouse moved to (13, 53)
Screenshot: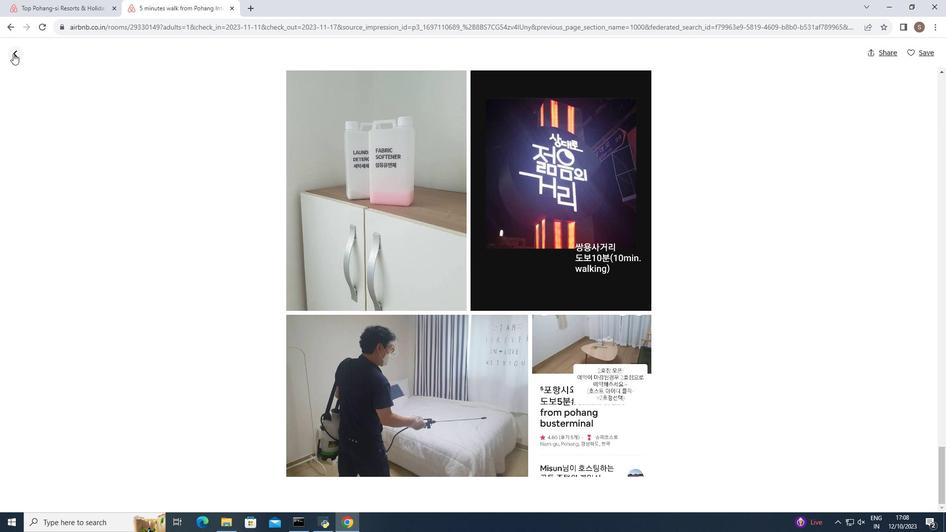 
Action: Mouse pressed left at (13, 53)
Screenshot: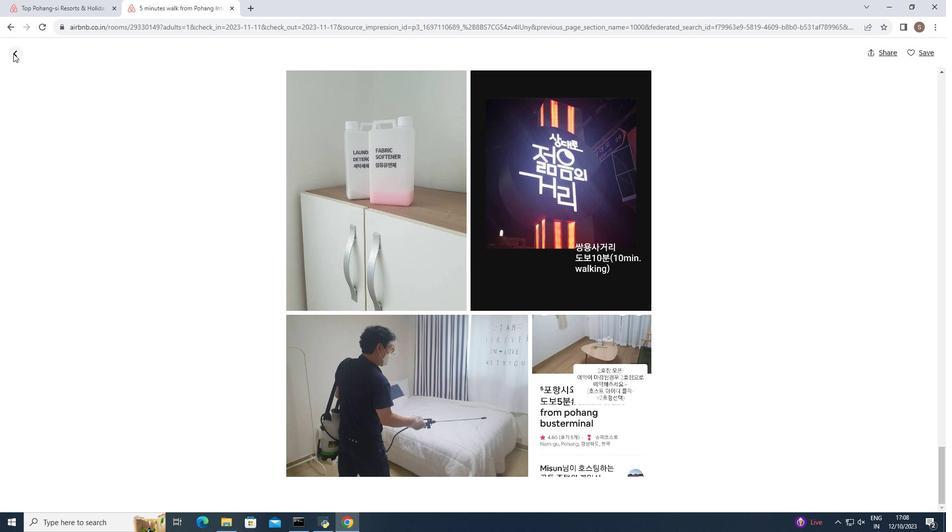 
Action: Mouse moved to (201, 268)
Screenshot: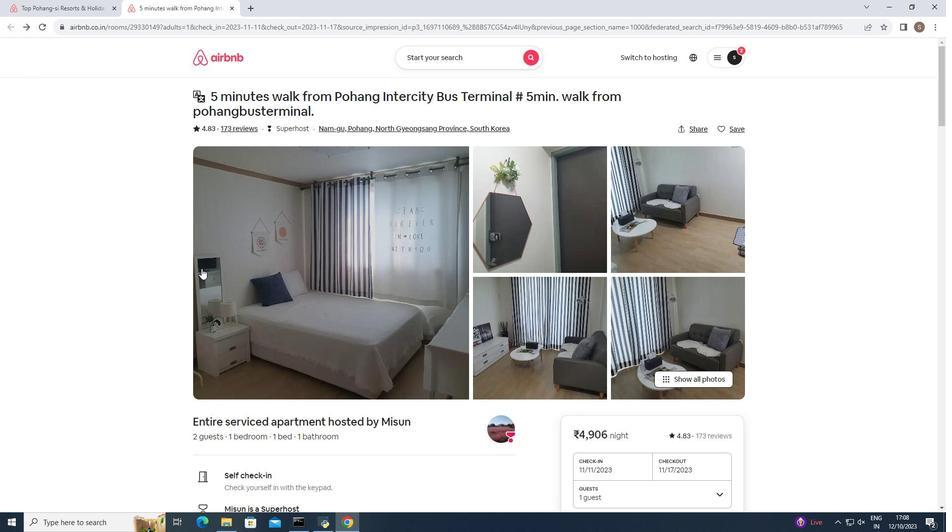 
Action: Mouse scrolled (201, 268) with delta (0, 0)
Screenshot: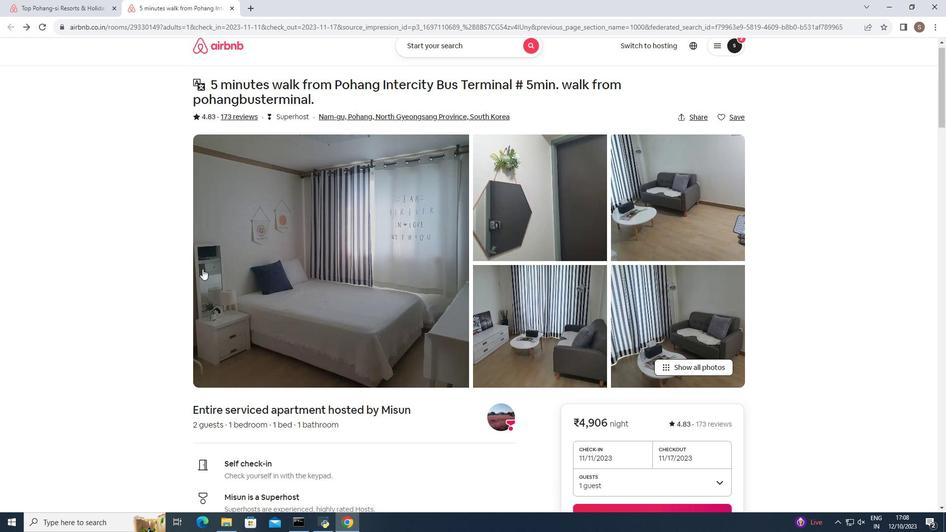 
Action: Mouse moved to (202, 269)
Screenshot: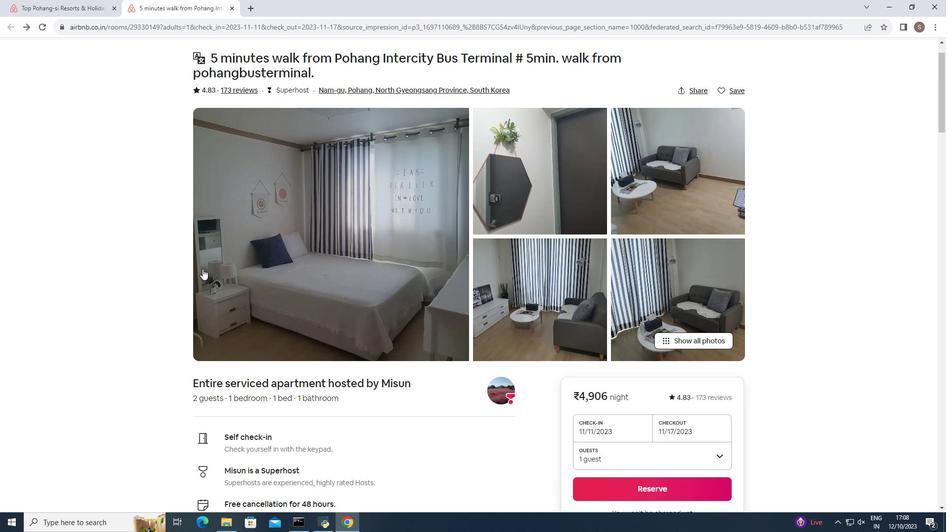 
Action: Mouse scrolled (202, 268) with delta (0, 0)
Screenshot: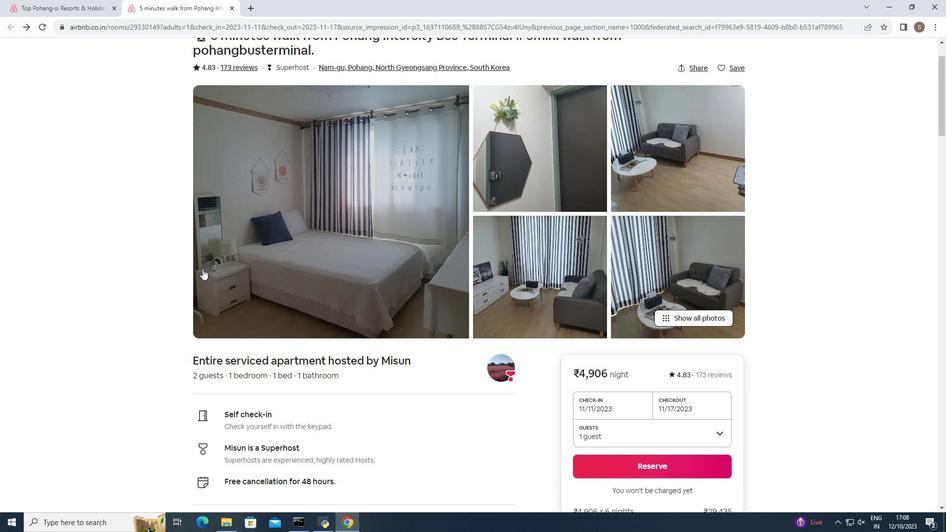 
Action: Mouse moved to (202, 269)
Screenshot: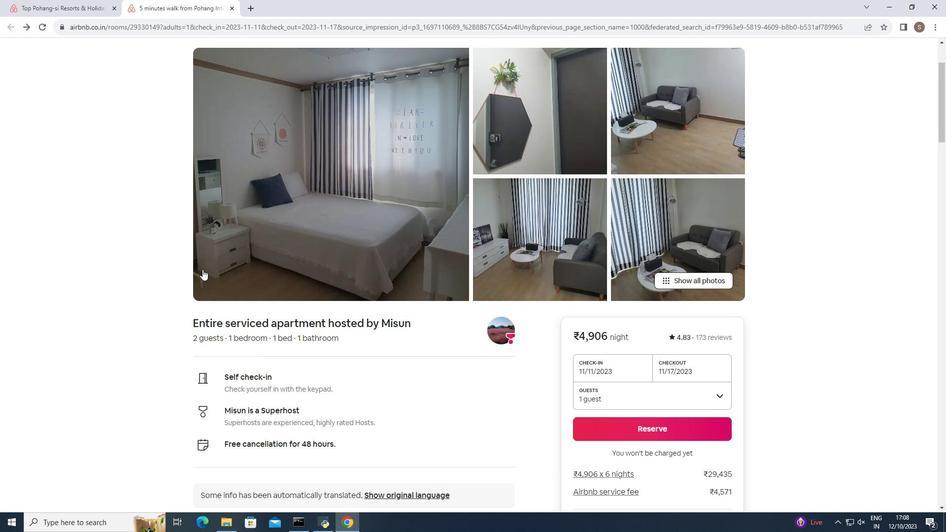 
Action: Mouse scrolled (202, 269) with delta (0, 0)
Screenshot: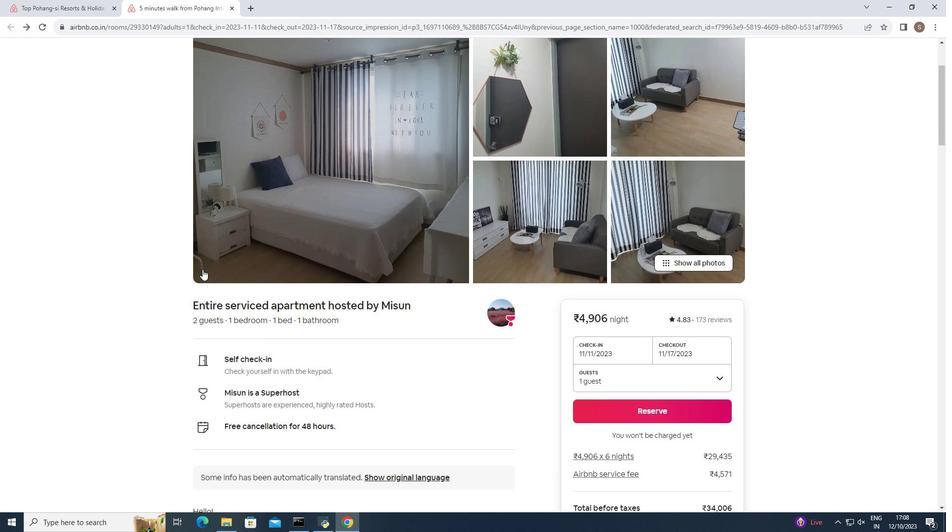 
Action: Mouse scrolled (202, 269) with delta (0, 0)
Screenshot: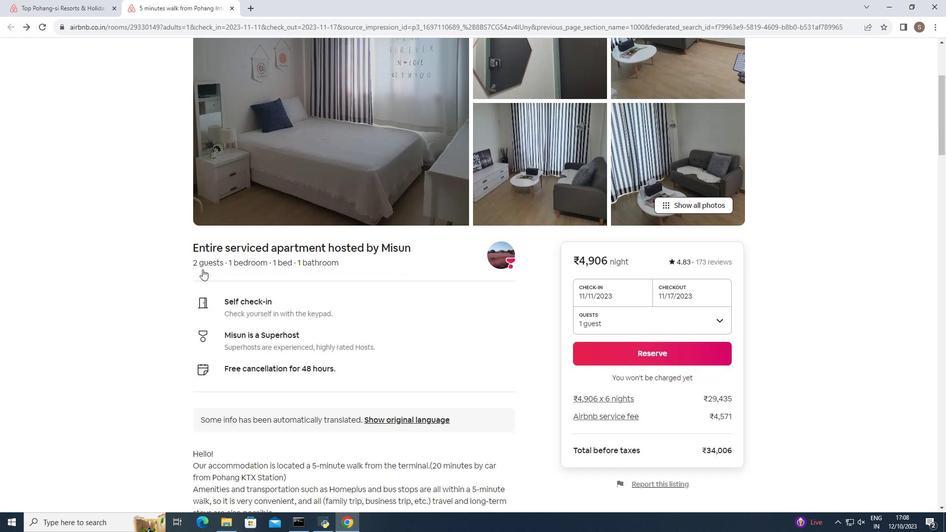 
Action: Mouse scrolled (202, 269) with delta (0, 0)
Screenshot: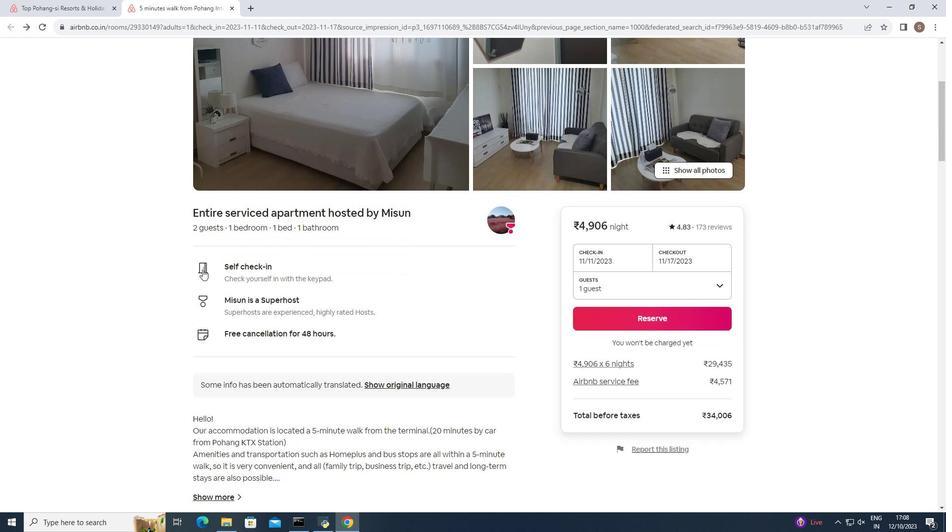 
Action: Mouse moved to (266, 286)
Screenshot: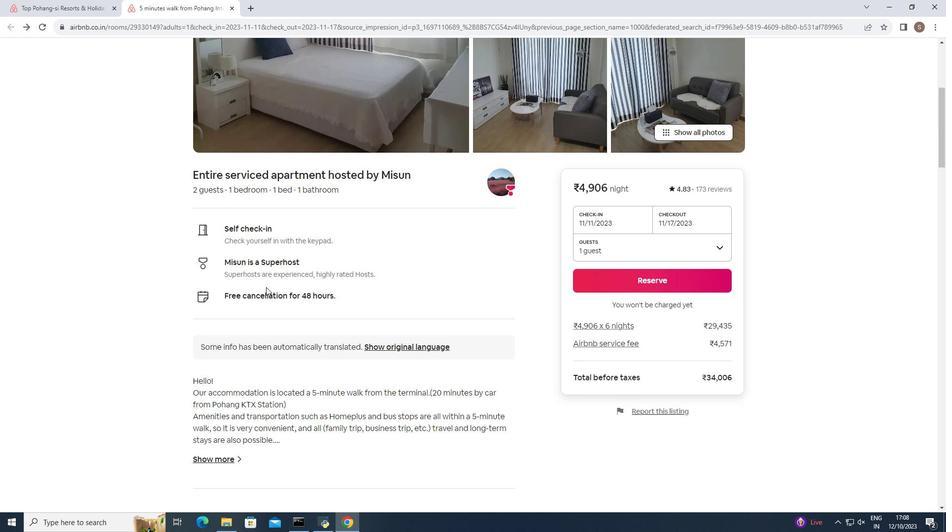 
Action: Mouse scrolled (266, 286) with delta (0, 0)
Screenshot: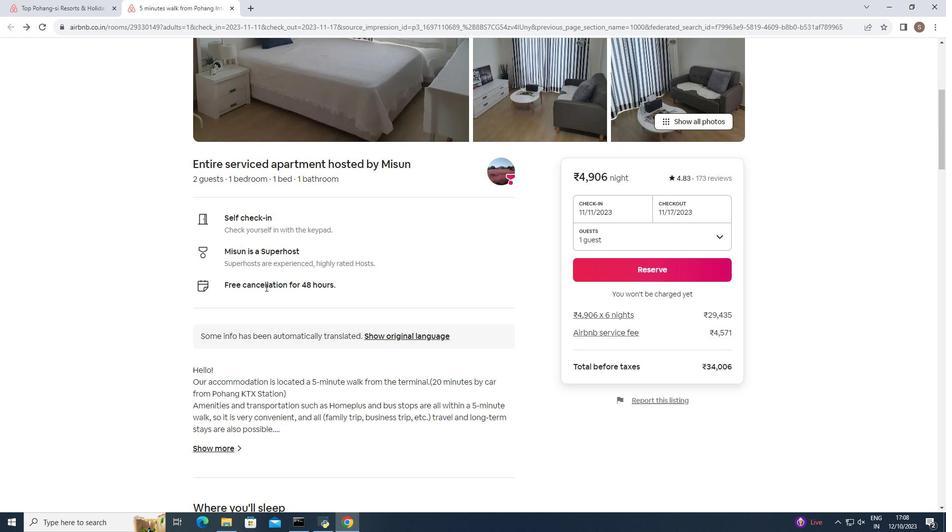 
Action: Mouse moved to (265, 287)
Screenshot: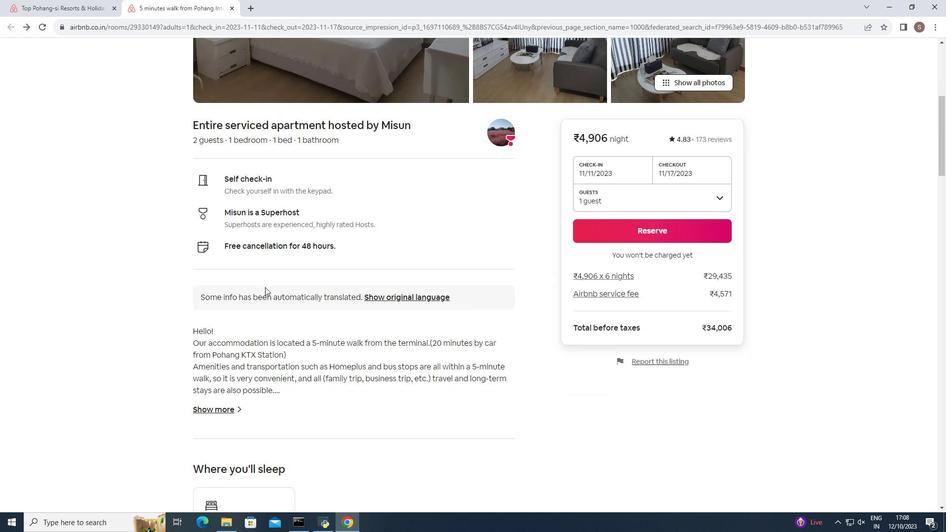 
Action: Mouse scrolled (265, 286) with delta (0, 0)
Screenshot: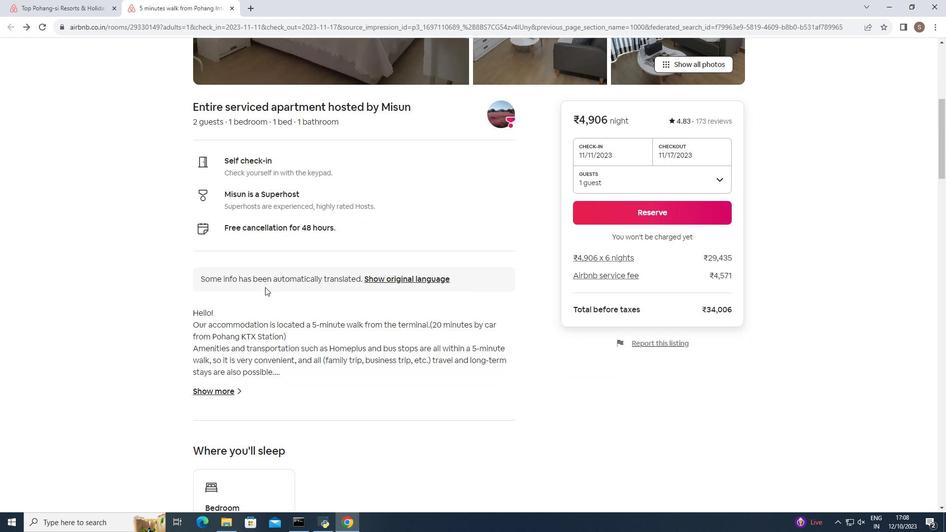 
Action: Mouse scrolled (265, 286) with delta (0, 0)
Screenshot: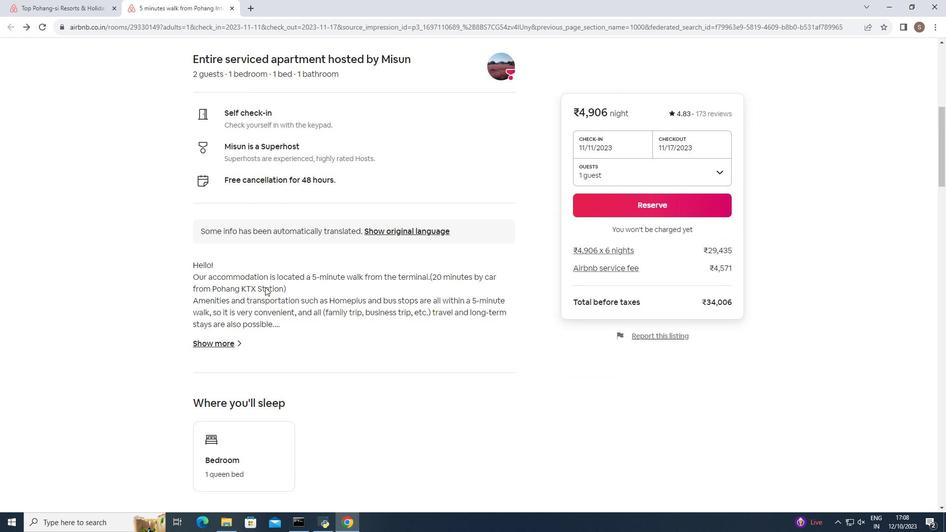 
Action: Mouse moved to (222, 314)
Screenshot: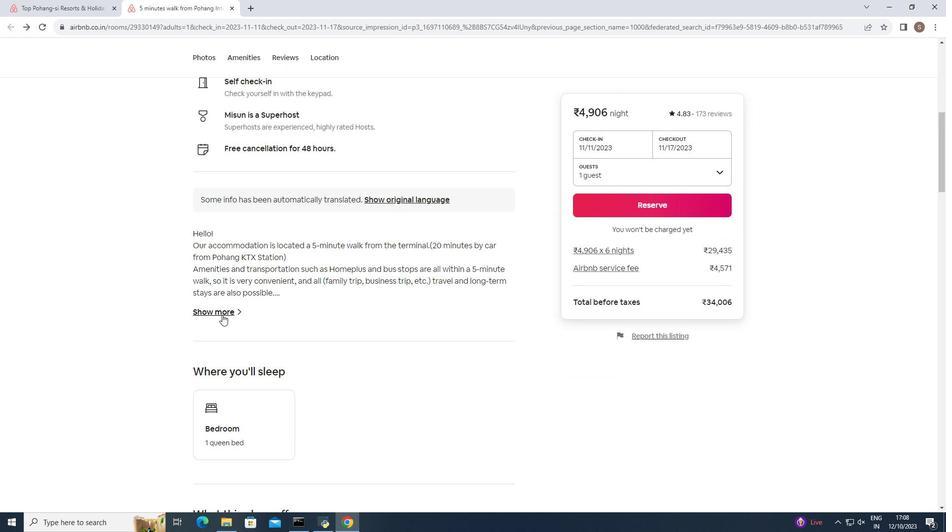 
Action: Mouse pressed left at (222, 314)
Screenshot: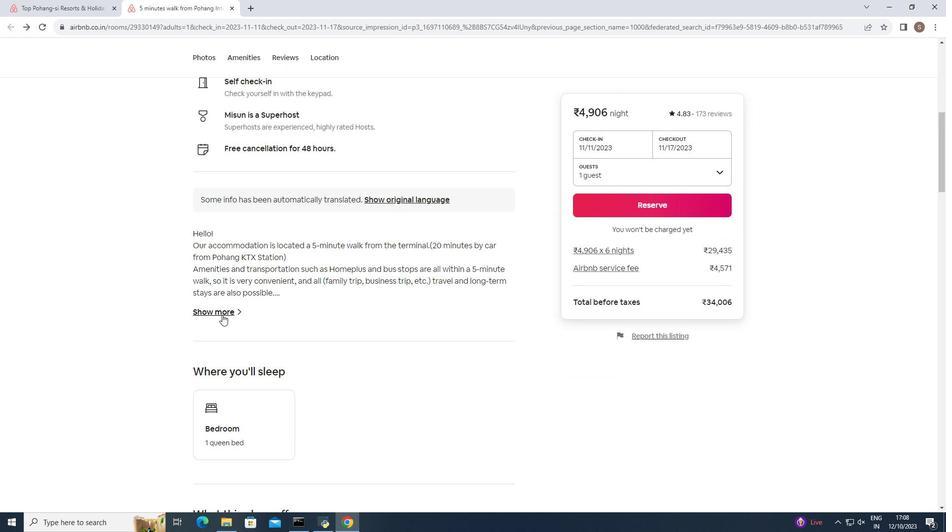 
Action: Mouse moved to (290, 166)
Screenshot: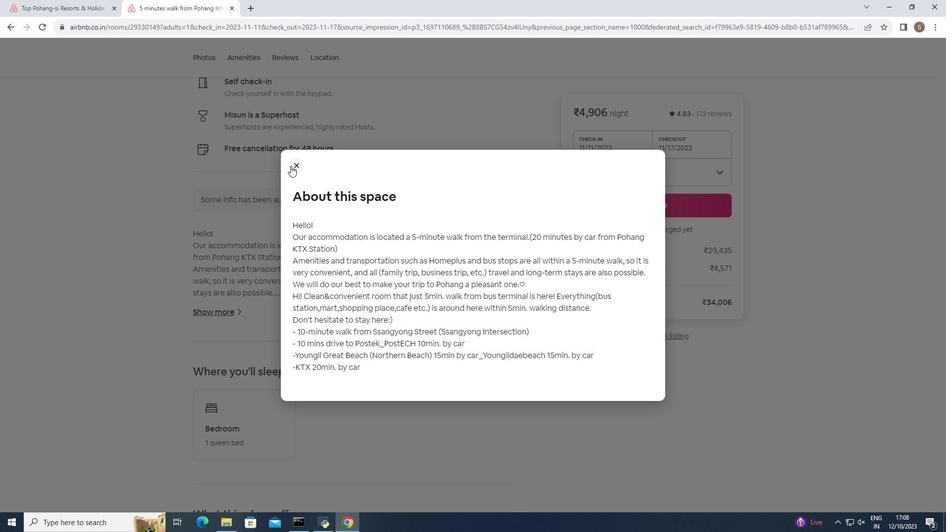 
Action: Mouse pressed left at (290, 166)
Screenshot: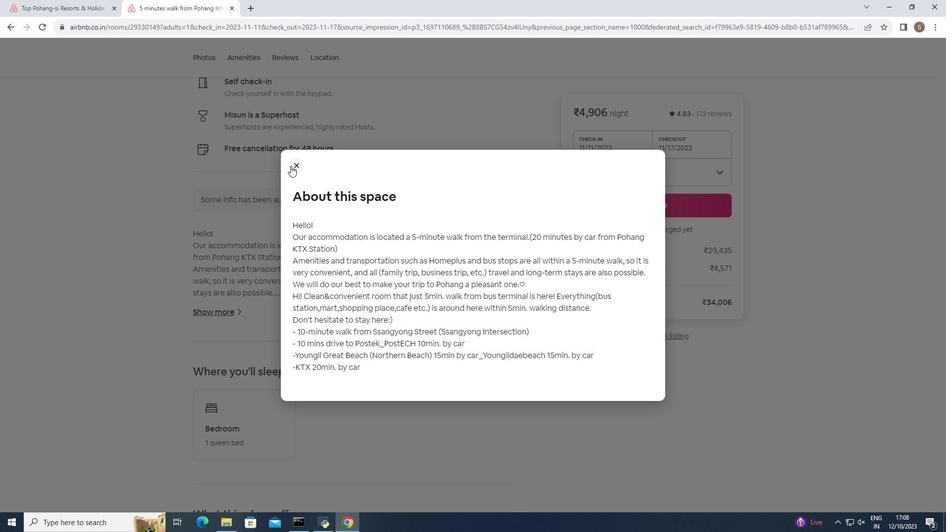 
Action: Mouse moved to (285, 225)
Screenshot: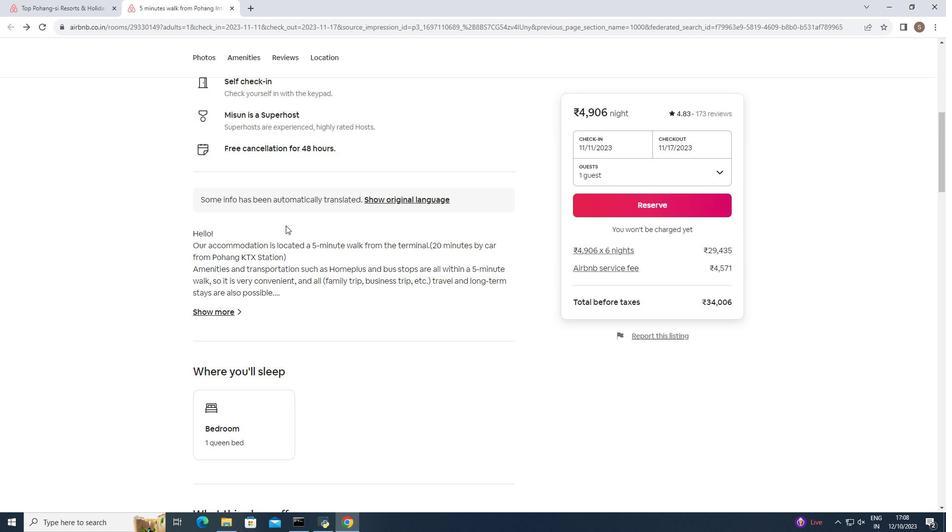 
Action: Mouse scrolled (285, 225) with delta (0, 0)
Screenshot: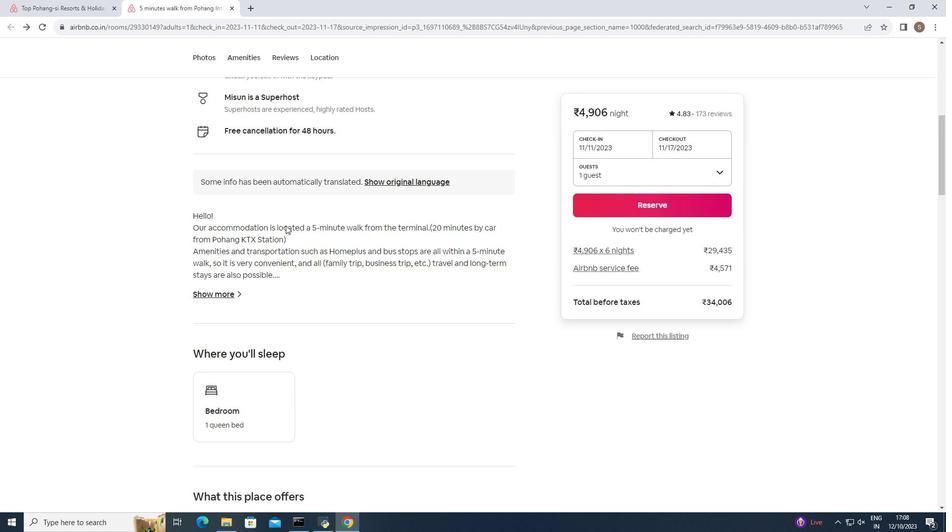 
Action: Mouse scrolled (285, 225) with delta (0, 0)
Screenshot: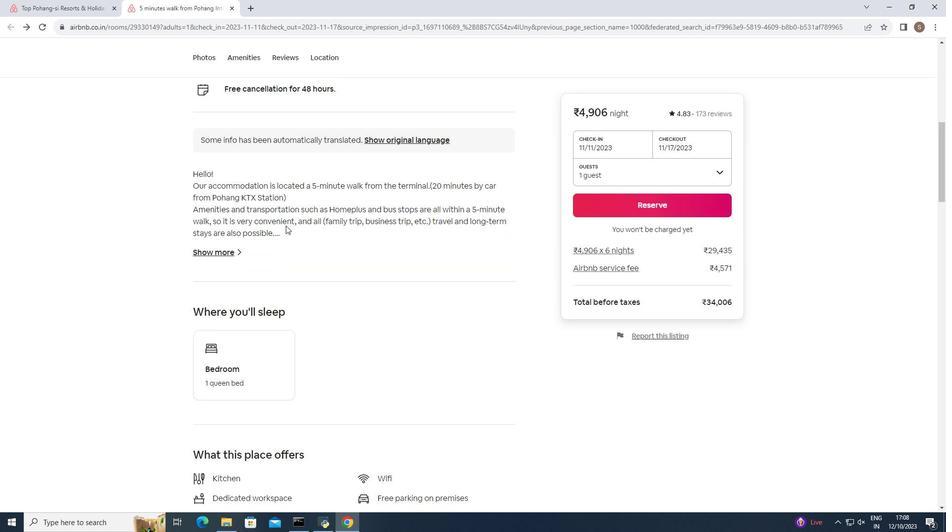 
Action: Mouse scrolled (285, 225) with delta (0, 0)
Screenshot: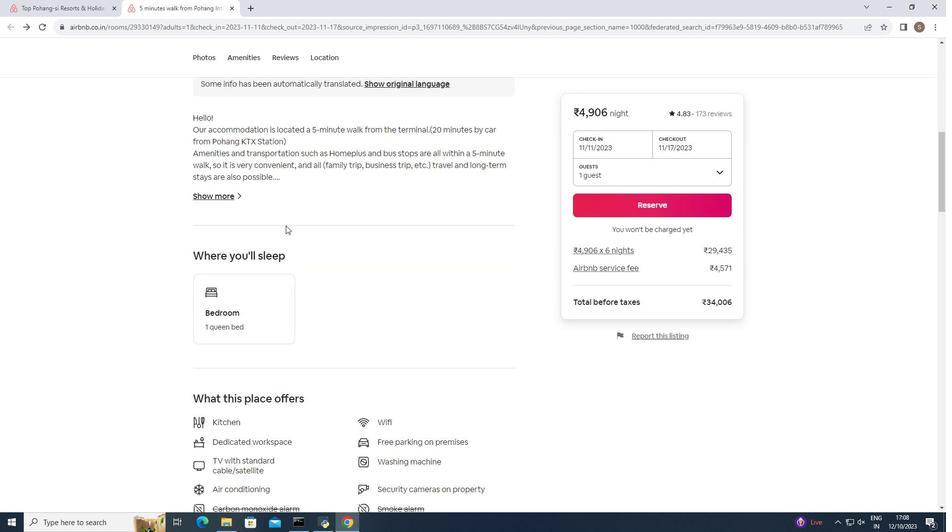 
Action: Mouse scrolled (285, 225) with delta (0, 0)
Screenshot: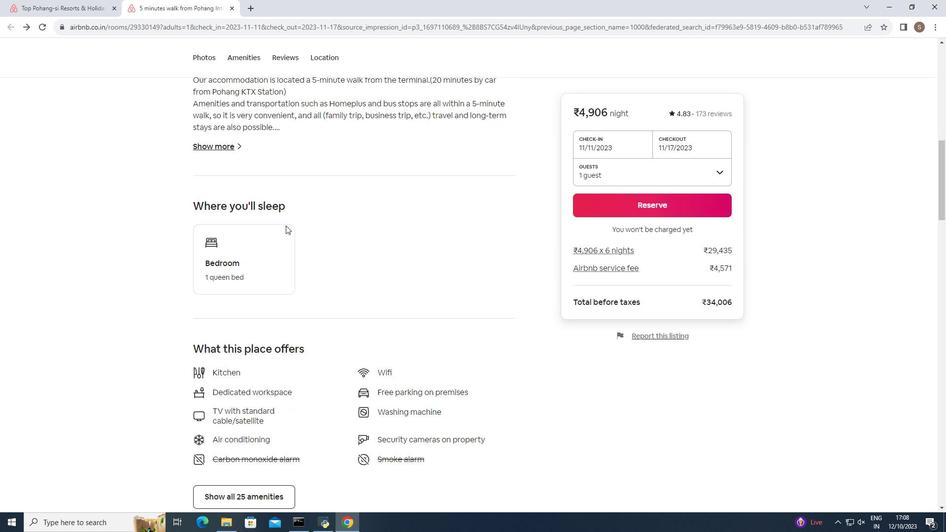 
Action: Mouse scrolled (285, 225) with delta (0, 0)
Screenshot: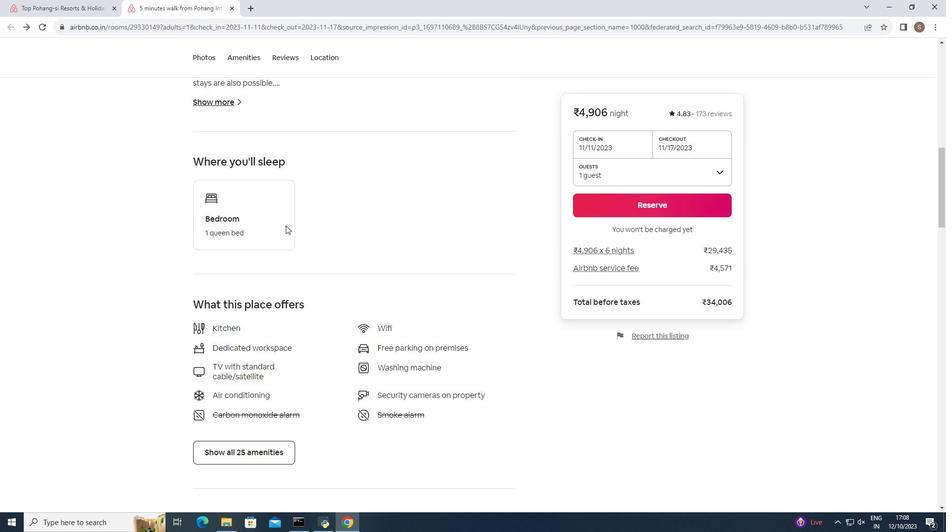 
Action: Mouse scrolled (285, 225) with delta (0, 0)
Screenshot: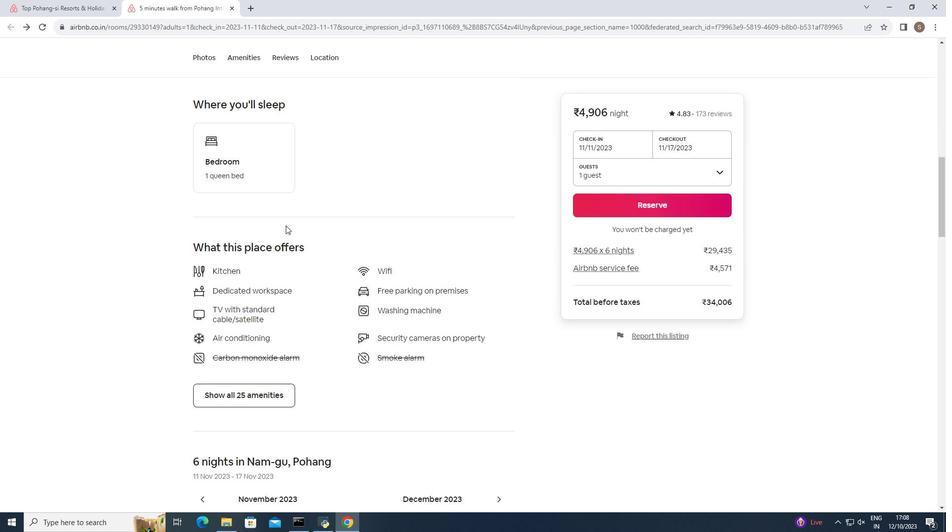 
Action: Mouse scrolled (285, 225) with delta (0, 0)
Screenshot: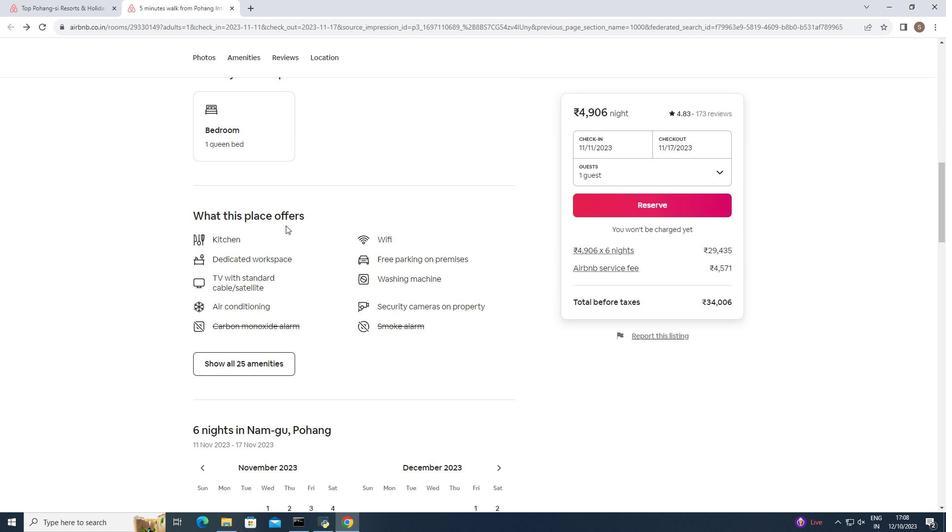
Action: Mouse scrolled (285, 225) with delta (0, 0)
Screenshot: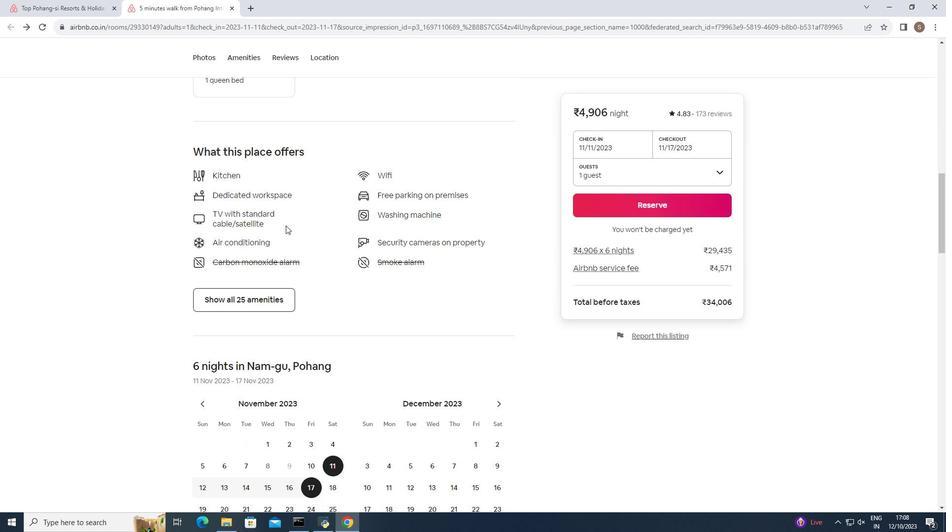 
Action: Mouse moved to (271, 270)
Screenshot: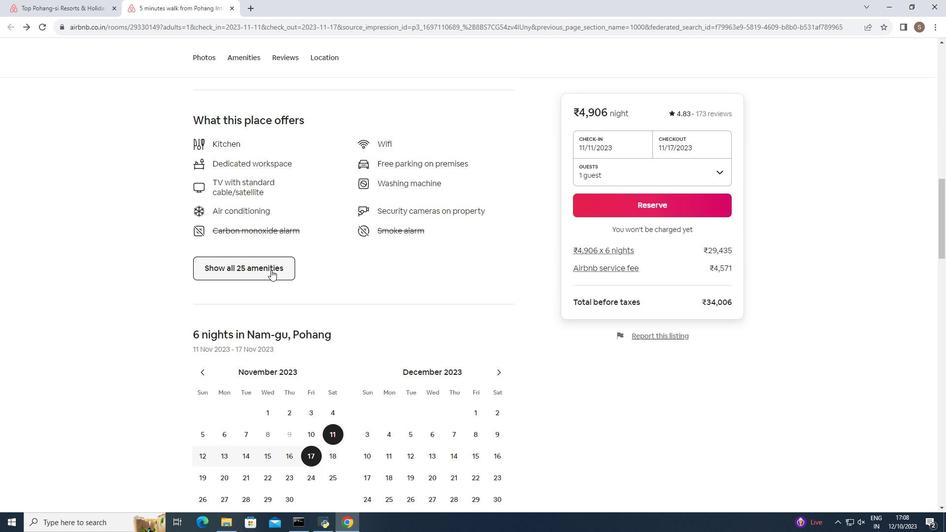 
Action: Mouse pressed left at (271, 270)
Screenshot: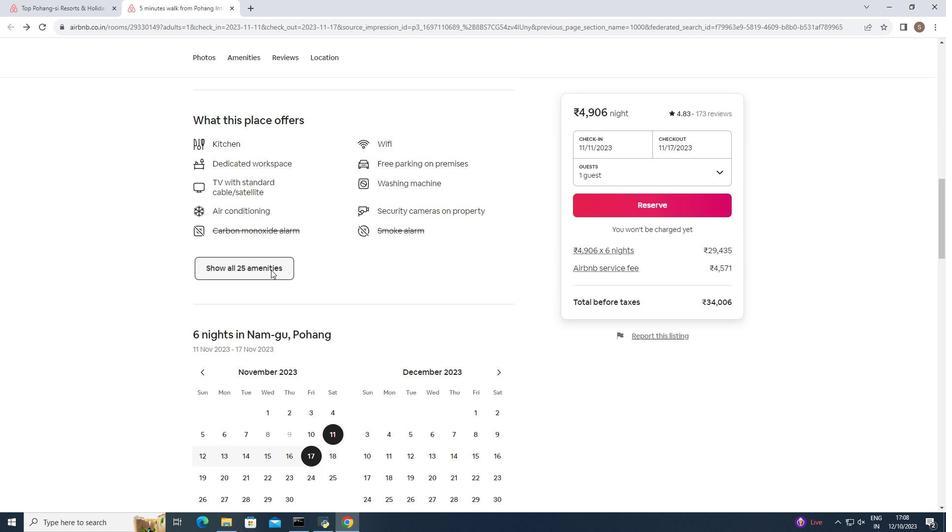 
Action: Mouse moved to (318, 270)
Screenshot: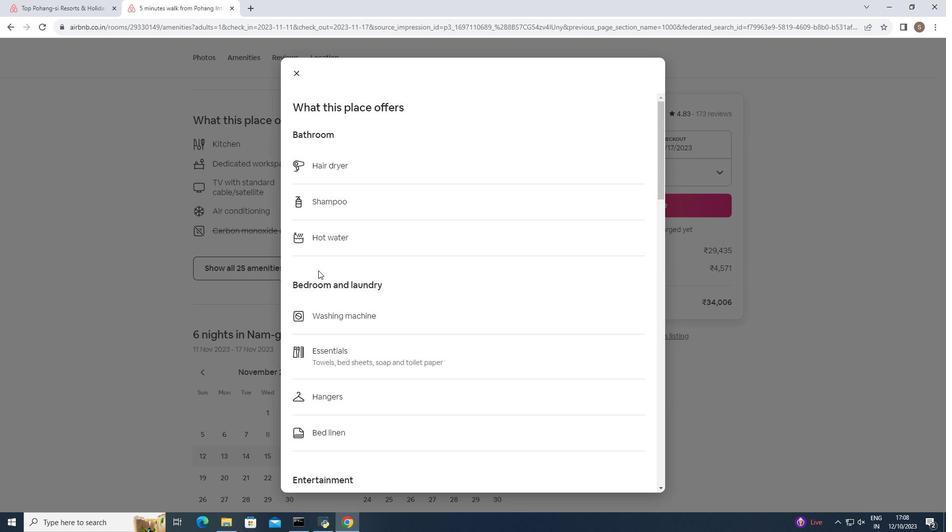 
Action: Mouse scrolled (318, 270) with delta (0, 0)
Screenshot: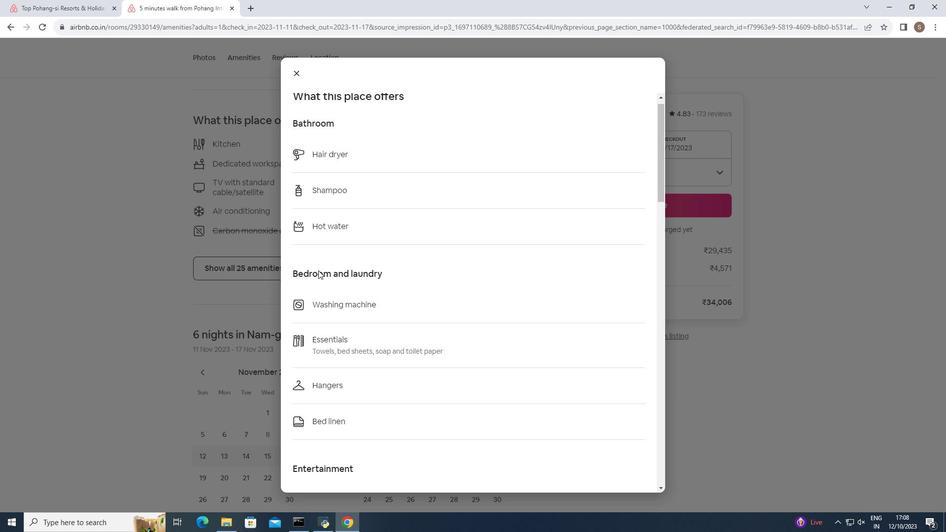 
Action: Mouse scrolled (318, 270) with delta (0, 0)
Screenshot: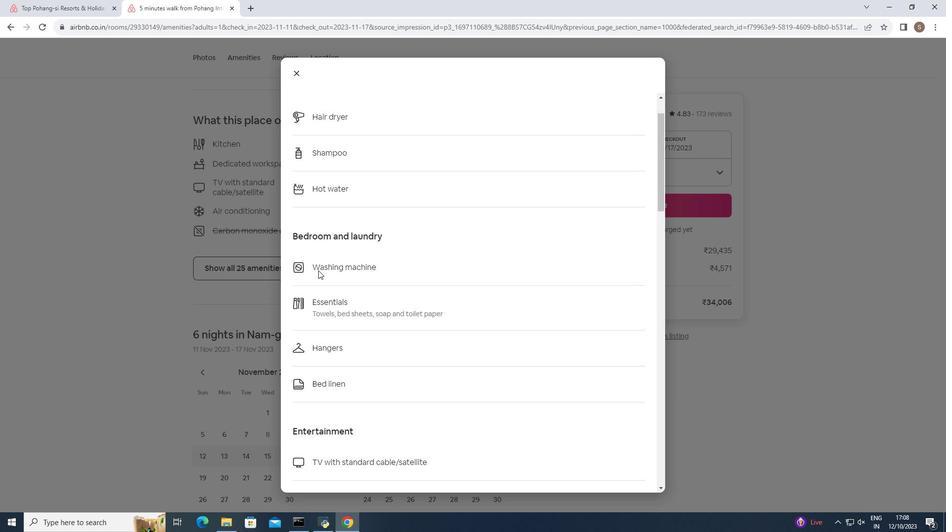 
Action: Mouse moved to (318, 270)
Screenshot: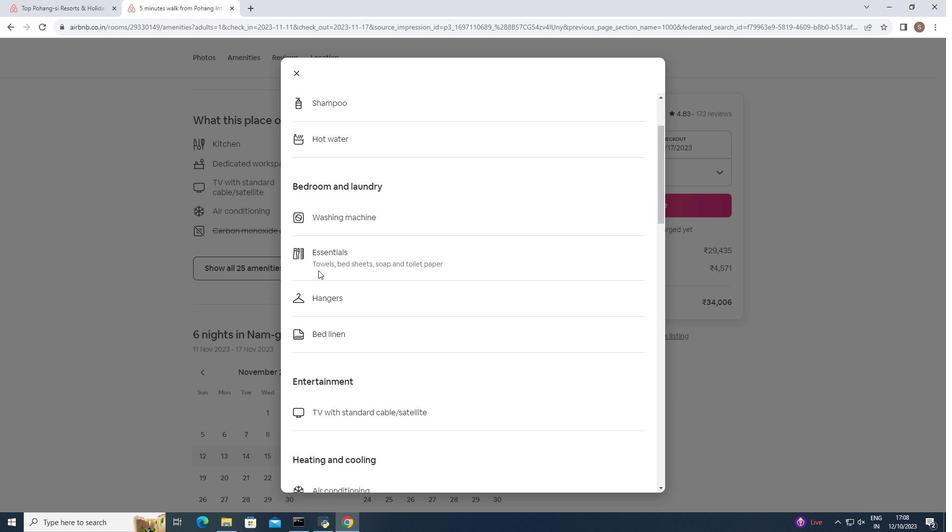 
Action: Mouse scrolled (318, 270) with delta (0, 0)
Screenshot: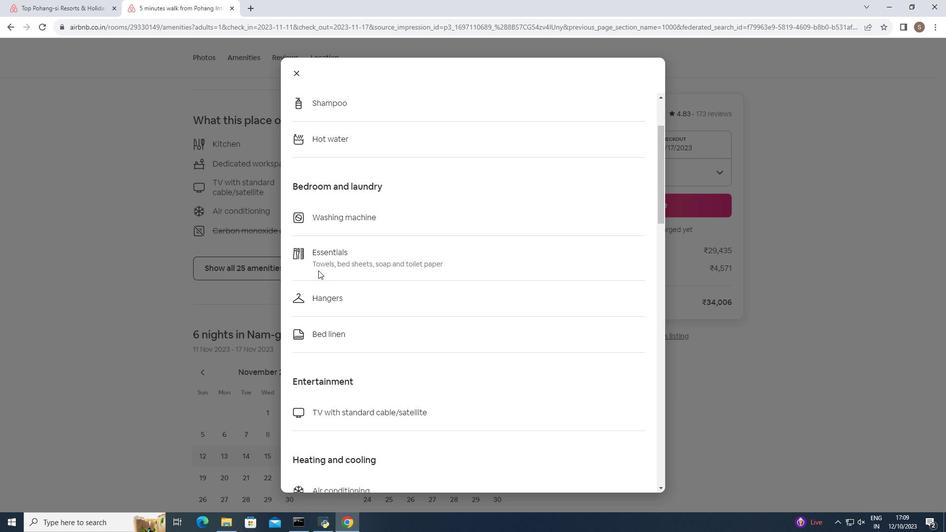 
Action: Mouse scrolled (318, 270) with delta (0, 0)
Screenshot: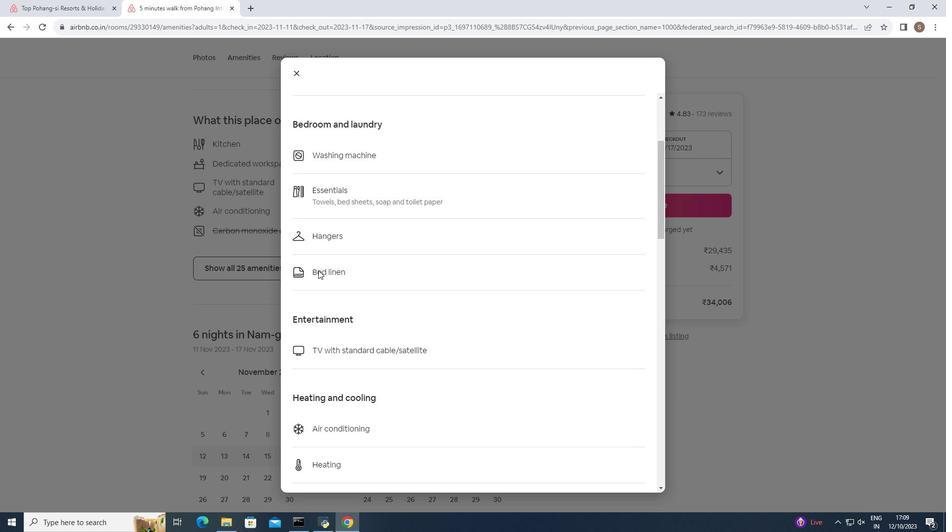 
Action: Mouse scrolled (318, 270) with delta (0, 0)
Screenshot: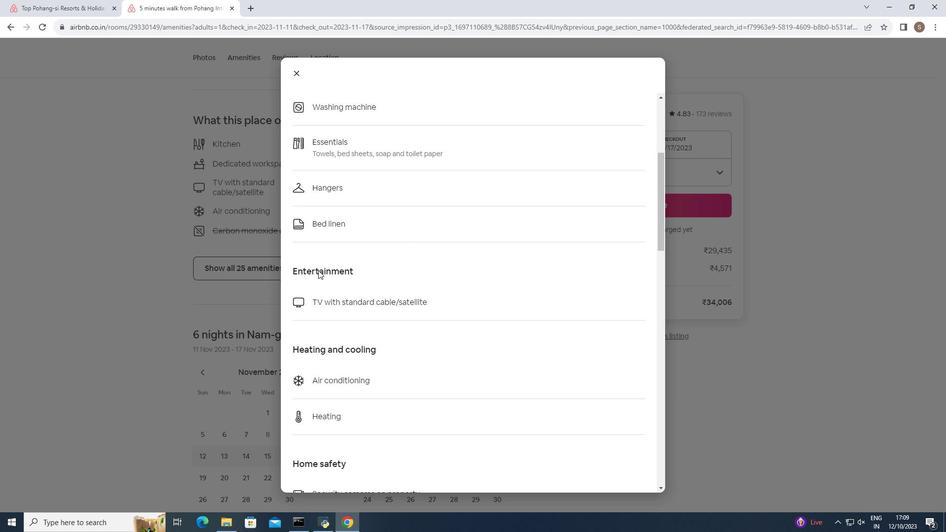 
Action: Mouse scrolled (318, 270) with delta (0, 0)
Screenshot: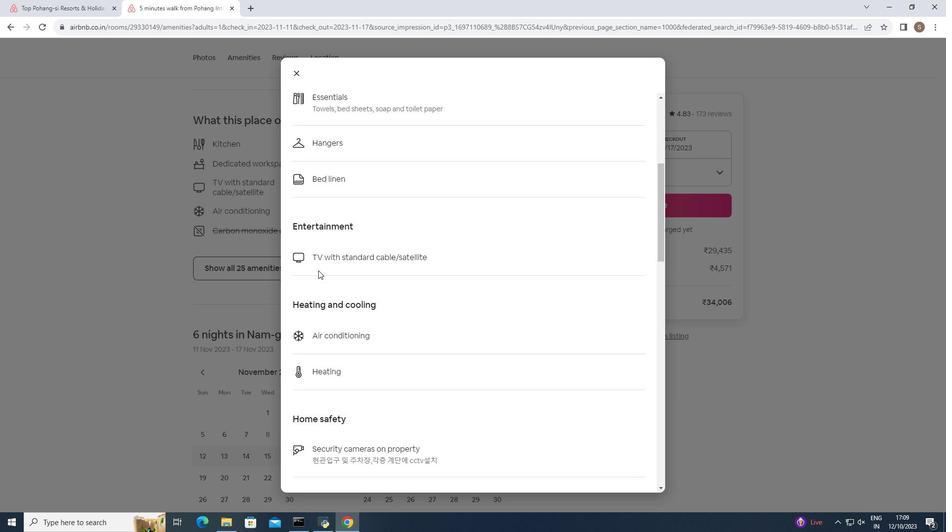 
Action: Mouse scrolled (318, 270) with delta (0, 0)
Screenshot: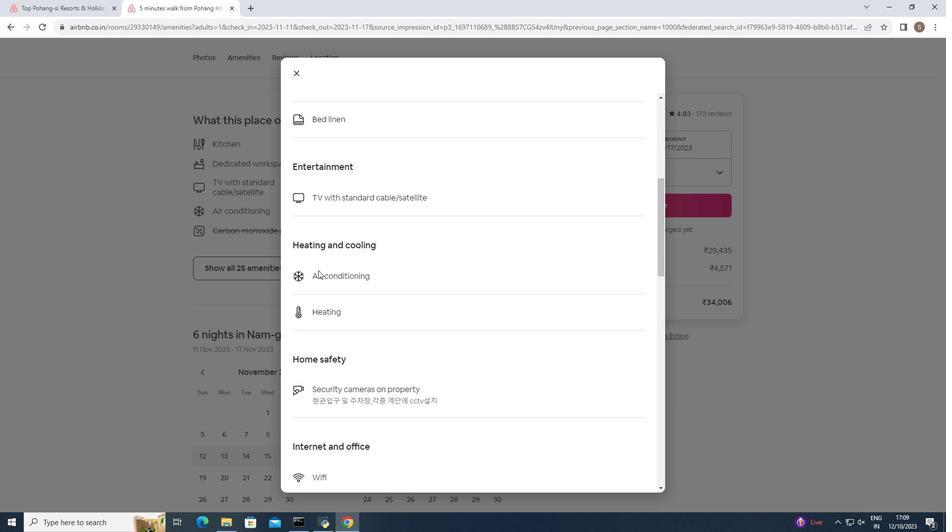 
Action: Mouse scrolled (318, 270) with delta (0, 0)
Screenshot: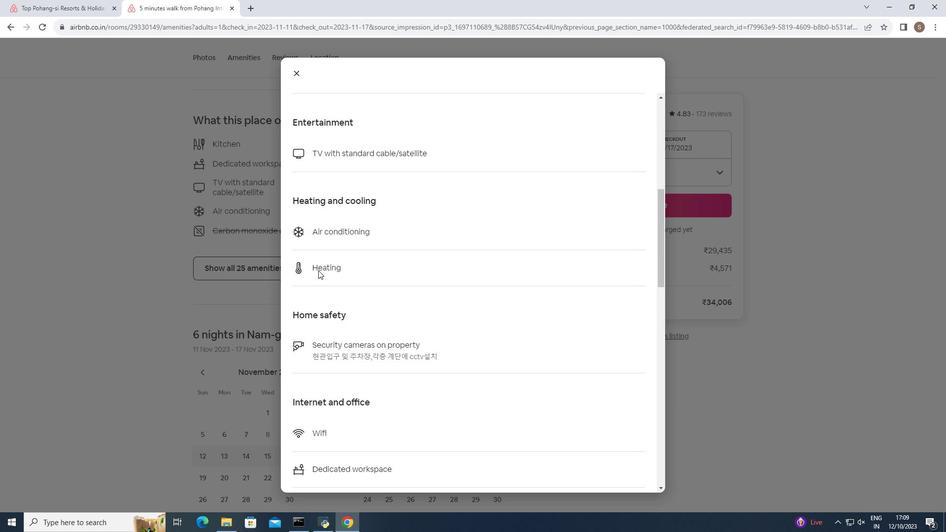 
Action: Mouse moved to (318, 270)
Screenshot: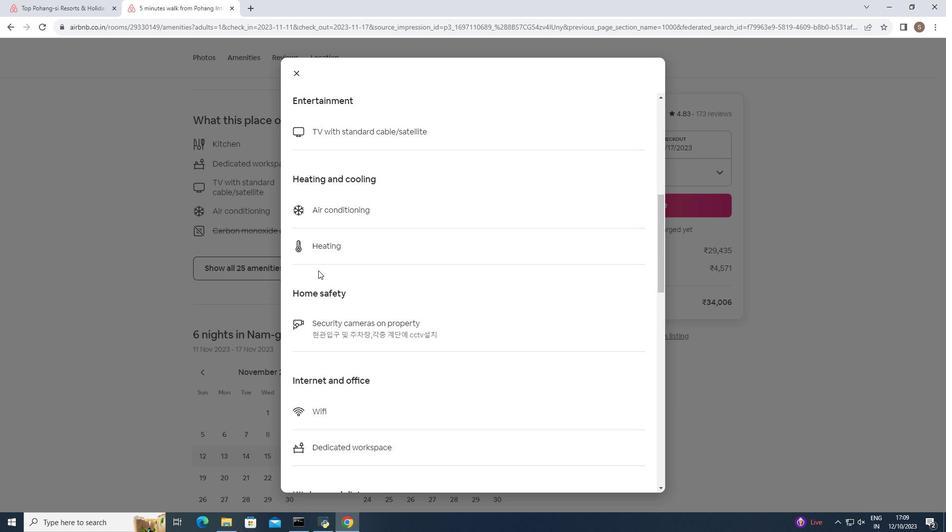 
Action: Mouse scrolled (318, 270) with delta (0, 0)
Screenshot: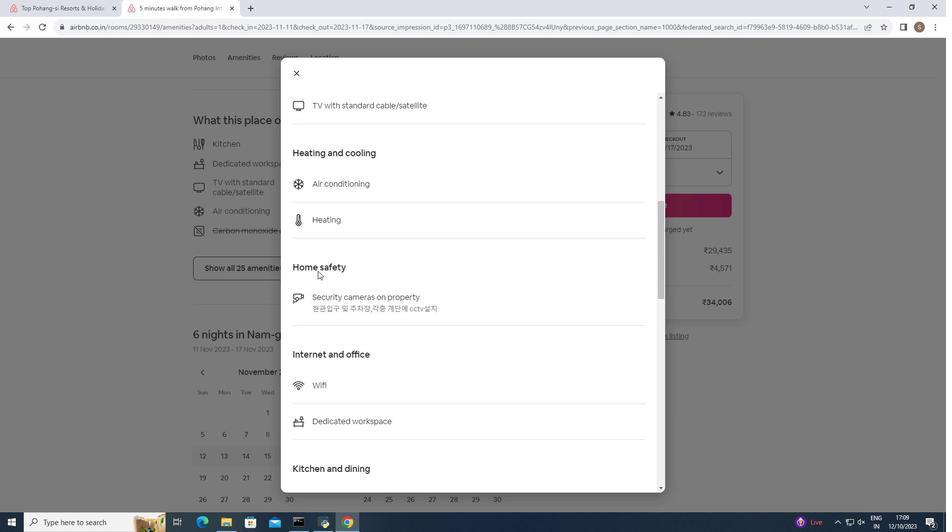 
Action: Mouse moved to (317, 271)
Screenshot: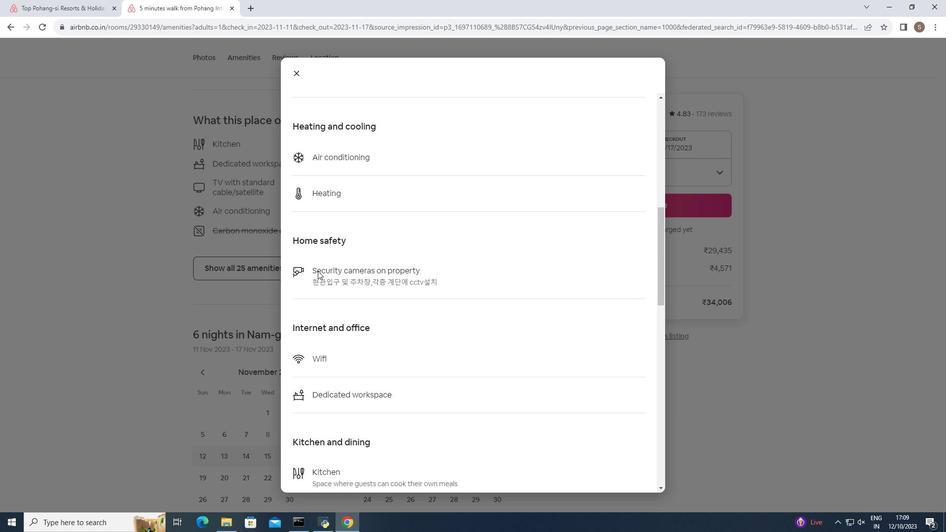 
Action: Mouse scrolled (317, 270) with delta (0, 0)
Screenshot: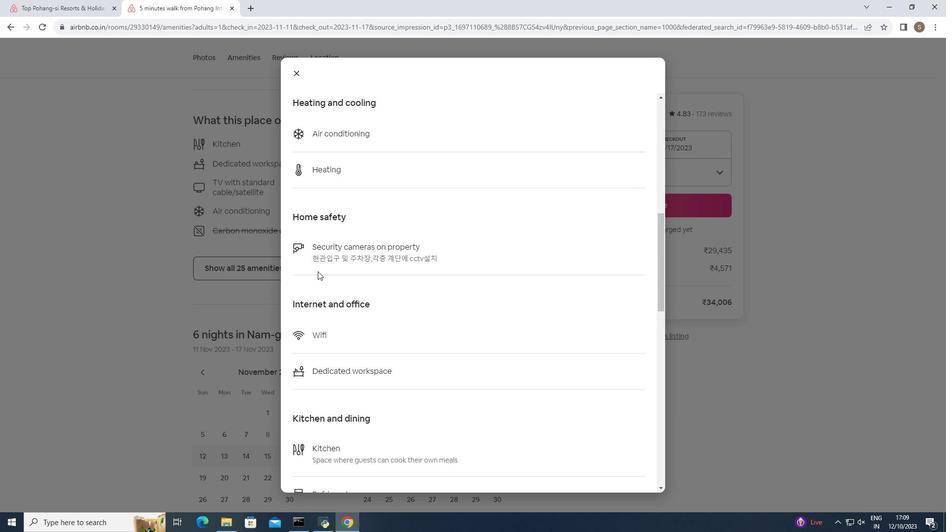 
Action: Mouse moved to (317, 271)
Screenshot: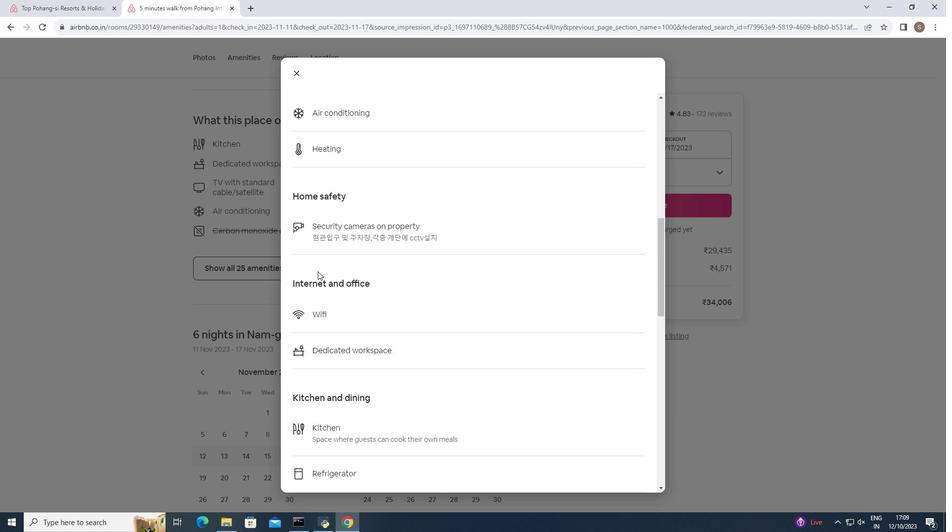 
Action: Mouse scrolled (317, 271) with delta (0, 0)
Screenshot: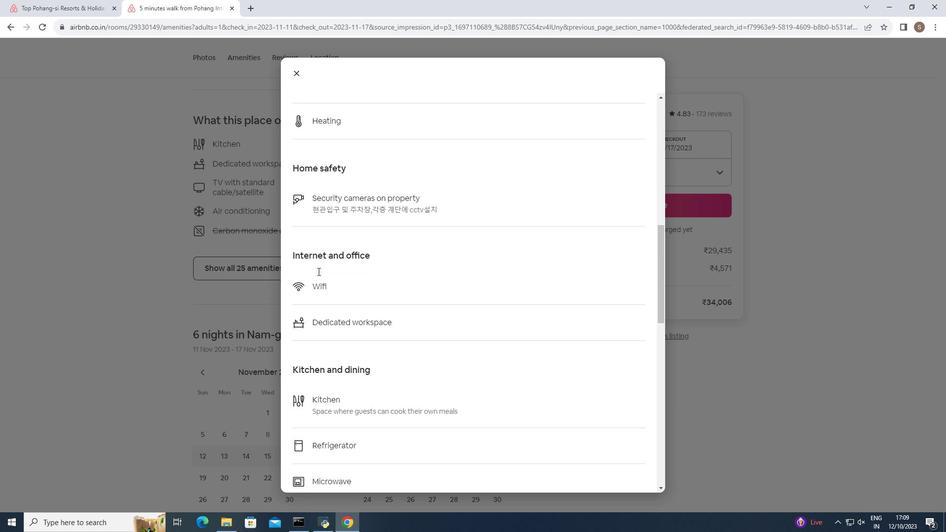 
Action: Mouse scrolled (317, 271) with delta (0, 0)
Screenshot: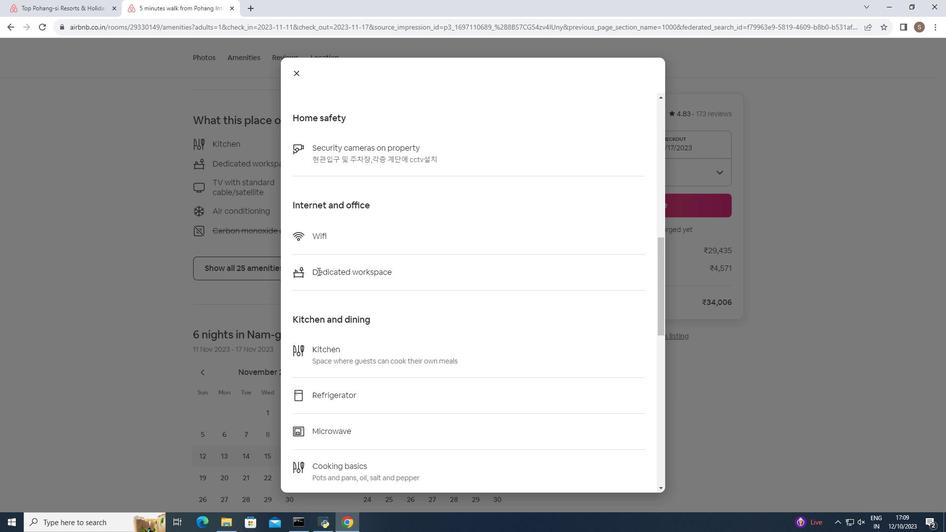 
Action: Mouse moved to (317, 272)
Screenshot: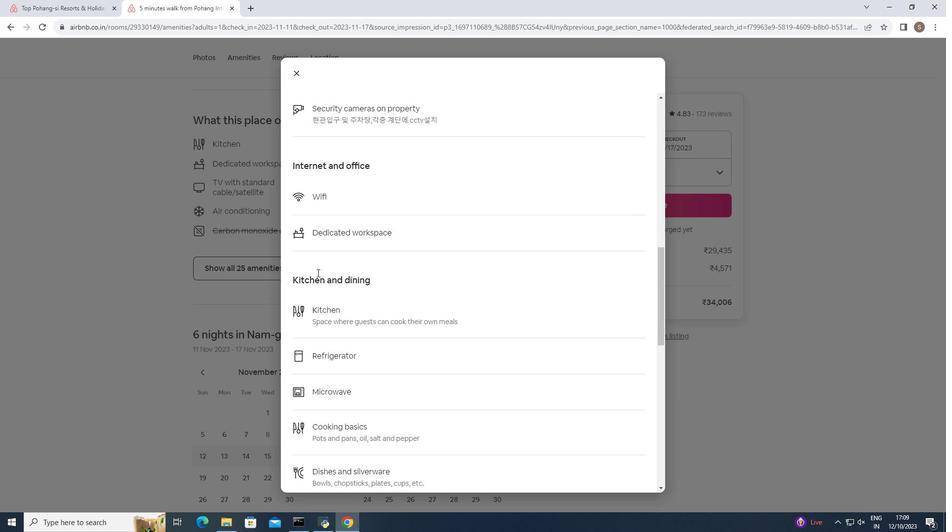 
Action: Mouse scrolled (317, 272) with delta (0, 0)
Screenshot: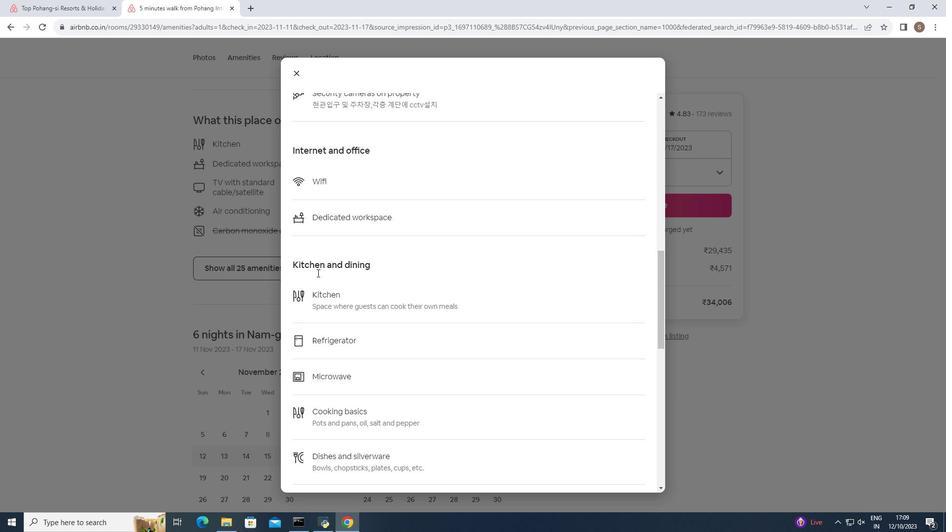 
Action: Mouse moved to (317, 273)
Screenshot: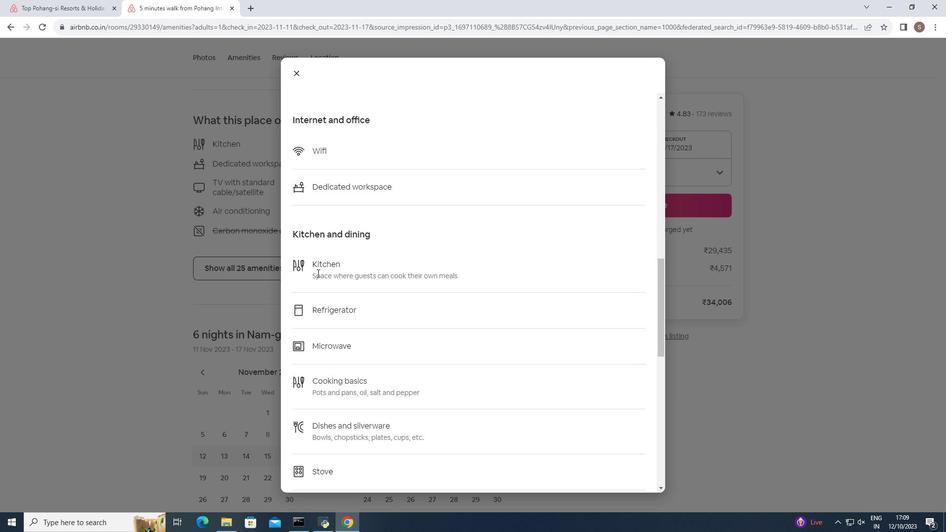 
Action: Mouse scrolled (317, 272) with delta (0, 0)
Screenshot: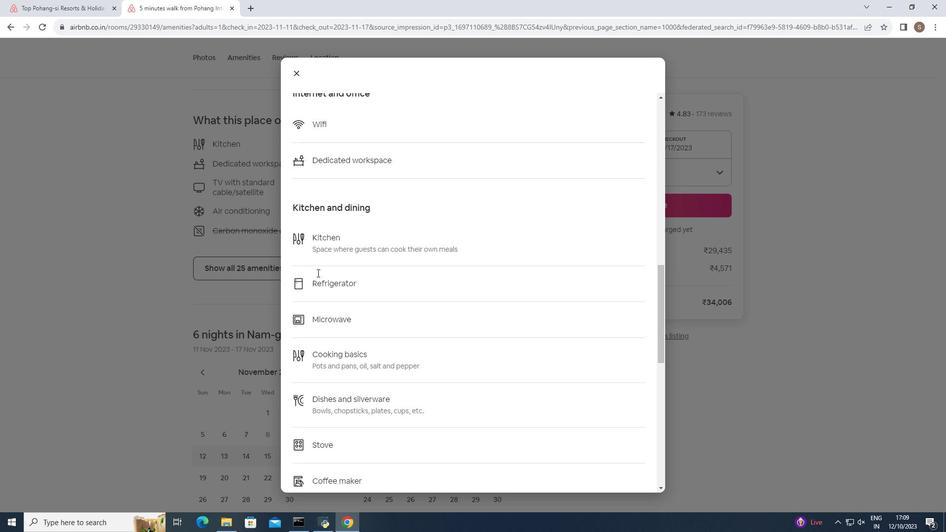 
Action: Mouse scrolled (317, 272) with delta (0, 0)
Screenshot: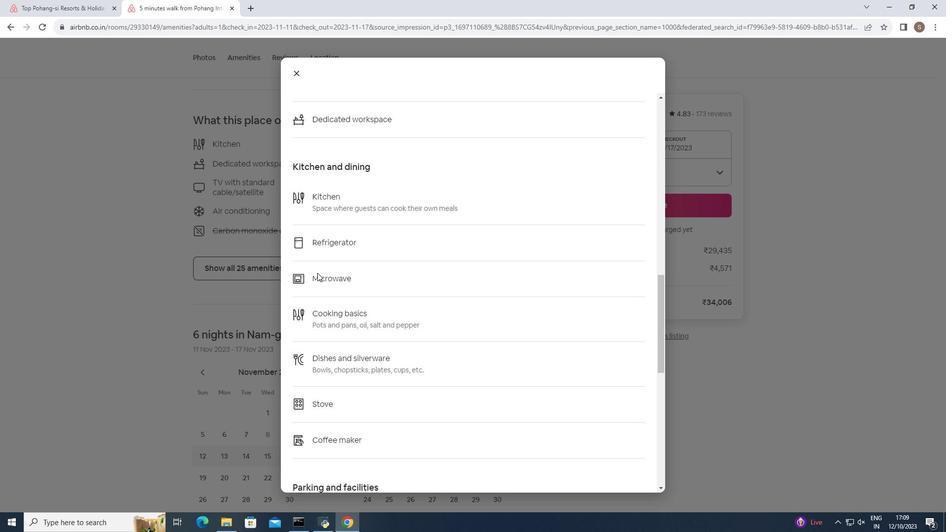 
Action: Mouse scrolled (317, 272) with delta (0, 0)
Screenshot: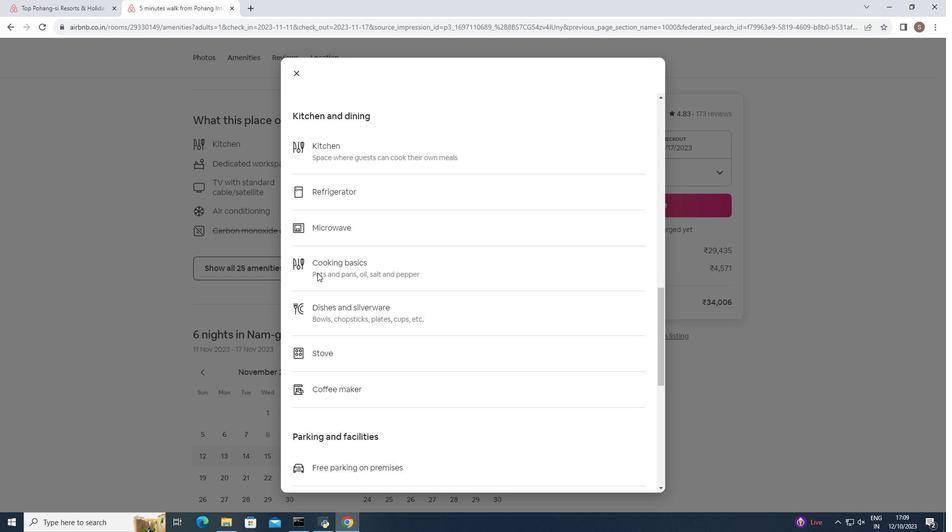 
Action: Mouse scrolled (317, 272) with delta (0, 0)
Screenshot: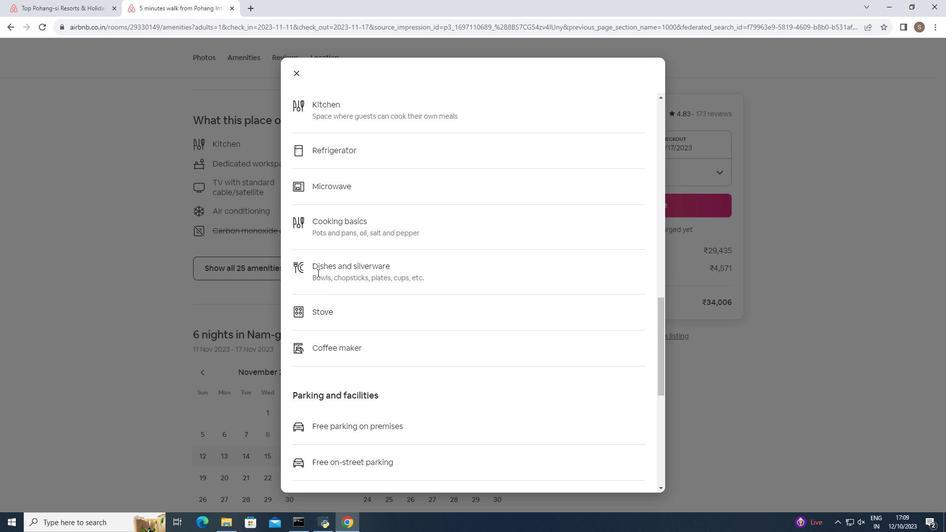 
Action: Mouse scrolled (317, 272) with delta (0, 0)
Screenshot: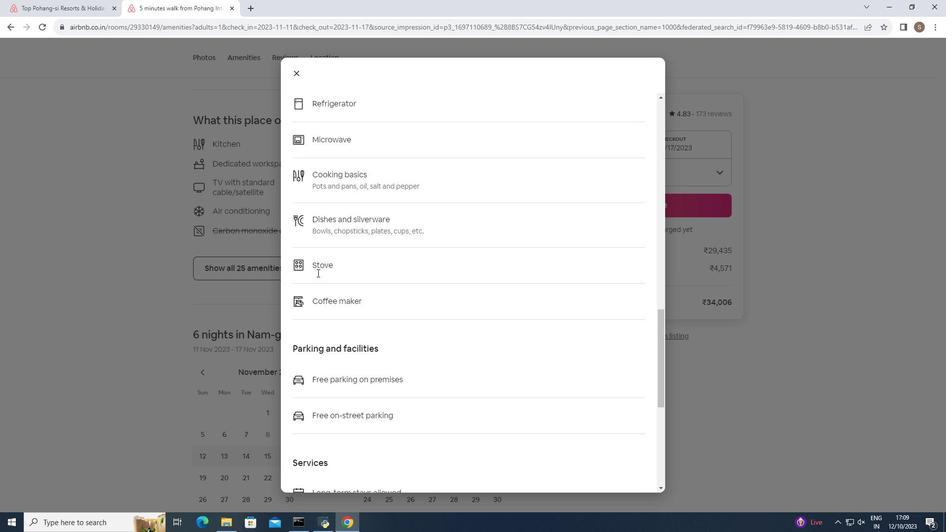 
Action: Mouse scrolled (317, 272) with delta (0, 0)
Screenshot: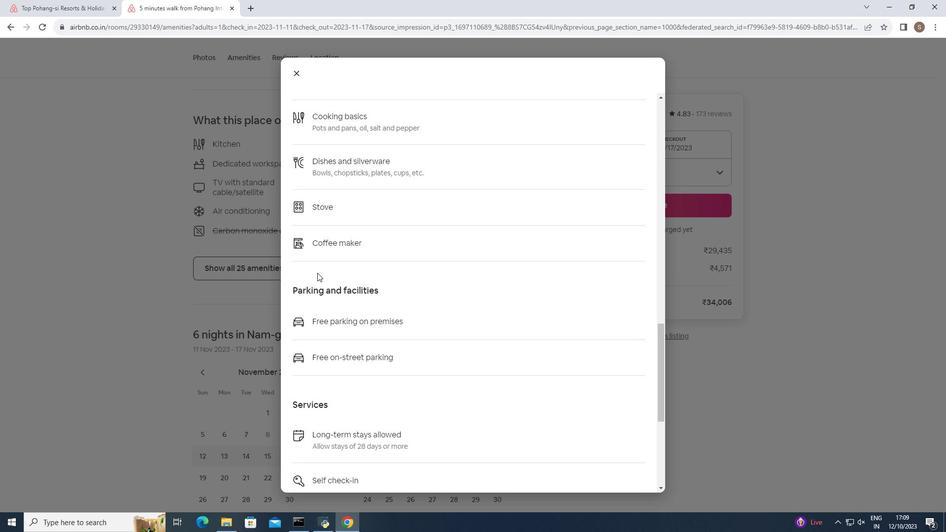 
Action: Mouse scrolled (317, 272) with delta (0, 0)
Screenshot: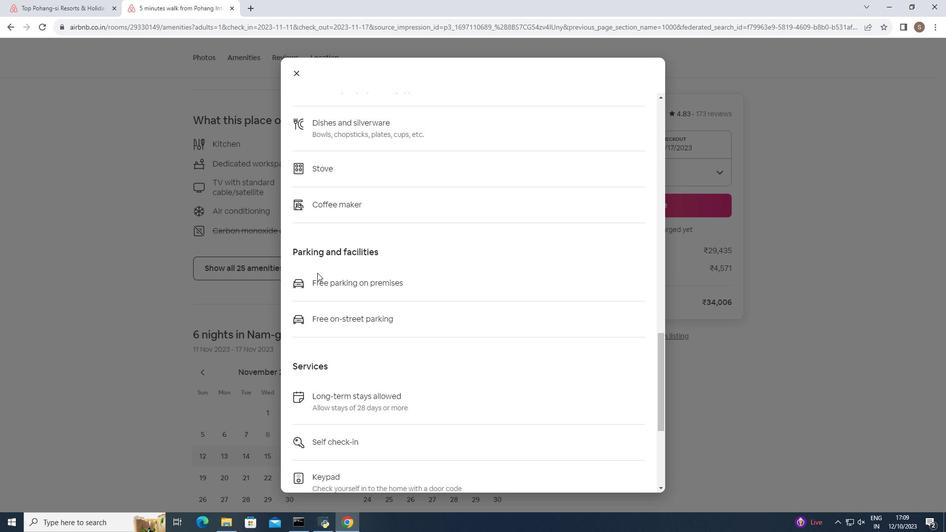 
Action: Mouse scrolled (317, 272) with delta (0, 0)
Screenshot: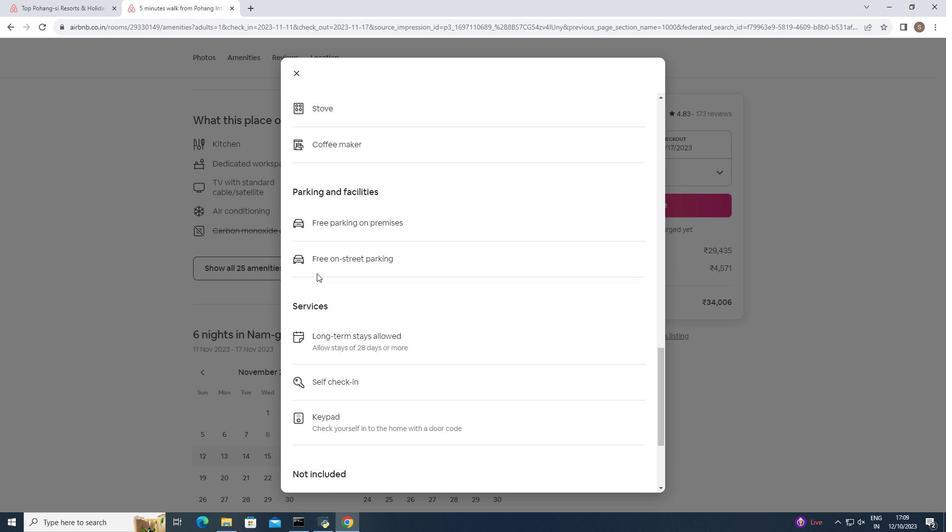 
Action: Mouse moved to (316, 273)
Screenshot: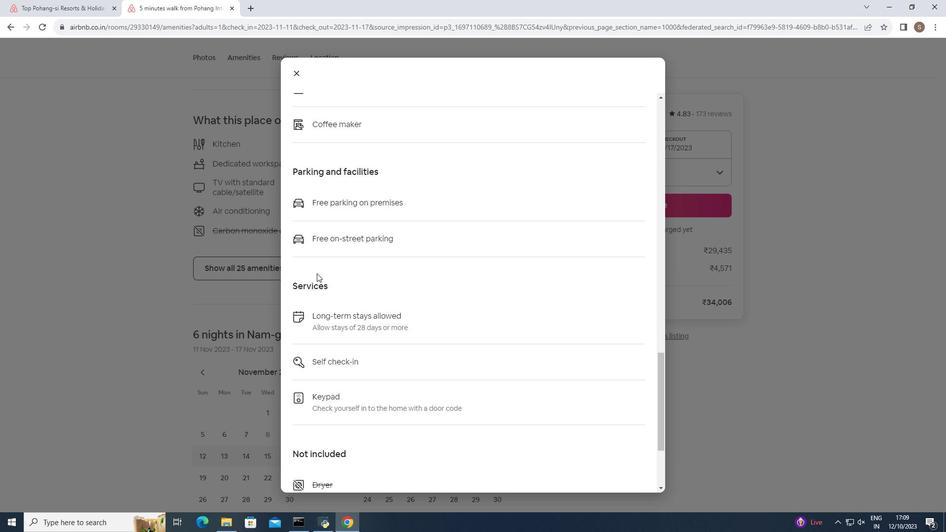 
Action: Mouse scrolled (316, 273) with delta (0, 0)
Screenshot: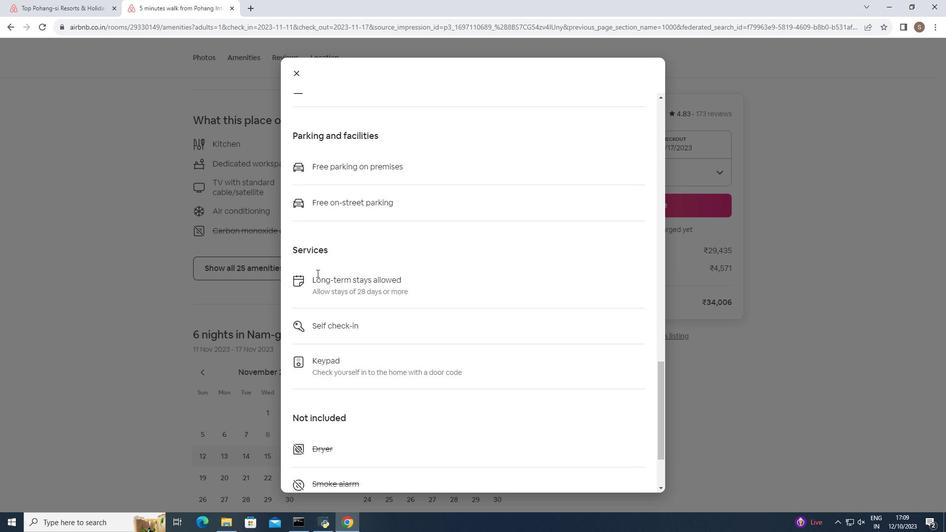 
Action: Mouse scrolled (316, 273) with delta (0, 0)
Screenshot: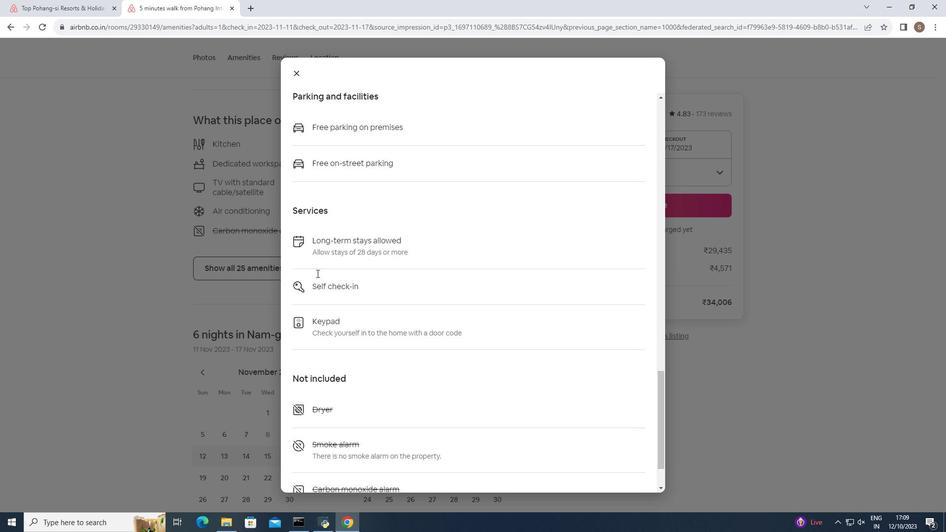 
Action: Mouse scrolled (316, 273) with delta (0, 0)
Screenshot: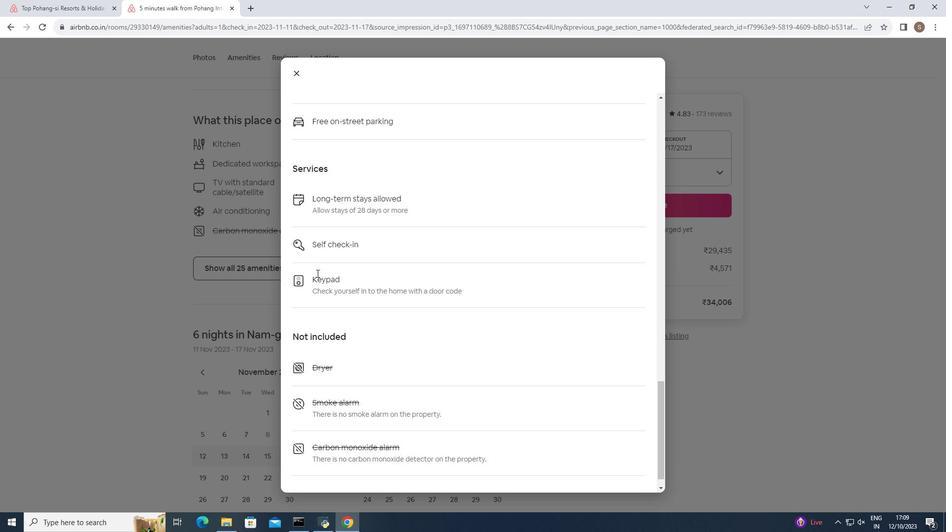 
Action: Mouse moved to (316, 273)
Screenshot: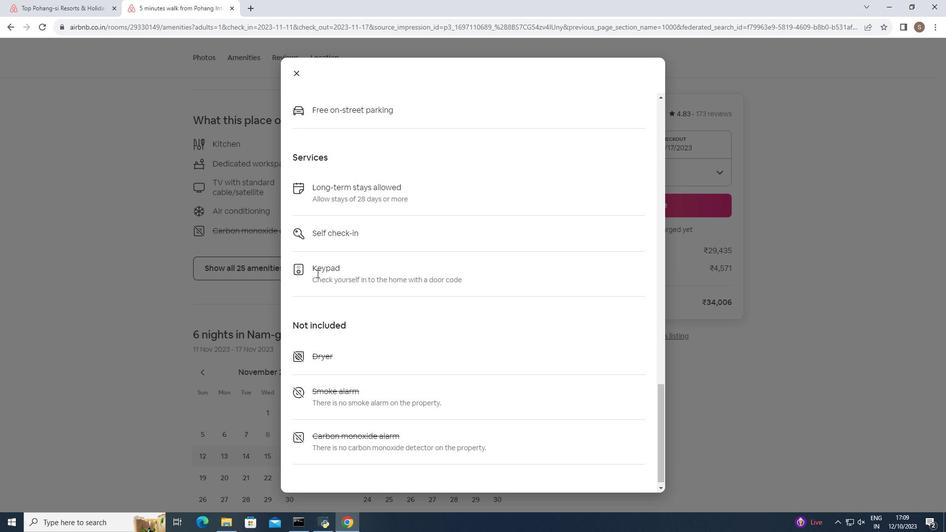 
Action: Mouse scrolled (316, 273) with delta (0, 0)
Screenshot: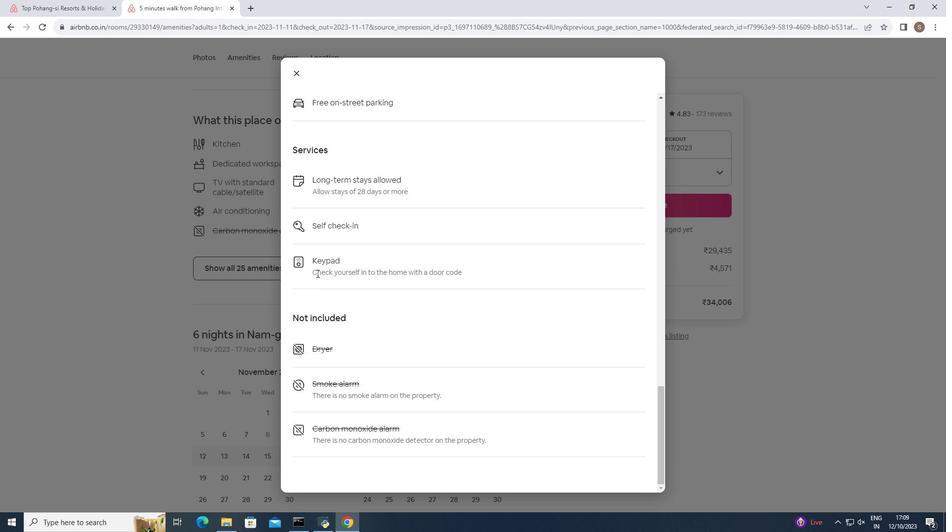 
Action: Mouse scrolled (316, 273) with delta (0, 0)
Screenshot: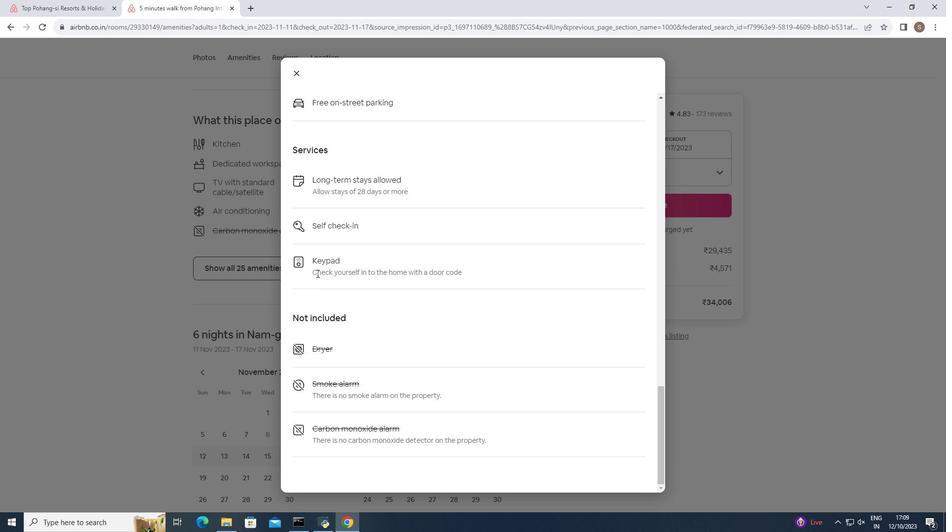 
Action: Mouse moved to (292, 70)
Screenshot: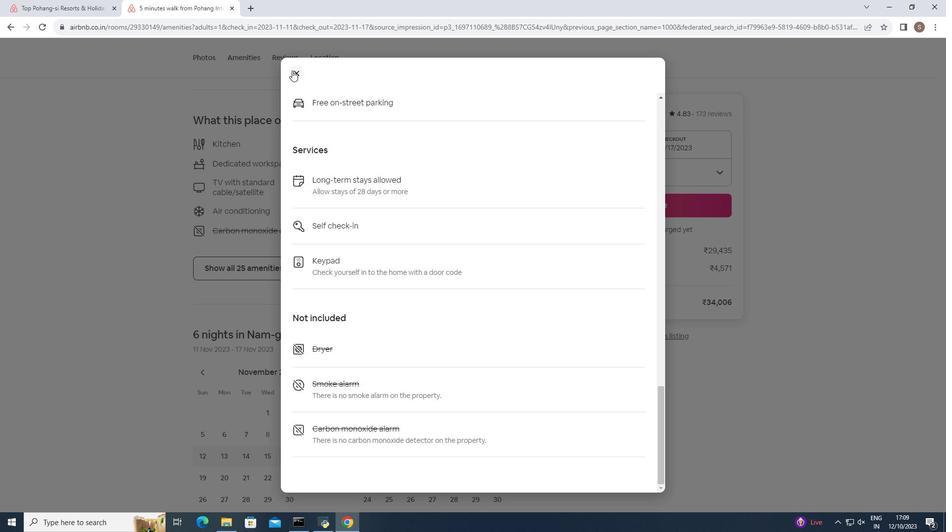 
Action: Mouse pressed left at (292, 70)
Screenshot: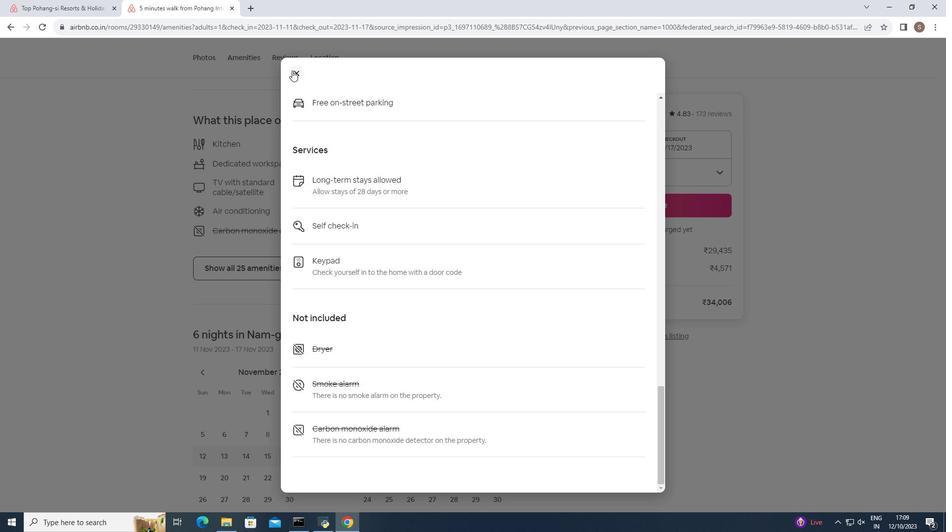 
Action: Mouse moved to (291, 194)
Screenshot: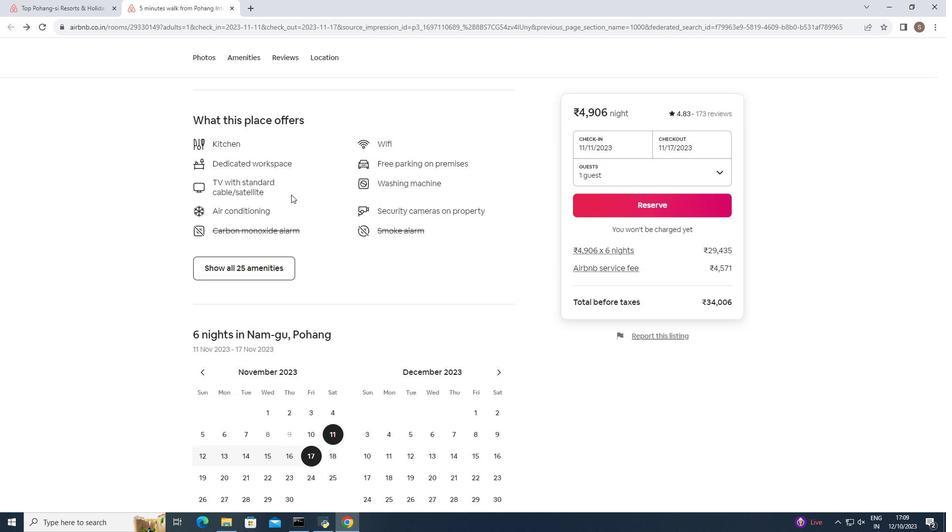 
Action: Mouse scrolled (291, 194) with delta (0, 0)
Screenshot: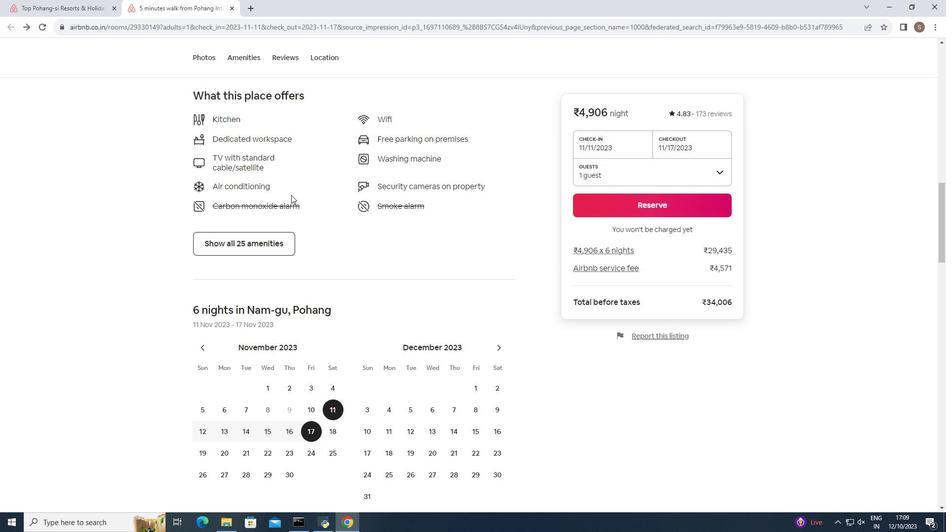 
Action: Mouse moved to (291, 195)
Screenshot: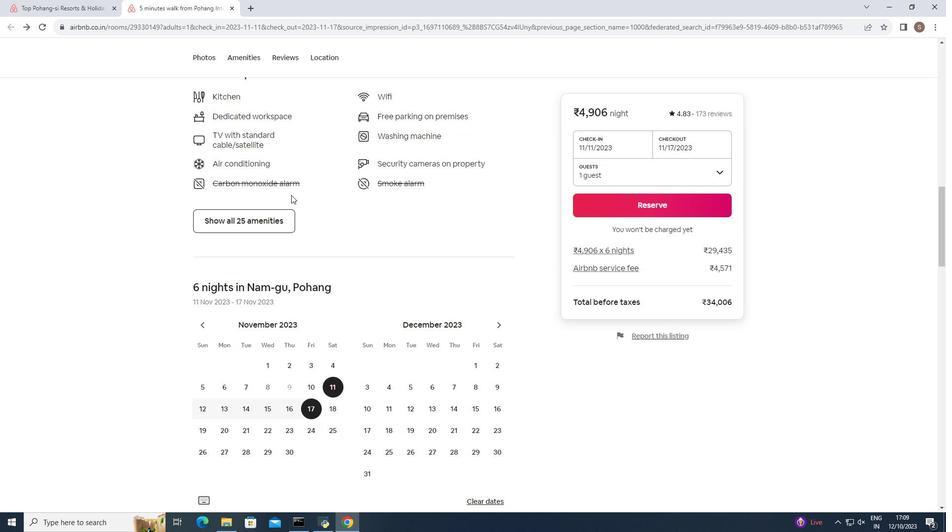 
Action: Mouse scrolled (291, 194) with delta (0, 0)
Screenshot: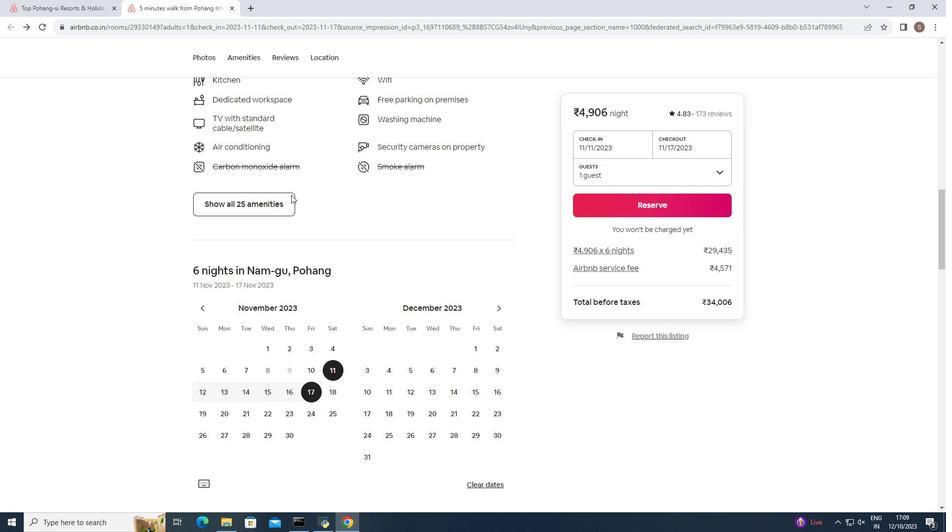 
Action: Mouse moved to (291, 195)
Screenshot: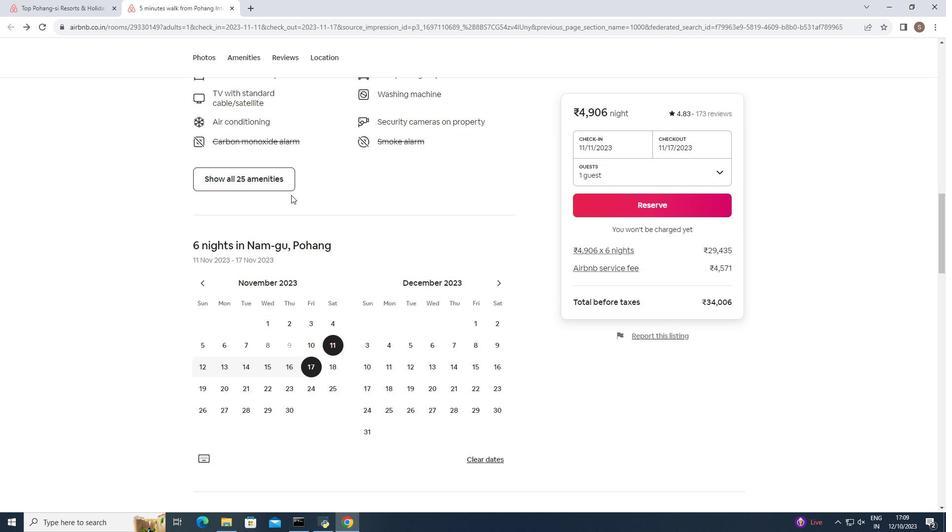 
Action: Mouse scrolled (291, 194) with delta (0, 0)
Screenshot: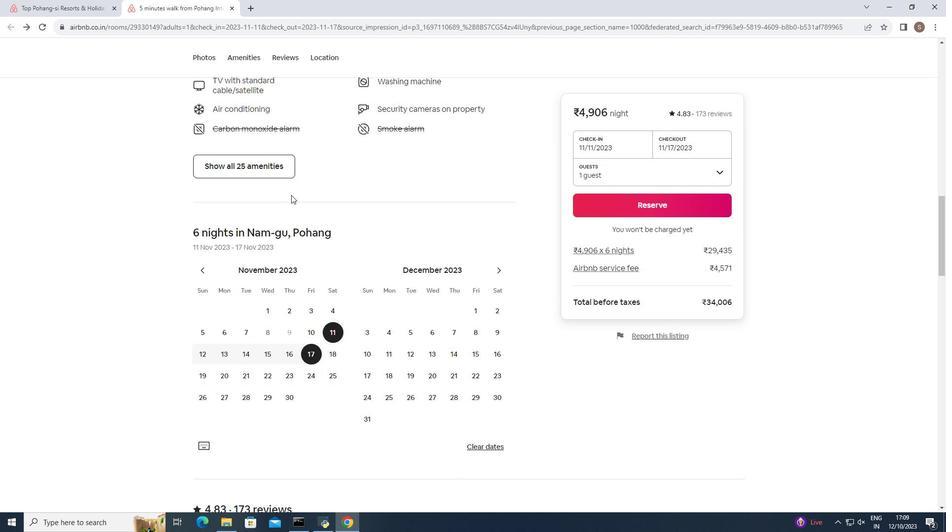 
Action: Mouse moved to (290, 195)
Screenshot: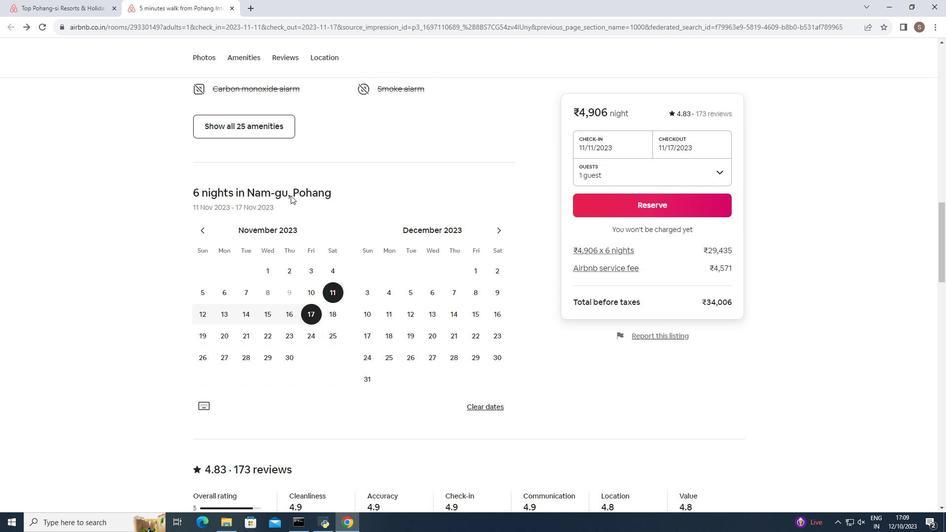 
Action: Mouse scrolled (290, 195) with delta (0, 0)
Screenshot: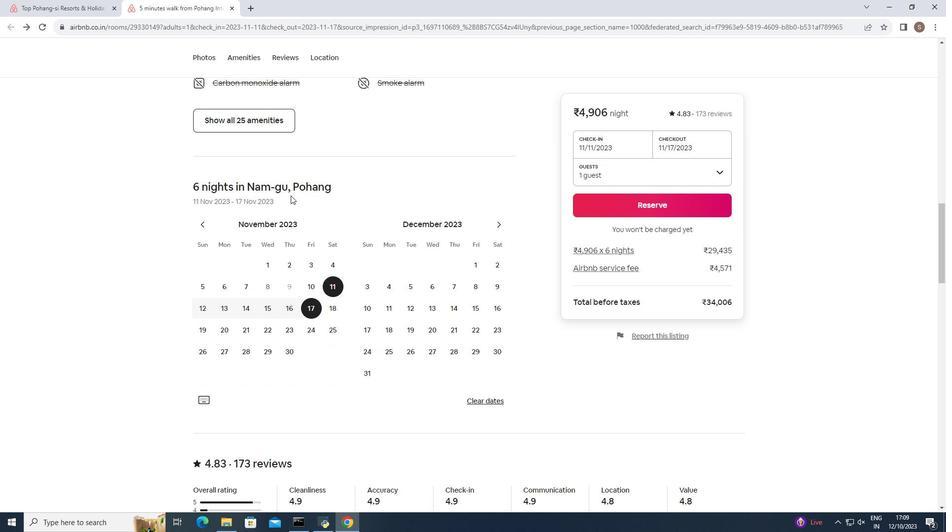 
Action: Mouse scrolled (290, 195) with delta (0, 0)
Screenshot: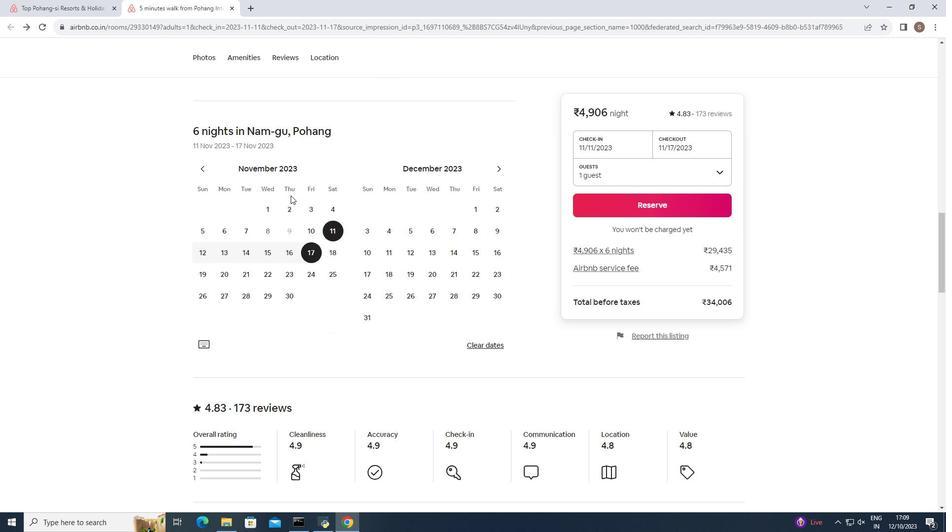 
Action: Mouse scrolled (290, 195) with delta (0, 0)
Screenshot: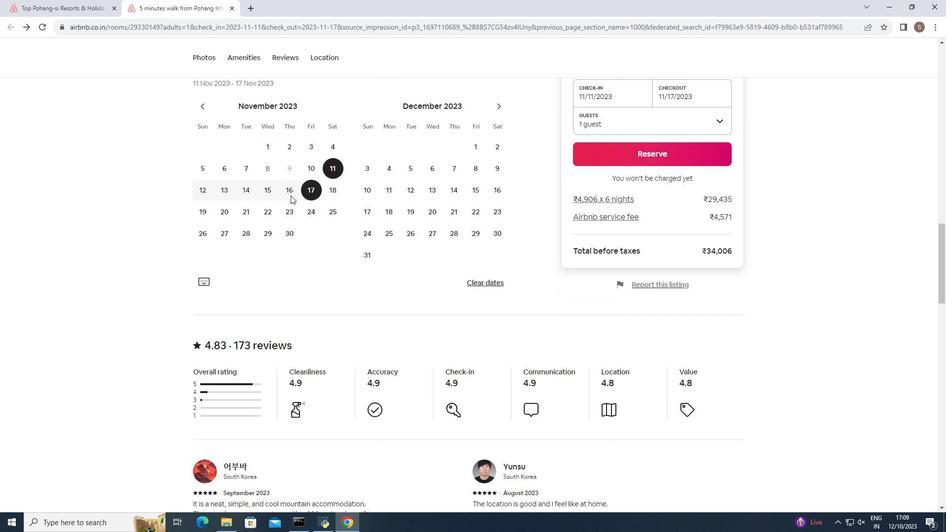
Action: Mouse scrolled (290, 195) with delta (0, 0)
Screenshot: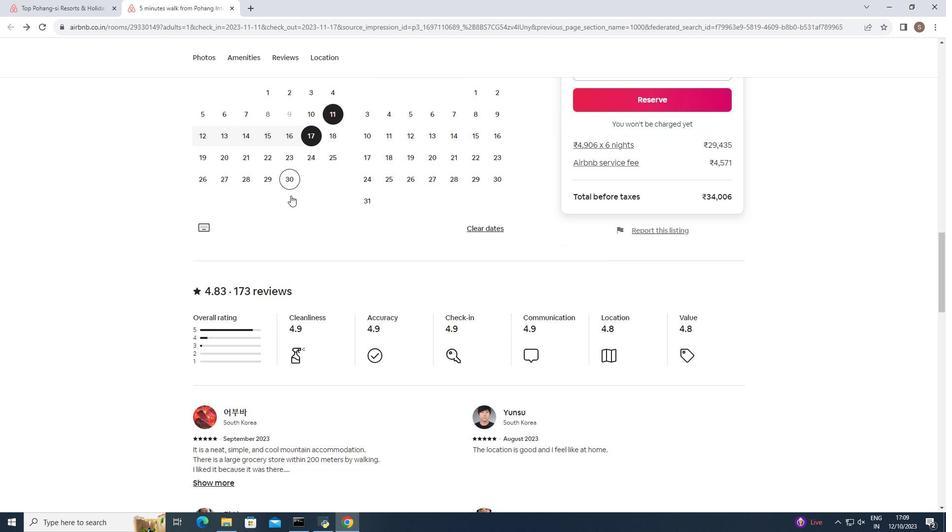 
Action: Mouse scrolled (290, 195) with delta (0, 0)
Screenshot: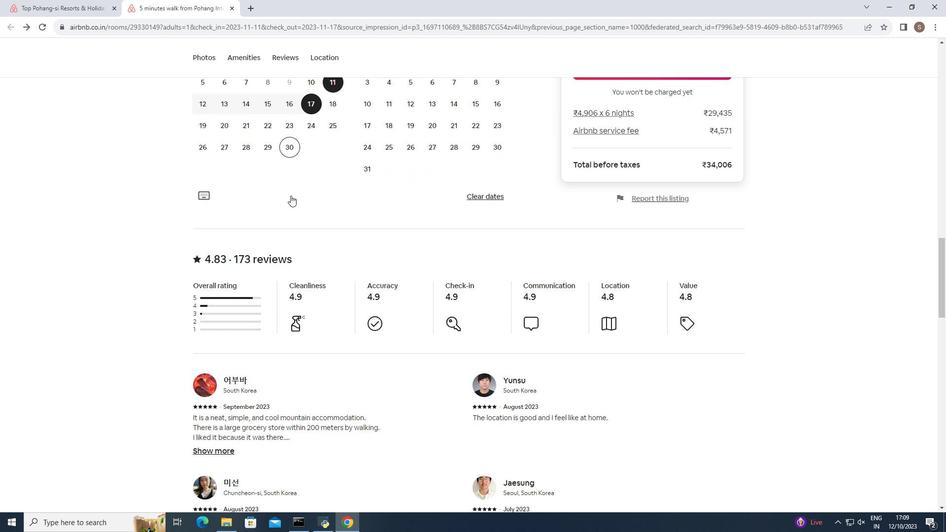 
Action: Mouse scrolled (290, 195) with delta (0, 0)
Screenshot: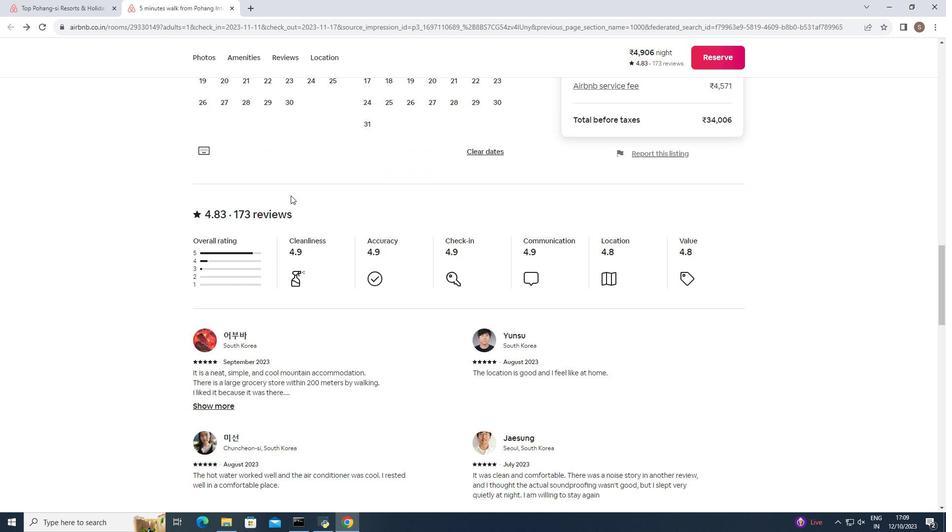 
Action: Mouse moved to (290, 195)
Screenshot: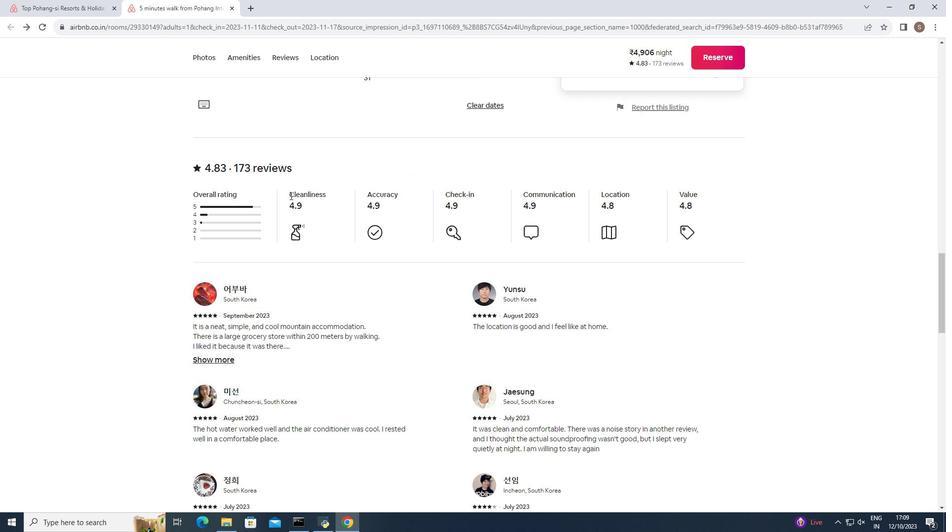 
Action: Mouse scrolled (290, 195) with delta (0, 0)
Screenshot: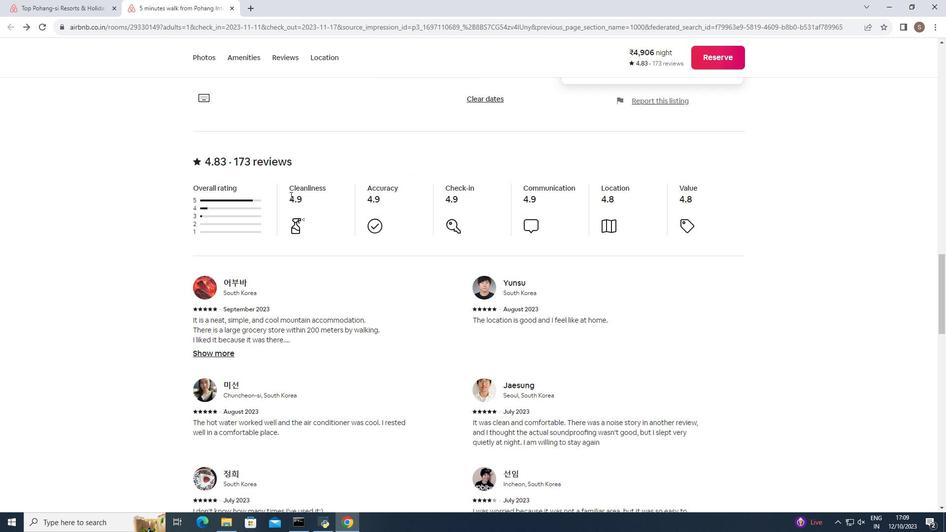 
Action: Mouse scrolled (290, 195) with delta (0, 0)
Screenshot: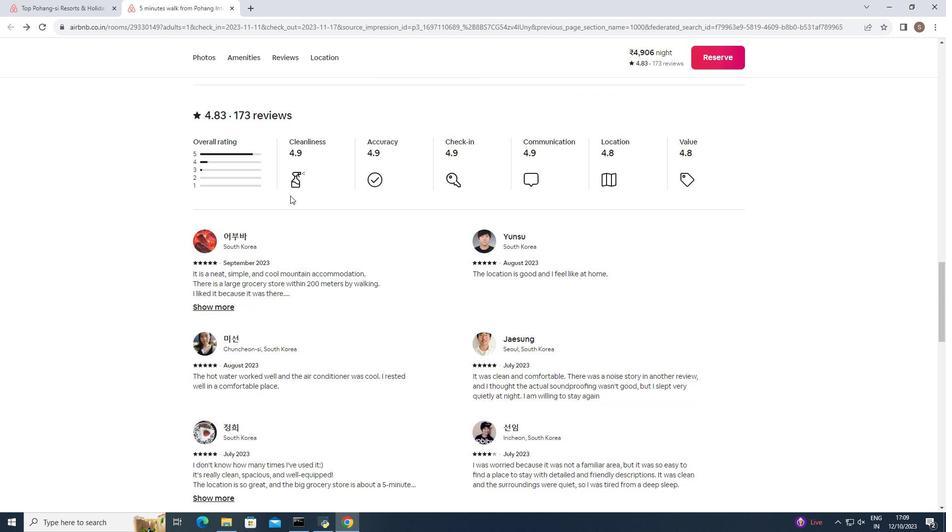
Action: Mouse moved to (289, 196)
Screenshot: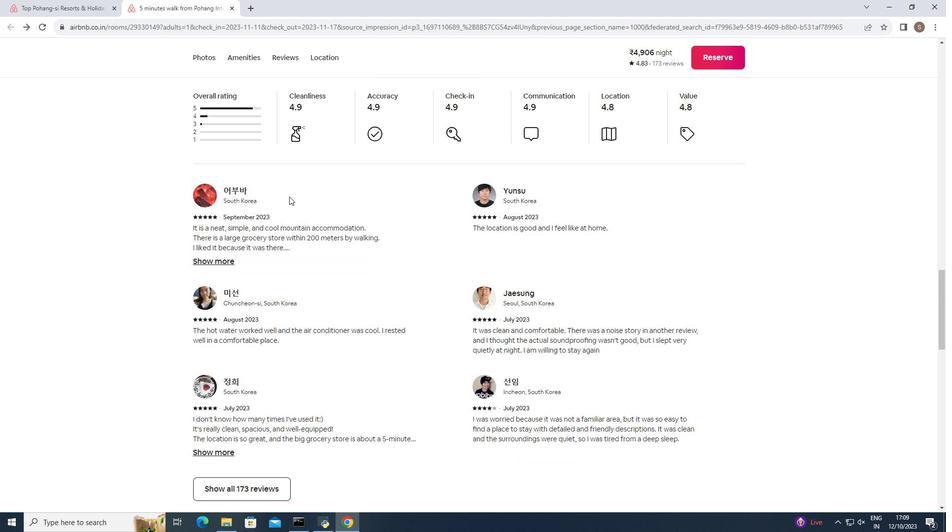 
Action: Mouse scrolled (289, 196) with delta (0, 0)
Screenshot: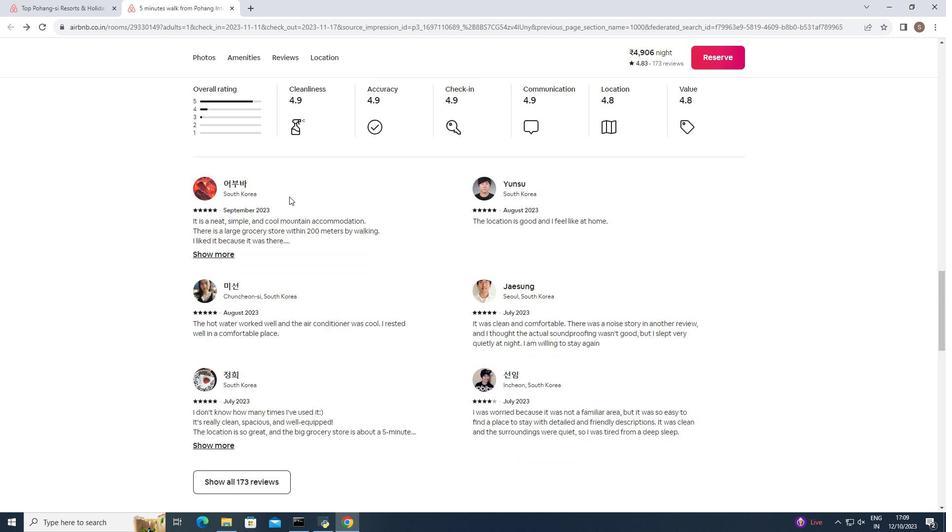 
Action: Mouse moved to (288, 197)
Screenshot: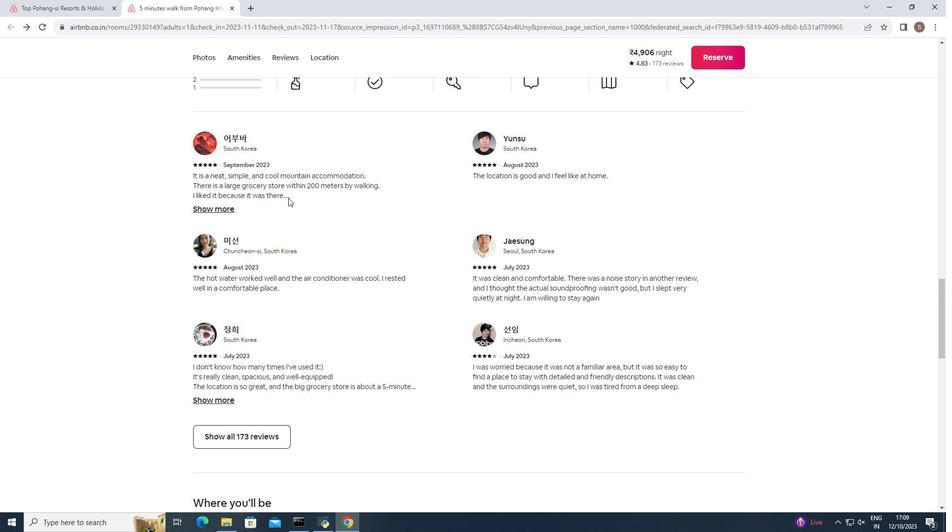 
Action: Mouse scrolled (288, 197) with delta (0, 0)
Screenshot: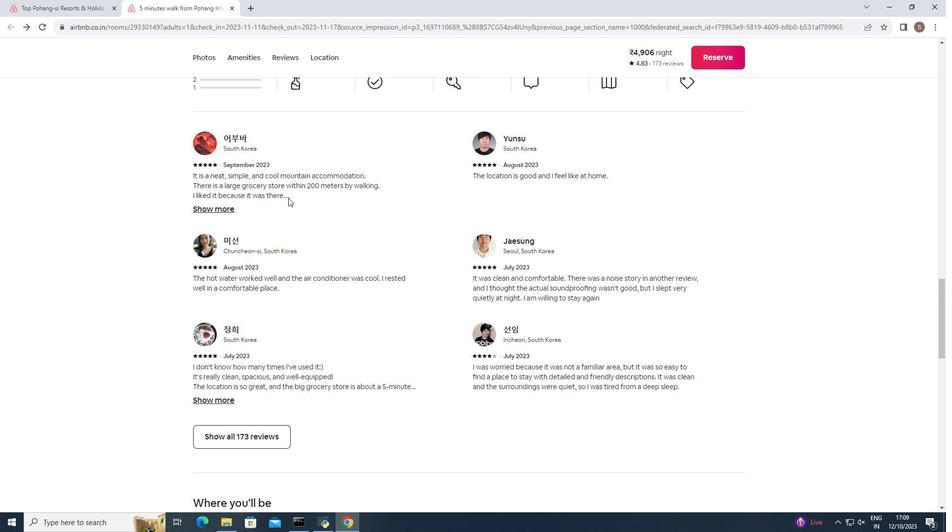 
Action: Mouse moved to (288, 198)
Screenshot: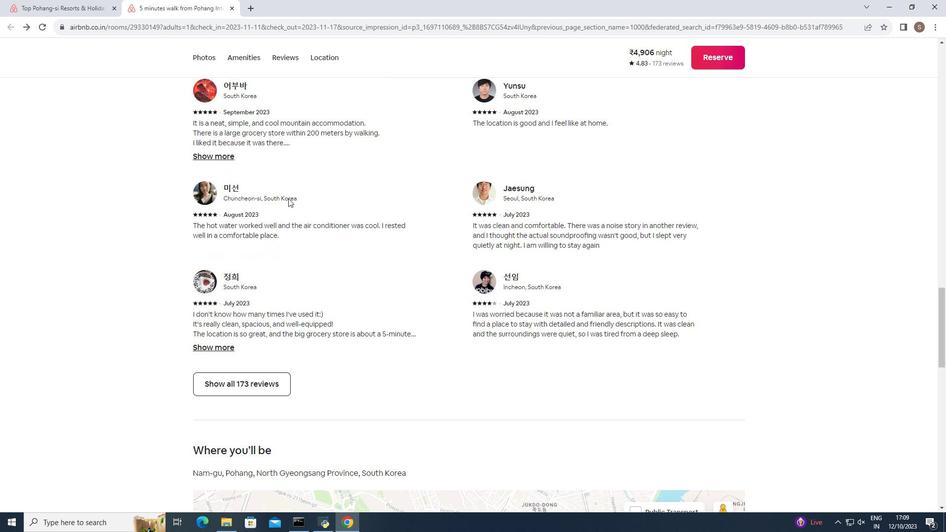 
Action: Mouse scrolled (288, 197) with delta (0, 0)
Screenshot: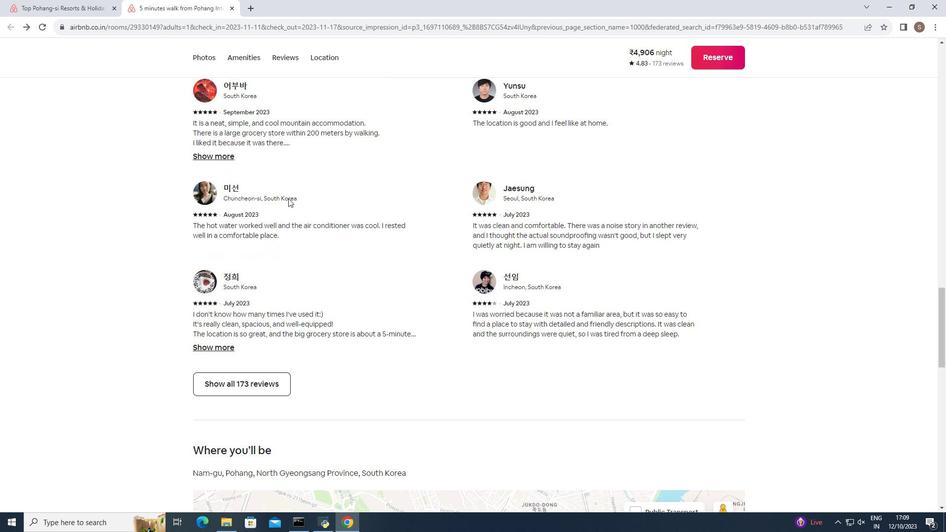 
Action: Mouse moved to (262, 348)
Screenshot: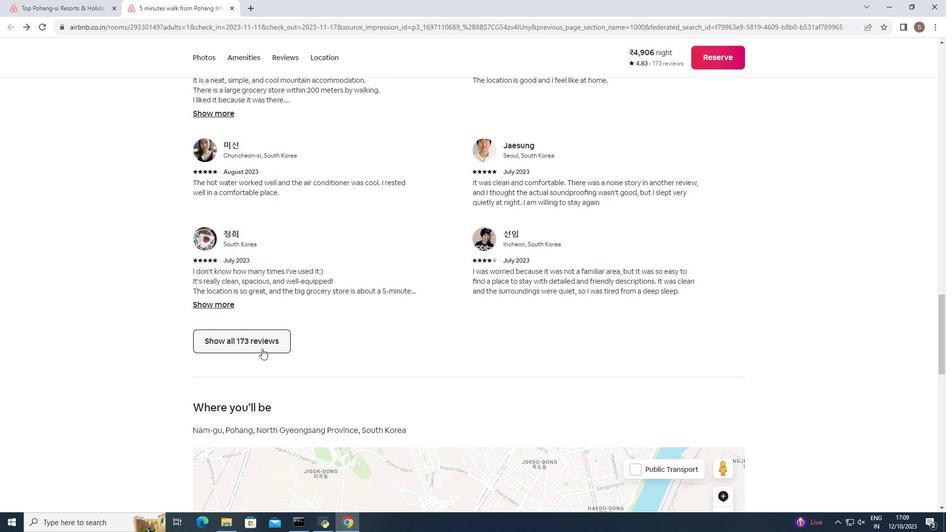 
Action: Mouse pressed left at (262, 348)
Screenshot: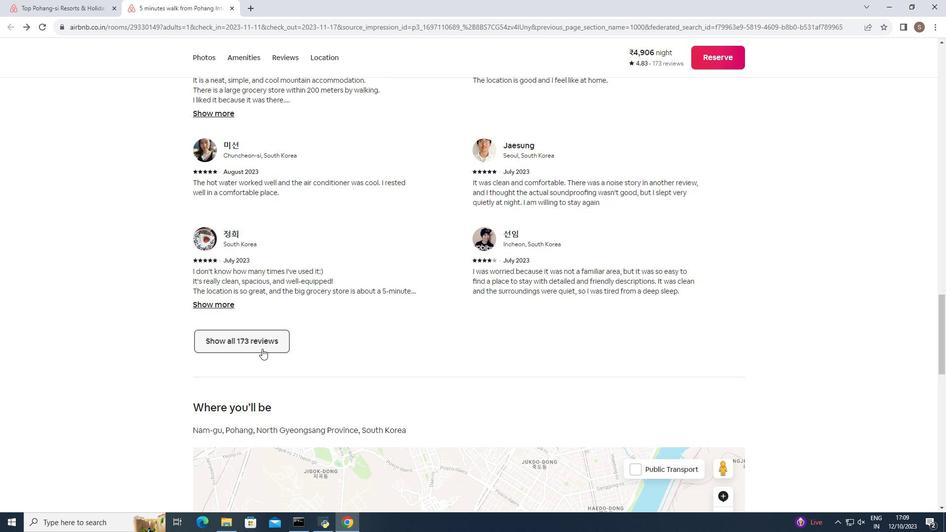
Action: Mouse moved to (301, 306)
Screenshot: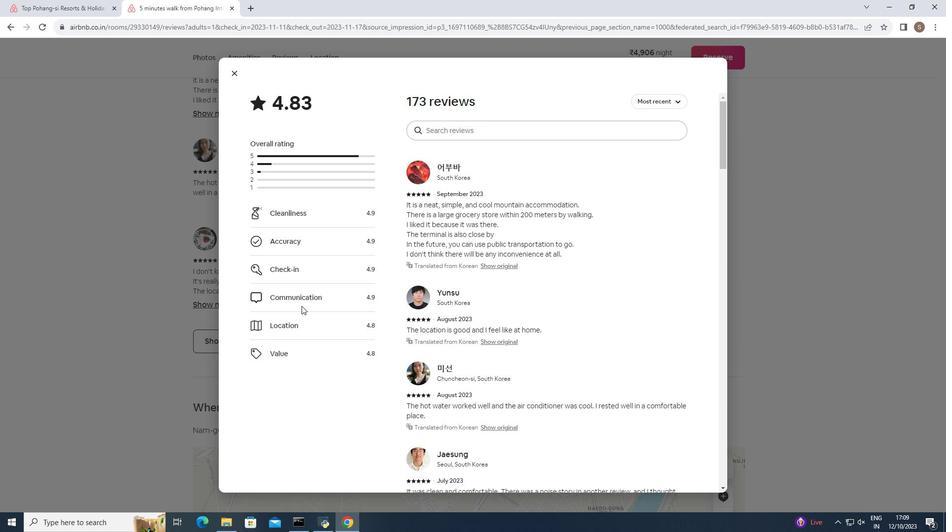 
Action: Mouse scrolled (301, 305) with delta (0, 0)
Screenshot: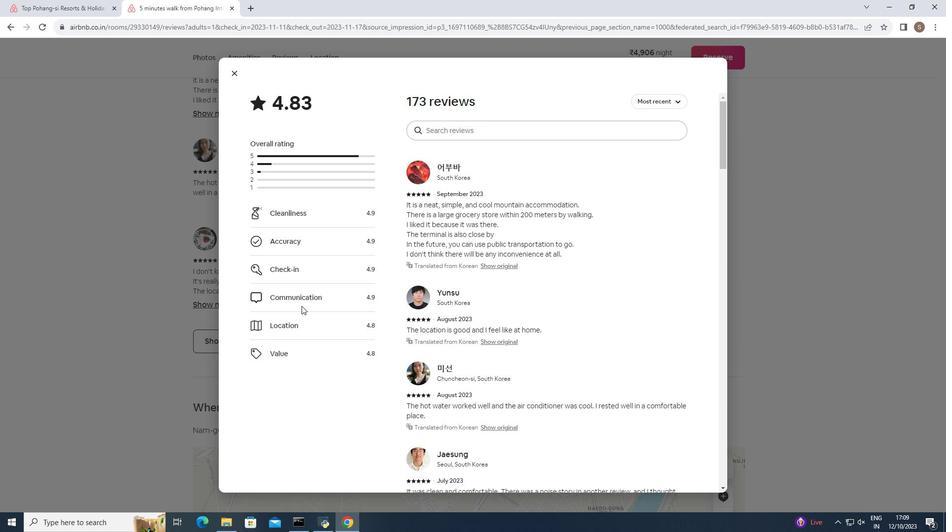 
Action: Mouse scrolled (301, 305) with delta (0, 0)
Screenshot: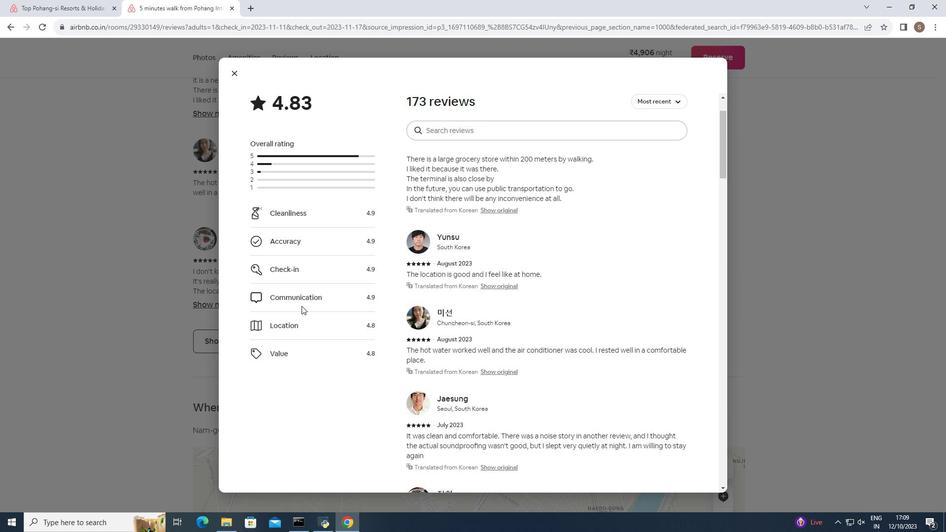 
Action: Mouse scrolled (301, 305) with delta (0, 0)
Screenshot: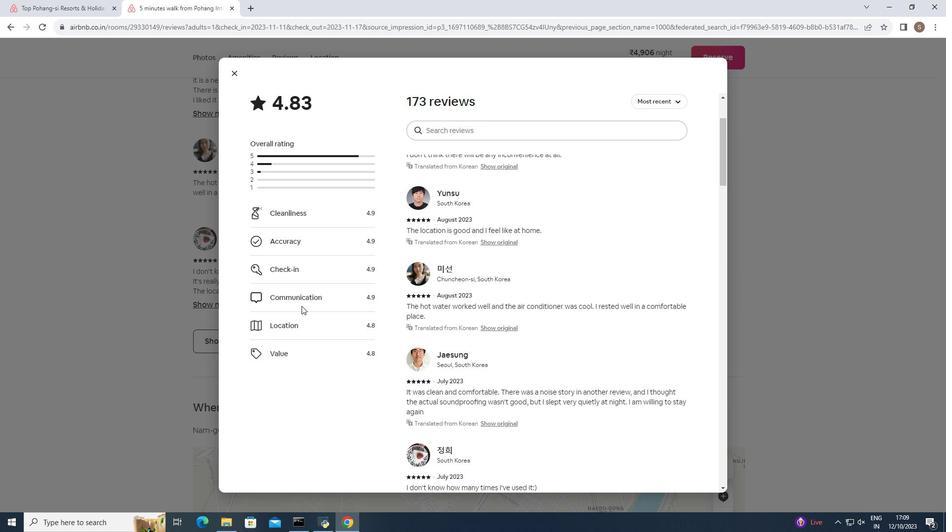 
Action: Mouse moved to (302, 305)
Screenshot: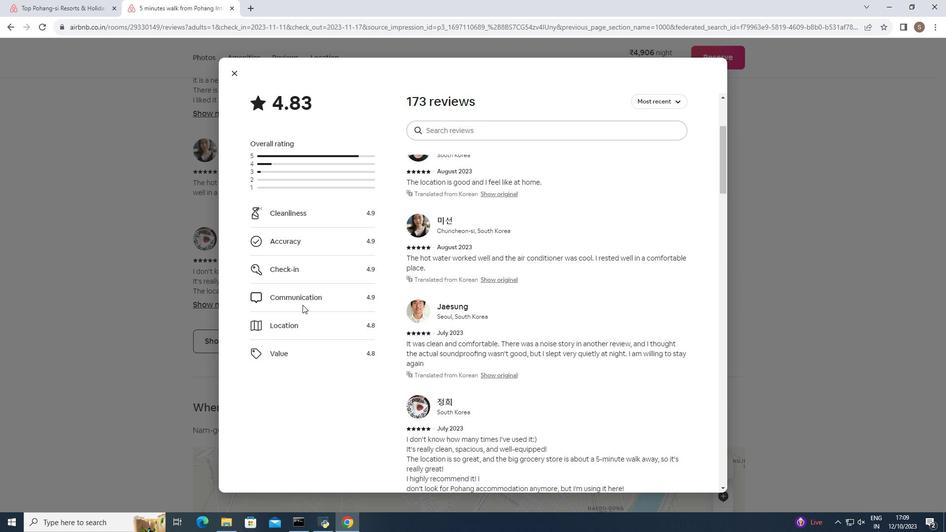 
Action: Mouse scrolled (302, 304) with delta (0, 0)
Screenshot: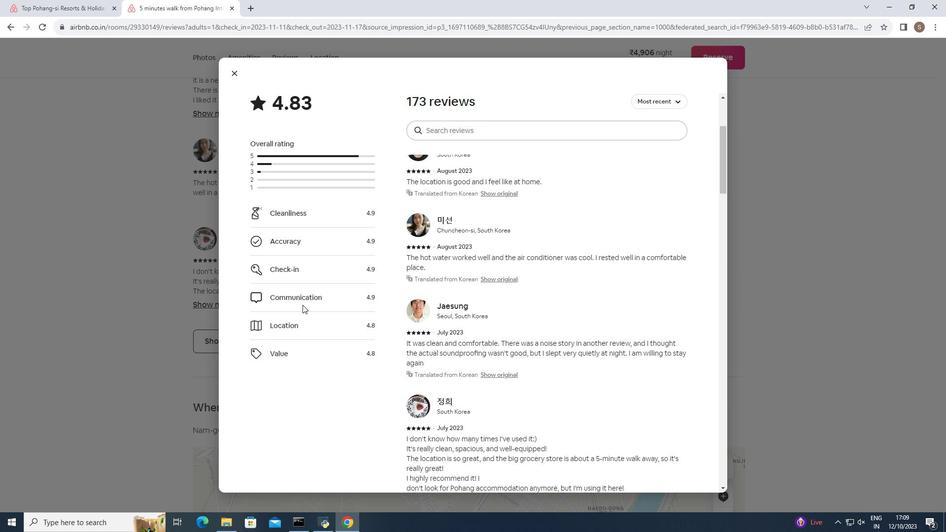 
Action: Mouse moved to (302, 305)
Screenshot: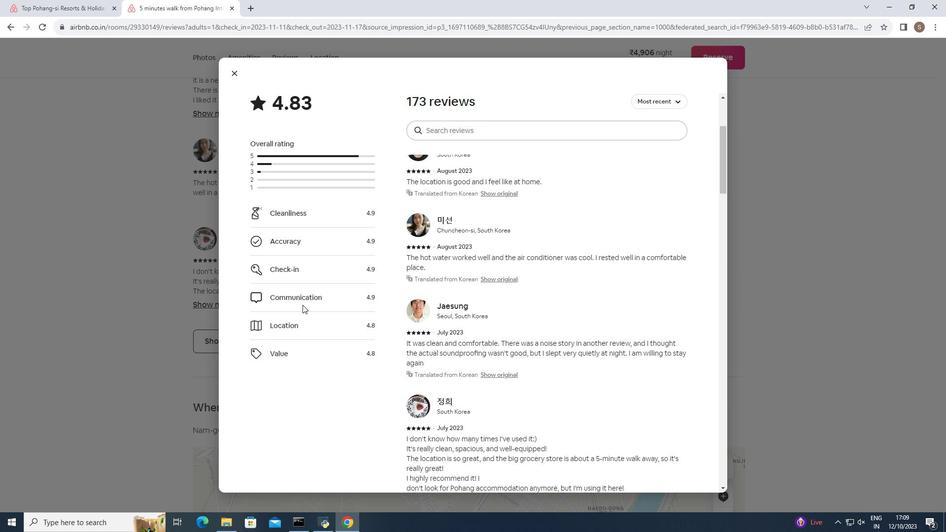 
Action: Mouse scrolled (302, 304) with delta (0, 0)
Screenshot: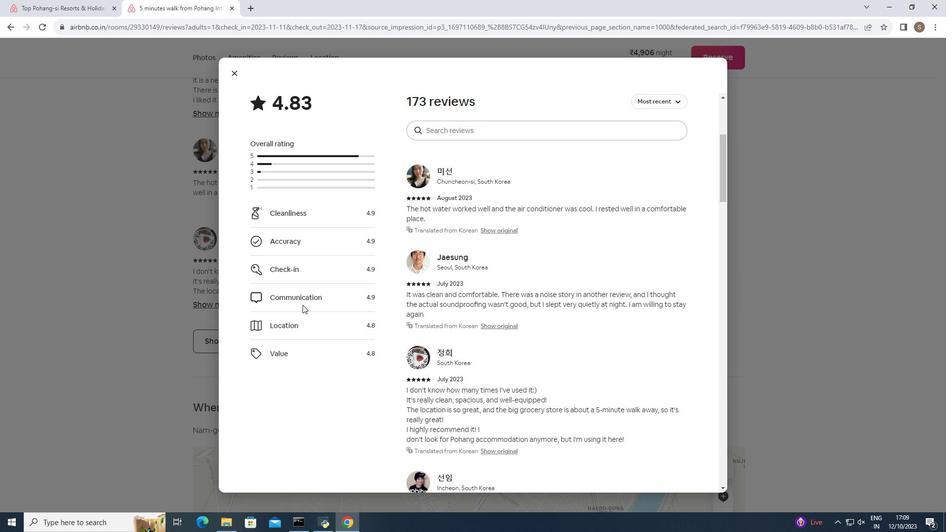 
Action: Mouse moved to (302, 305)
Screenshot: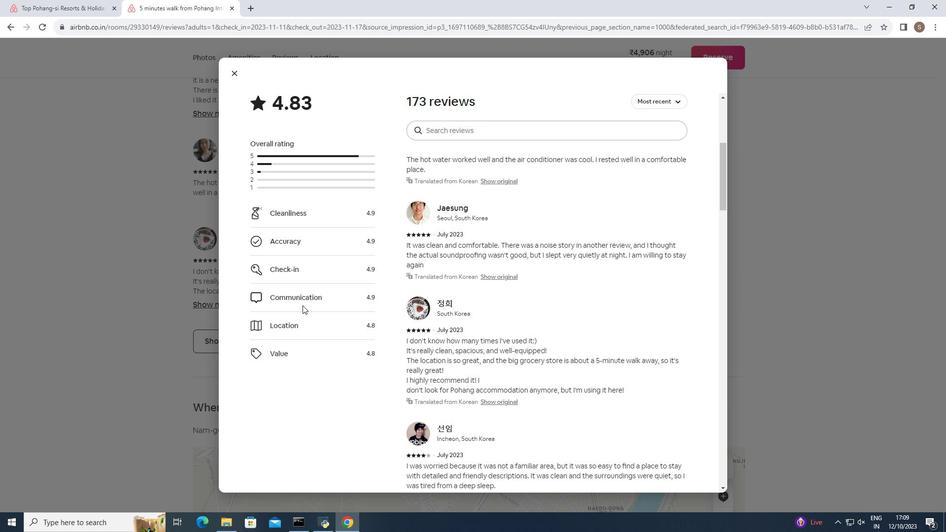 
Action: Mouse scrolled (302, 305) with delta (0, 0)
Screenshot: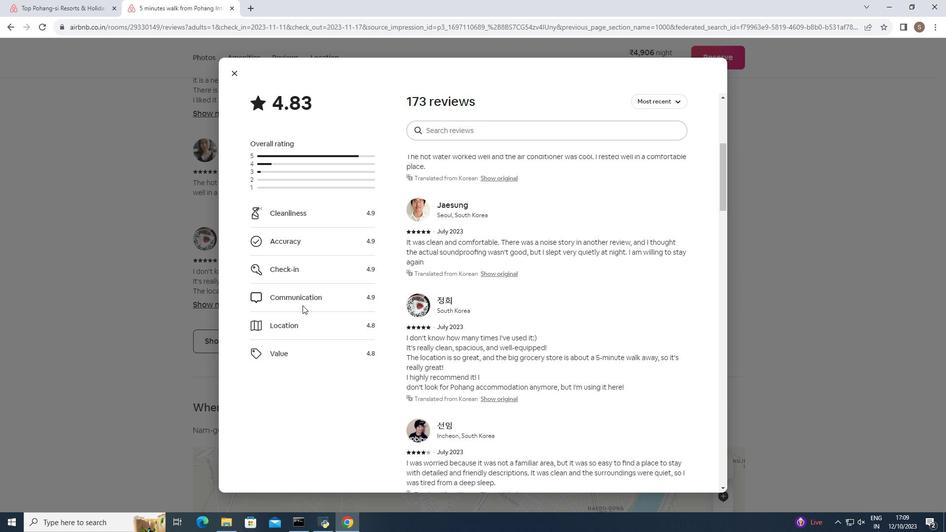 
Action: Mouse scrolled (302, 305) with delta (0, 0)
Screenshot: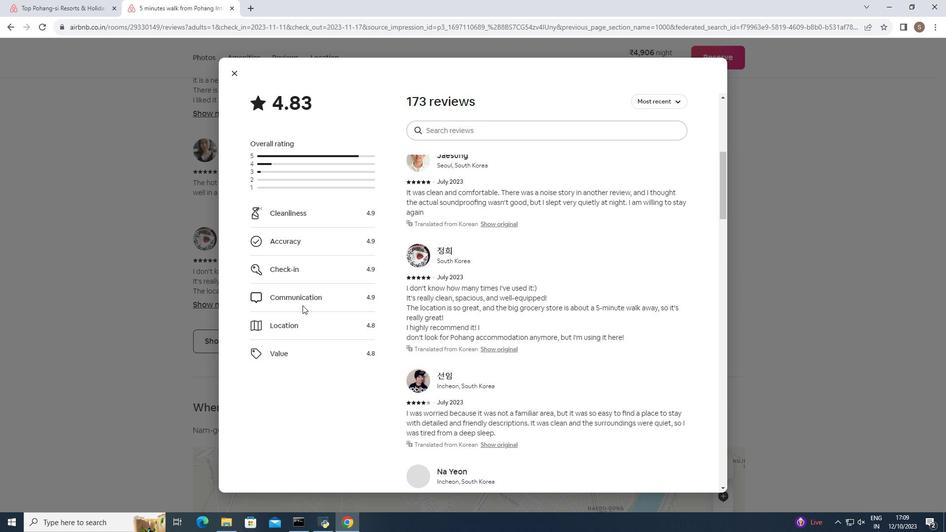 
Action: Mouse moved to (302, 305)
Screenshot: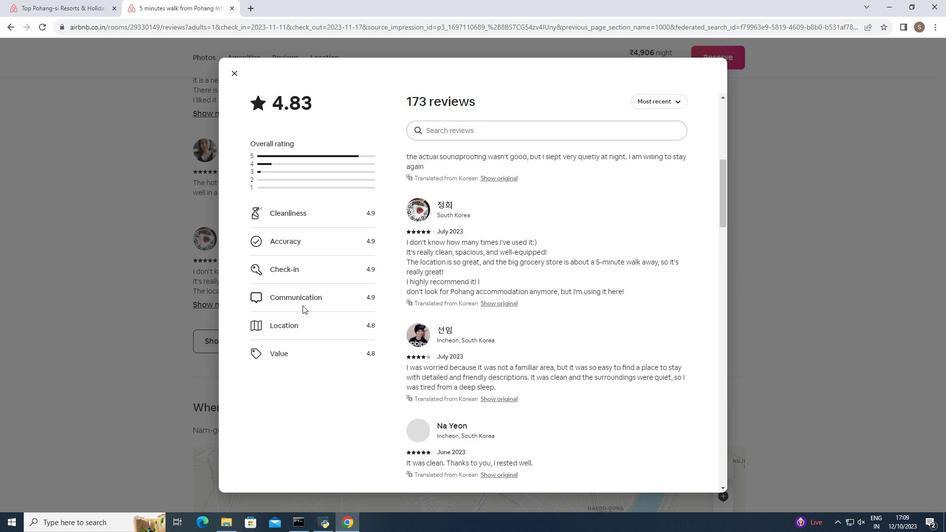 
Action: Mouse scrolled (302, 305) with delta (0, 0)
Screenshot: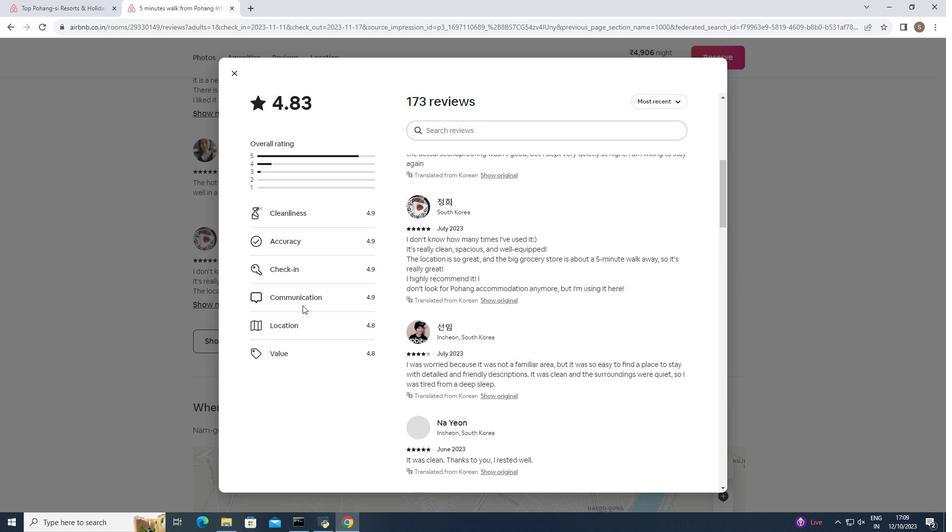 
Action: Mouse scrolled (302, 305) with delta (0, 0)
Screenshot: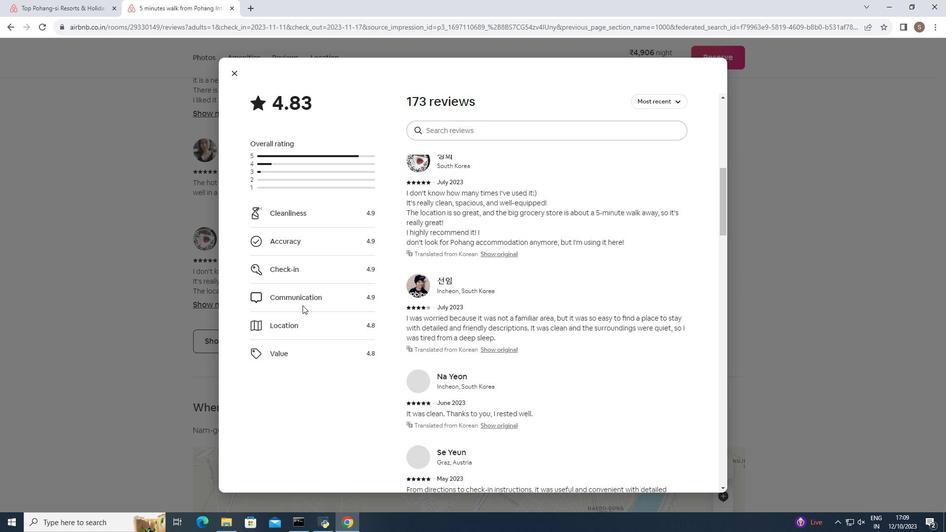 
Action: Mouse scrolled (302, 305) with delta (0, 0)
Screenshot: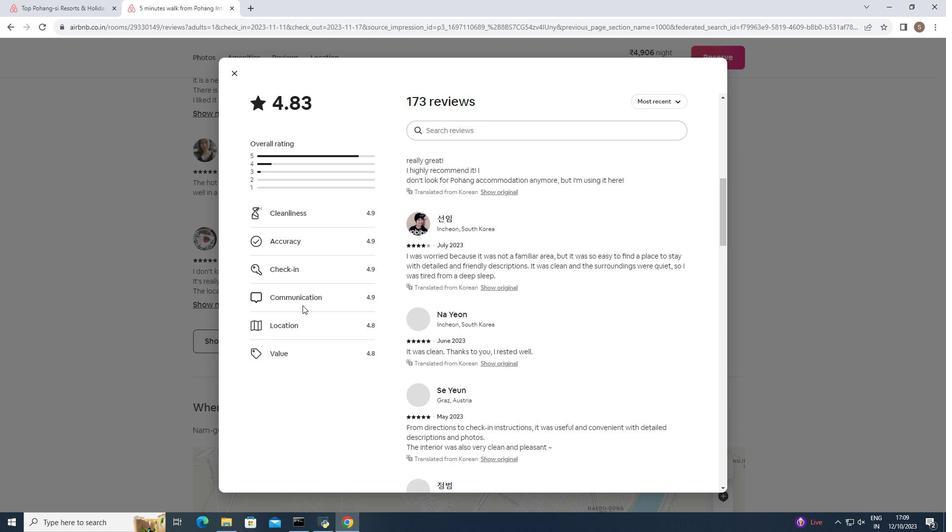 
Action: Mouse scrolled (302, 305) with delta (0, 0)
Screenshot: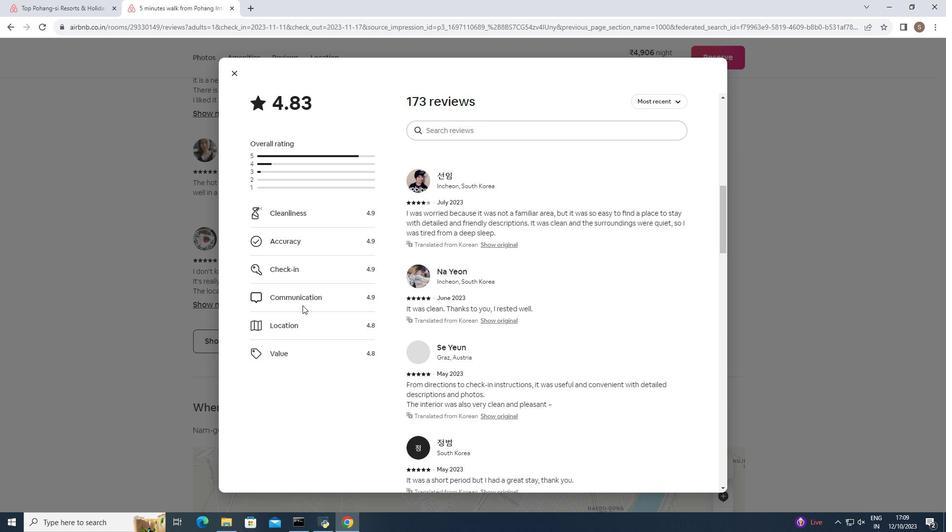 
Action: Mouse scrolled (302, 305) with delta (0, 0)
Screenshot: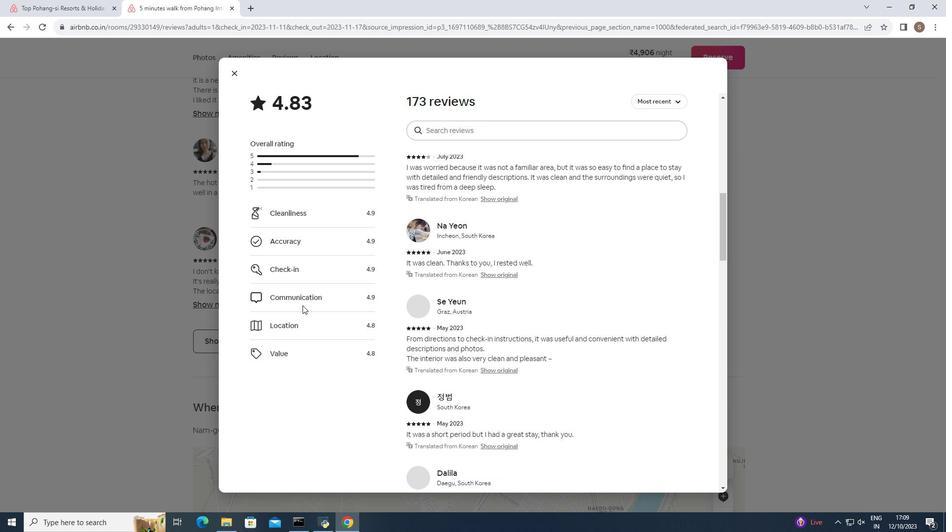 
Action: Mouse scrolled (302, 305) with delta (0, 0)
Screenshot: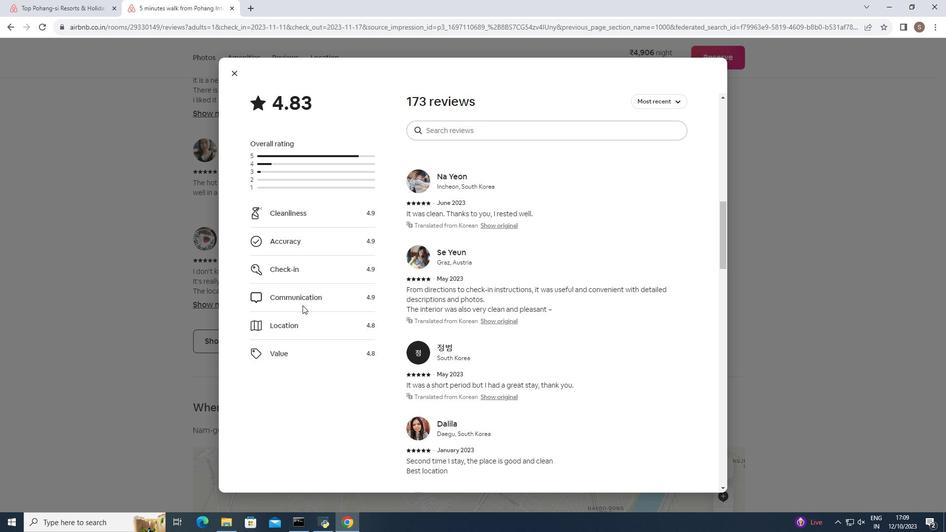 
Action: Mouse scrolled (302, 305) with delta (0, 0)
Screenshot: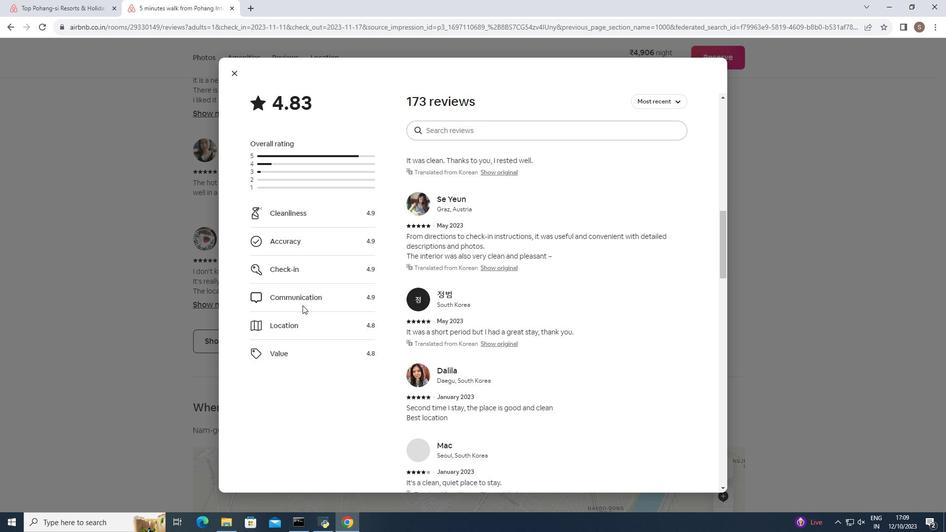 
Action: Mouse moved to (302, 306)
Screenshot: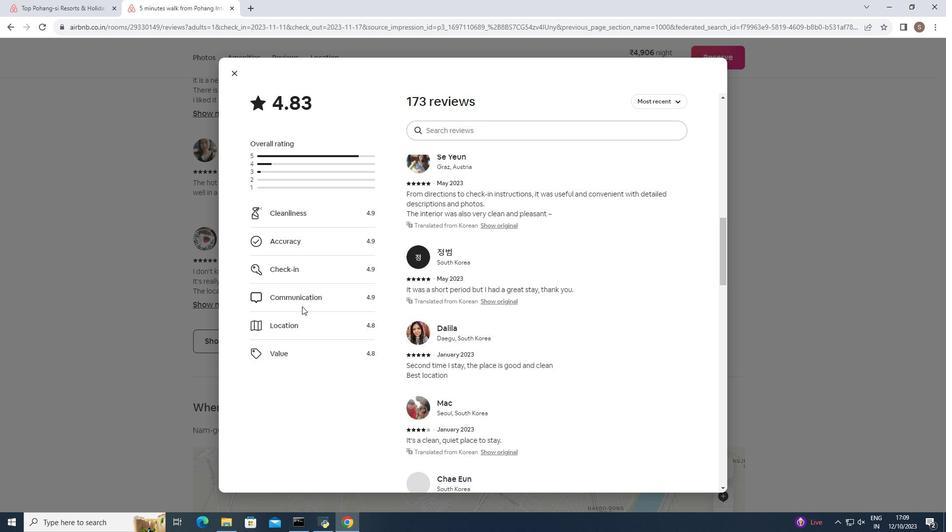 
Action: Mouse scrolled (302, 306) with delta (0, 0)
Screenshot: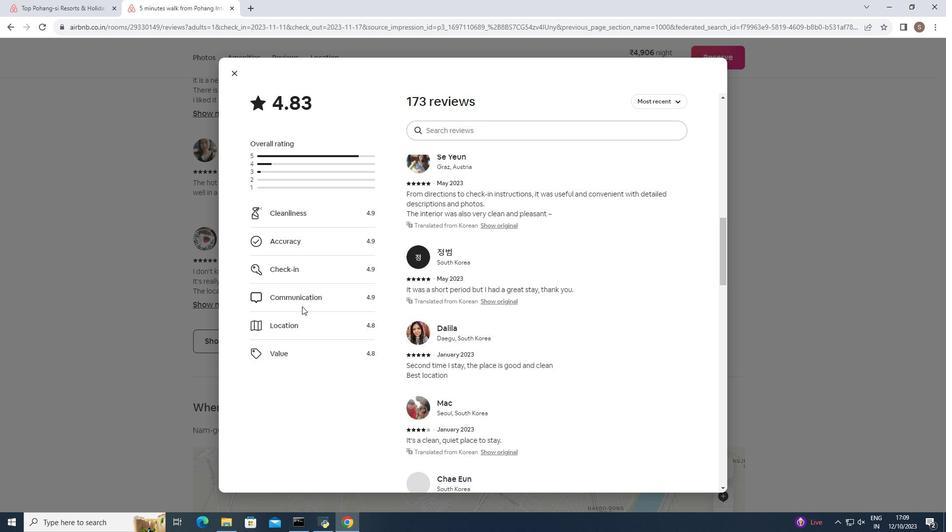 
Action: Mouse moved to (302, 306)
Screenshot: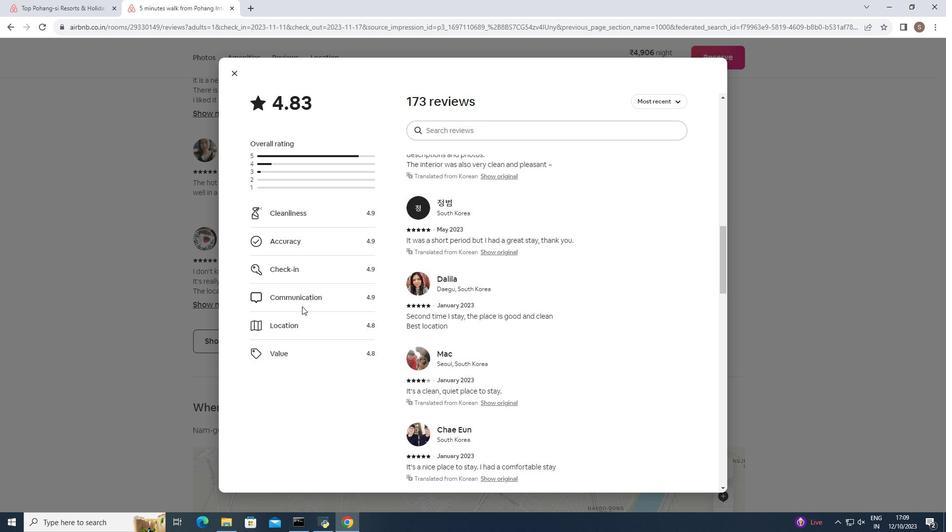 
Action: Mouse scrolled (302, 306) with delta (0, 0)
Screenshot: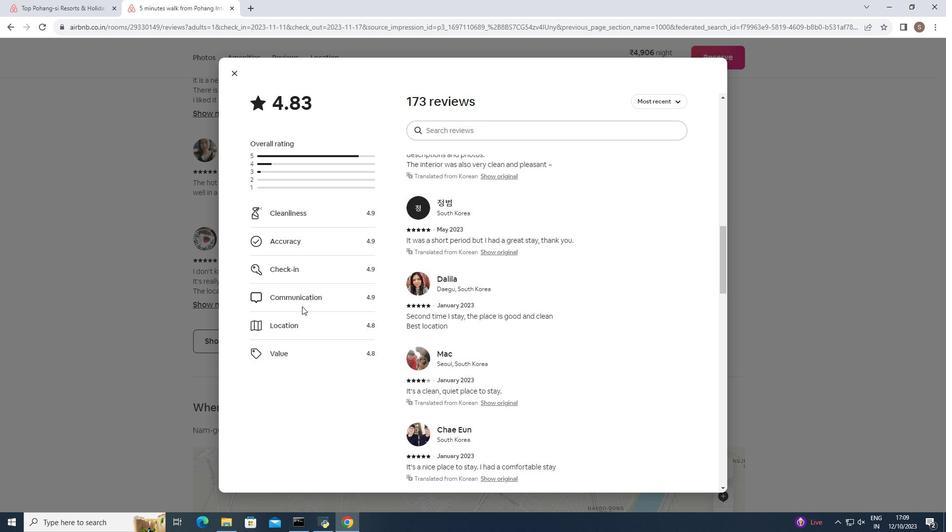 
Action: Mouse moved to (301, 307)
Screenshot: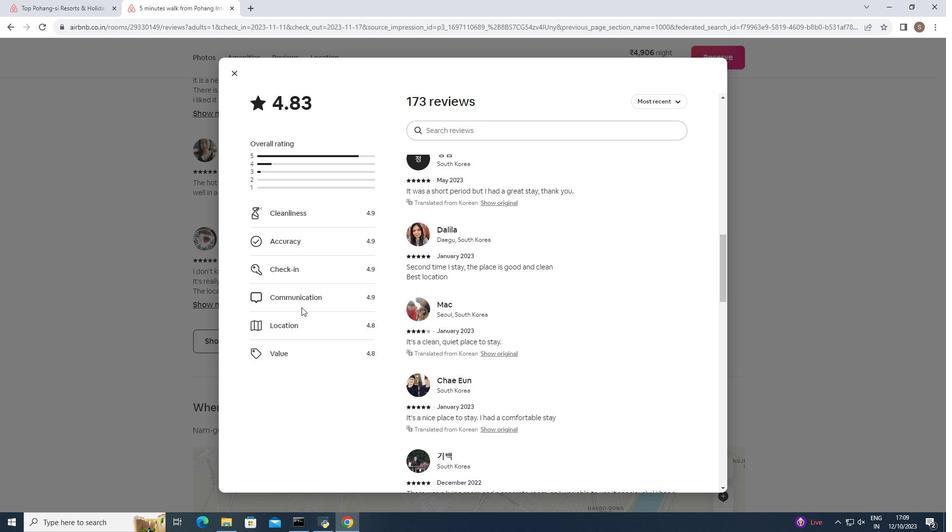 
Action: Mouse scrolled (301, 307) with delta (0, 0)
Screenshot: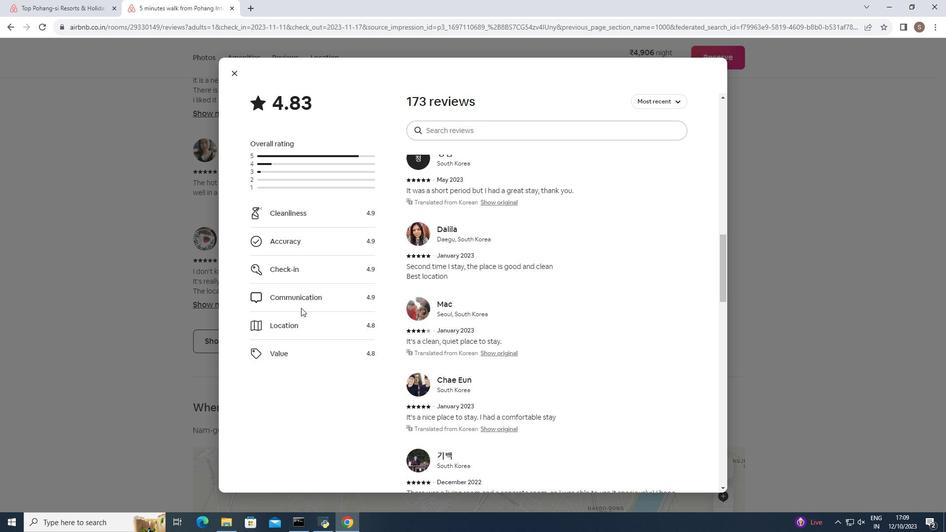 
Action: Mouse moved to (301, 308)
Screenshot: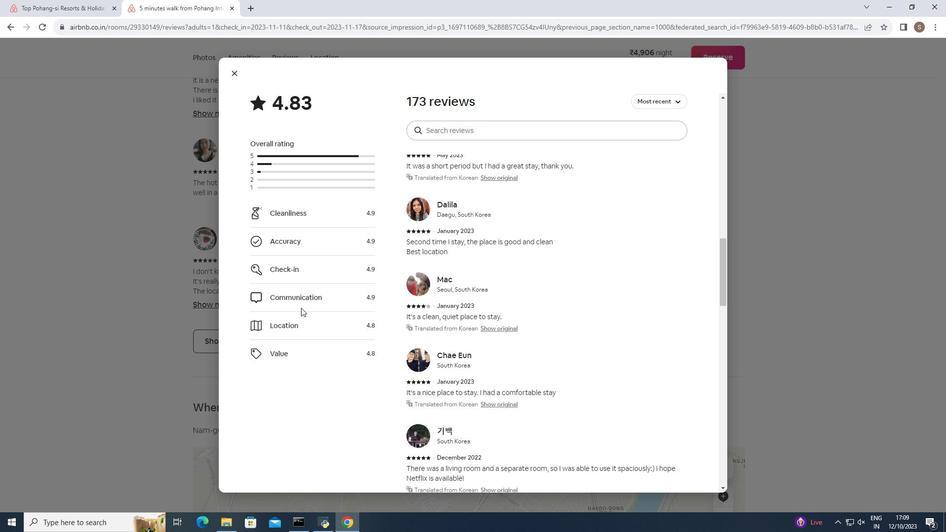 
Action: Mouse scrolled (301, 307) with delta (0, 0)
